 Task: Find connections with filter location Ghoti Budrukh with filter topic #SEOwith filter profile language French with filter current company Urban Company with filter school Narasaraopeta Engineering College, Kotappa Konda Road, Yellamanda Post, Narasaraopet, PIN-522601(CC-47) with filter industry Investment Banking with filter service category Ghostwriting with filter keywords title Executive
Action: Mouse moved to (696, 117)
Screenshot: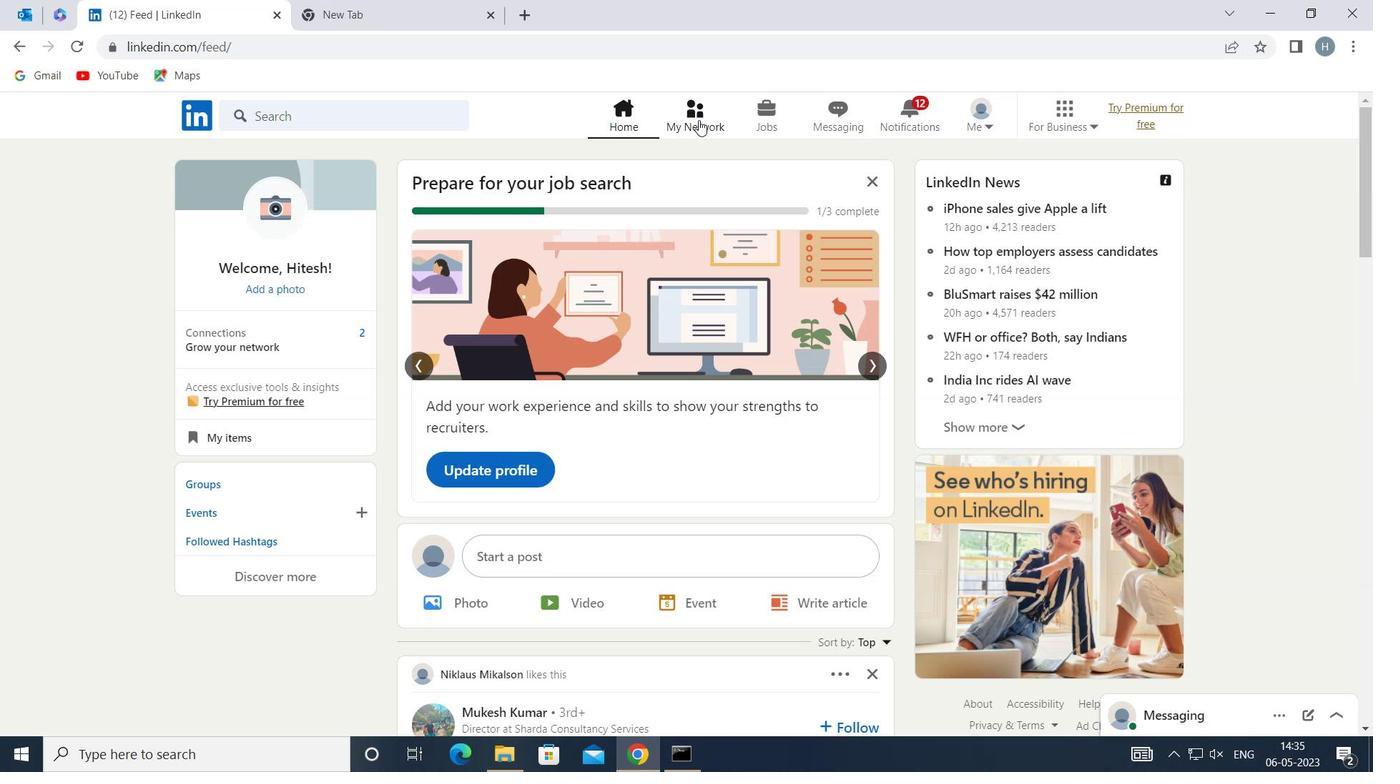
Action: Mouse pressed left at (696, 117)
Screenshot: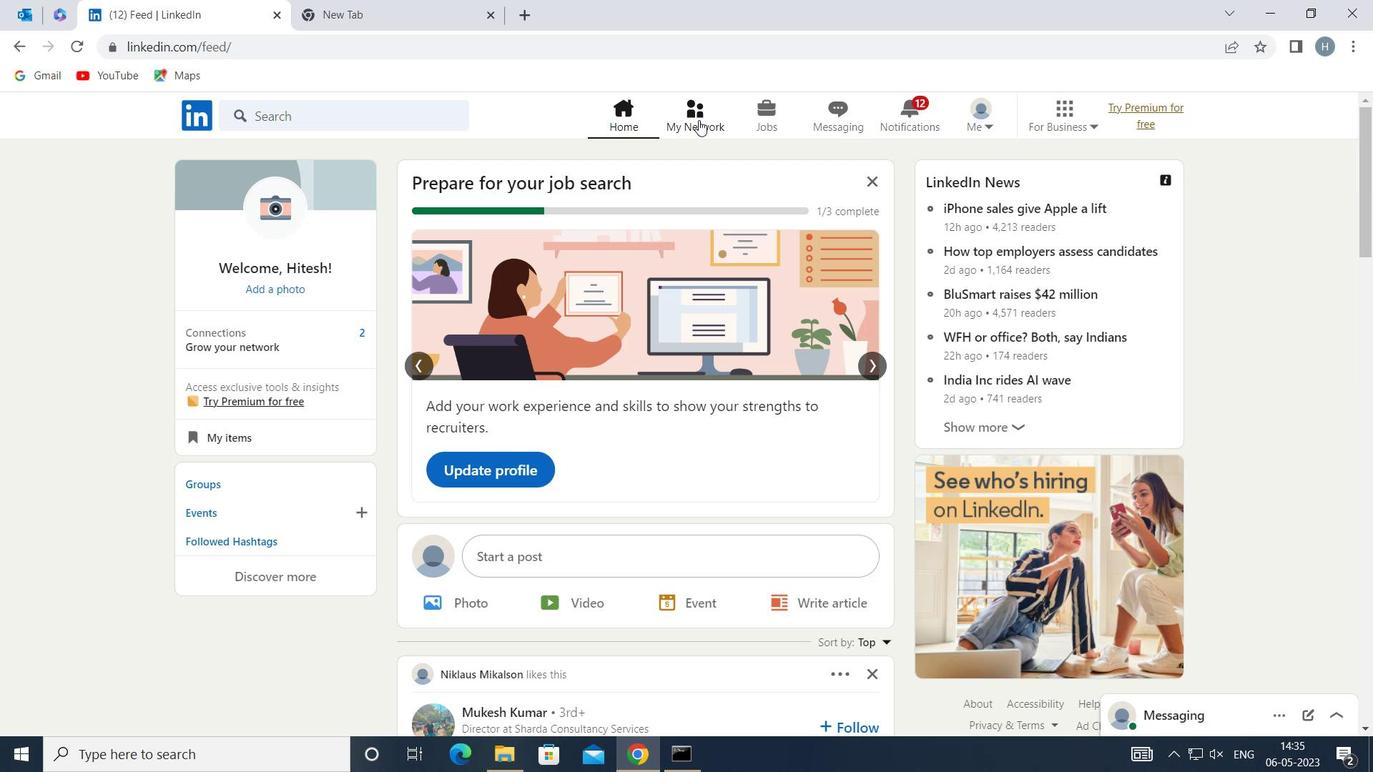 
Action: Mouse moved to (354, 208)
Screenshot: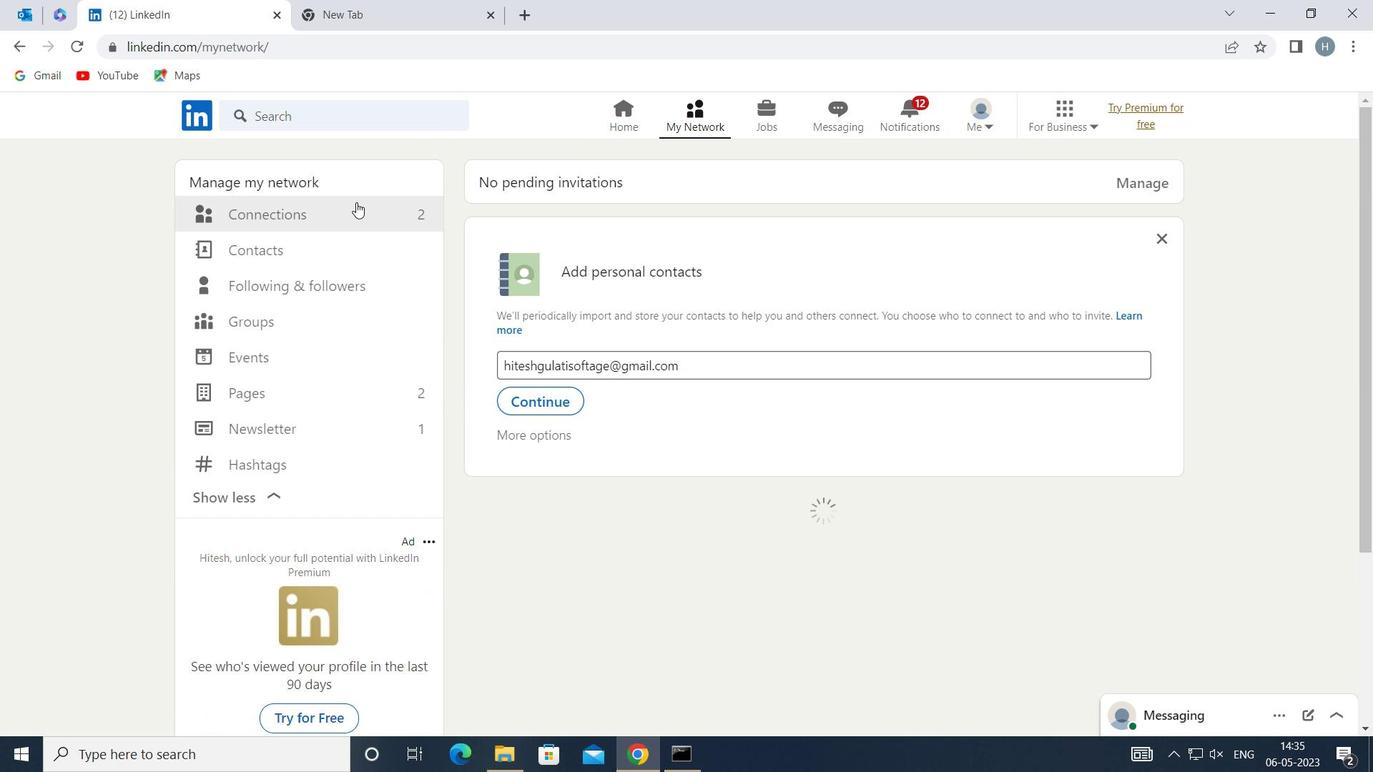 
Action: Mouse pressed left at (354, 208)
Screenshot: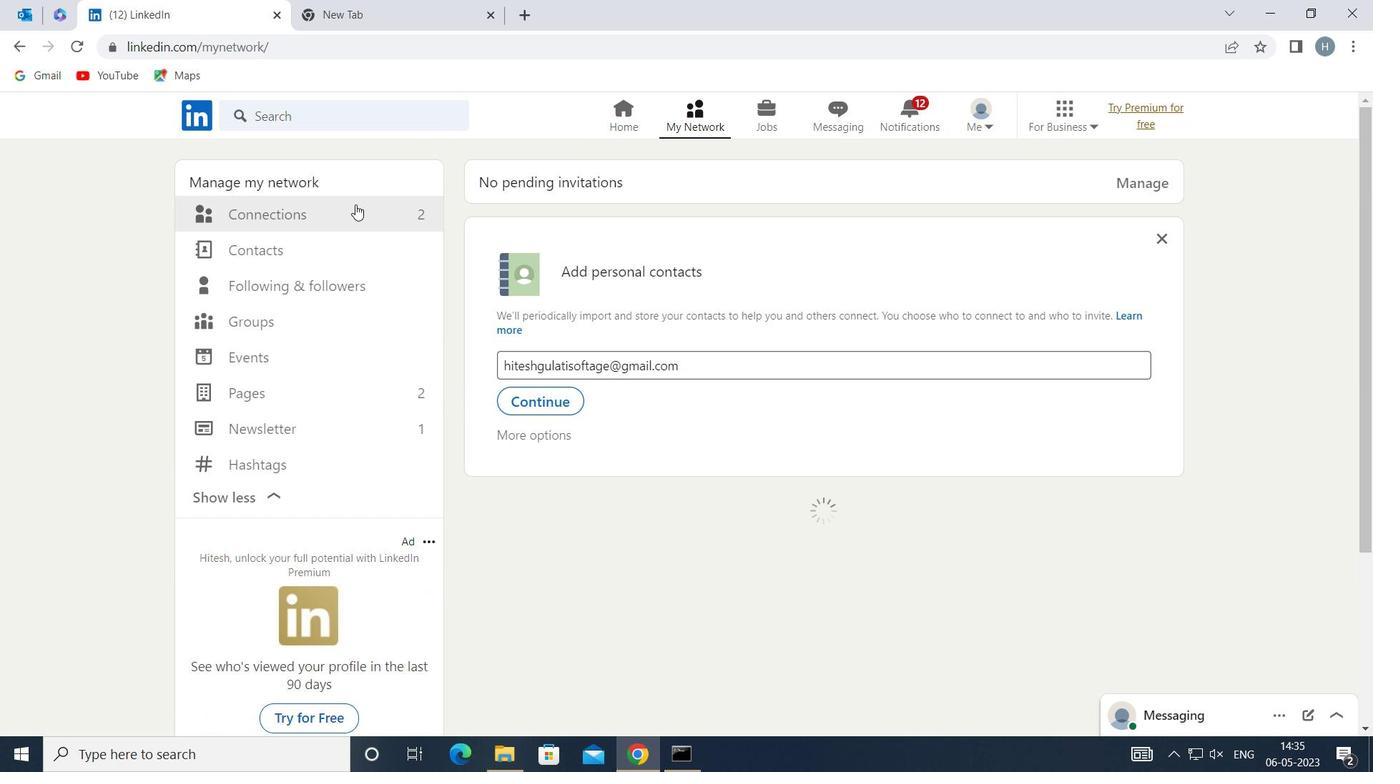 
Action: Mouse moved to (797, 211)
Screenshot: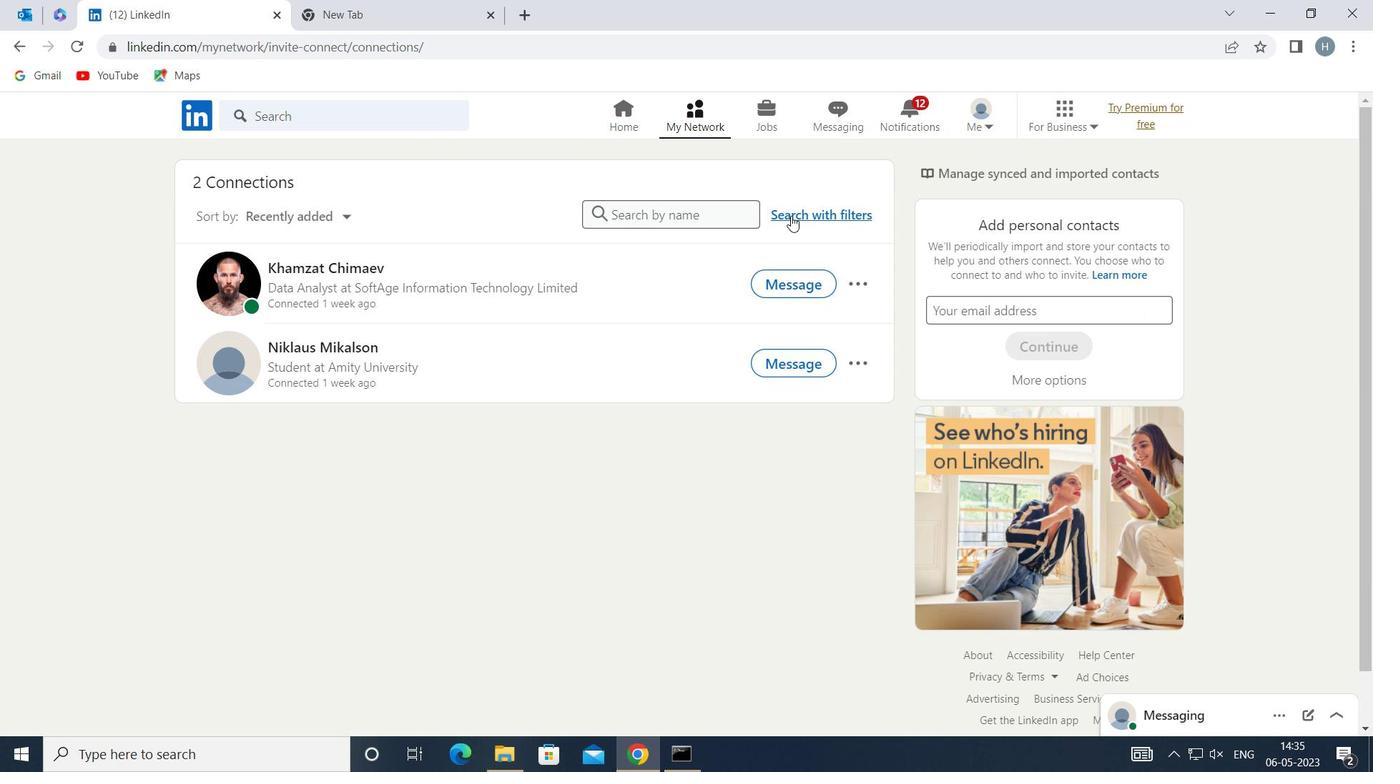
Action: Mouse pressed left at (797, 211)
Screenshot: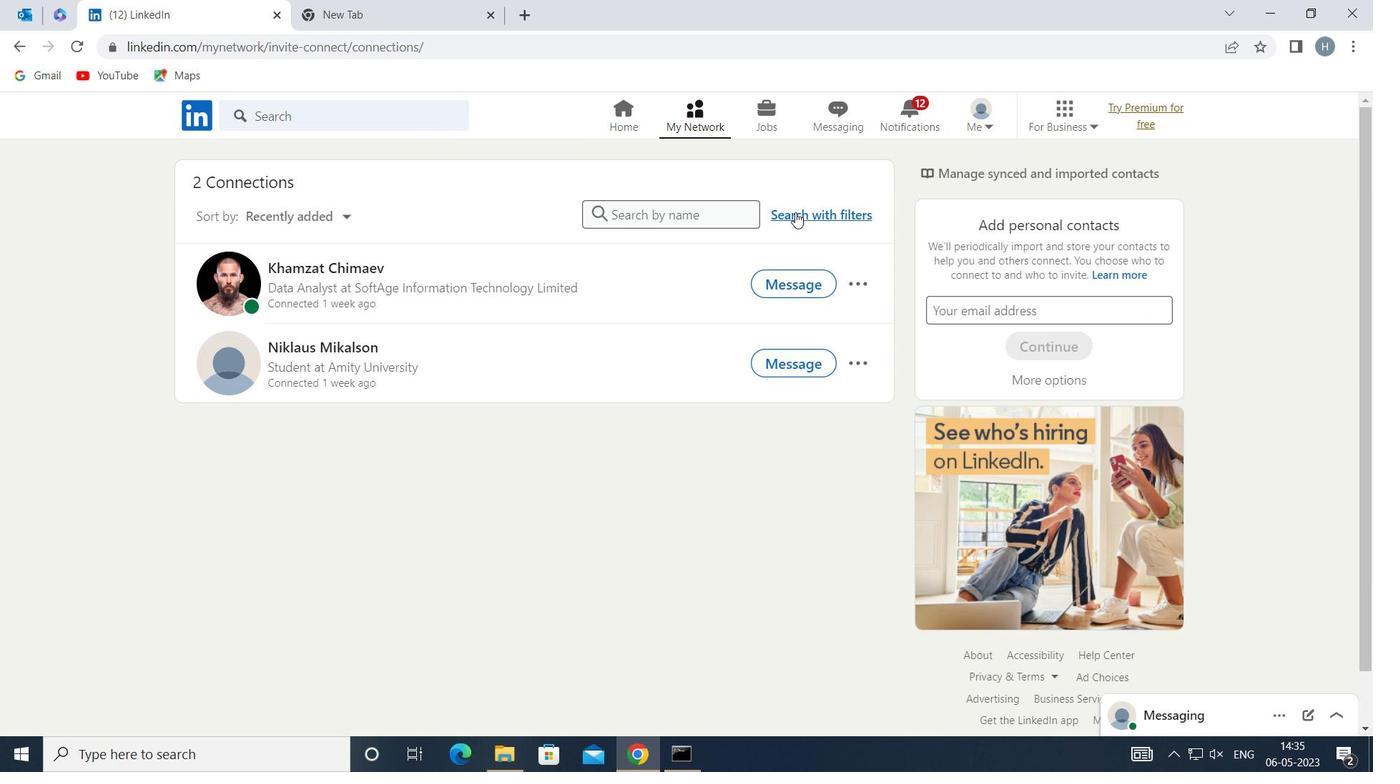
Action: Mouse moved to (754, 171)
Screenshot: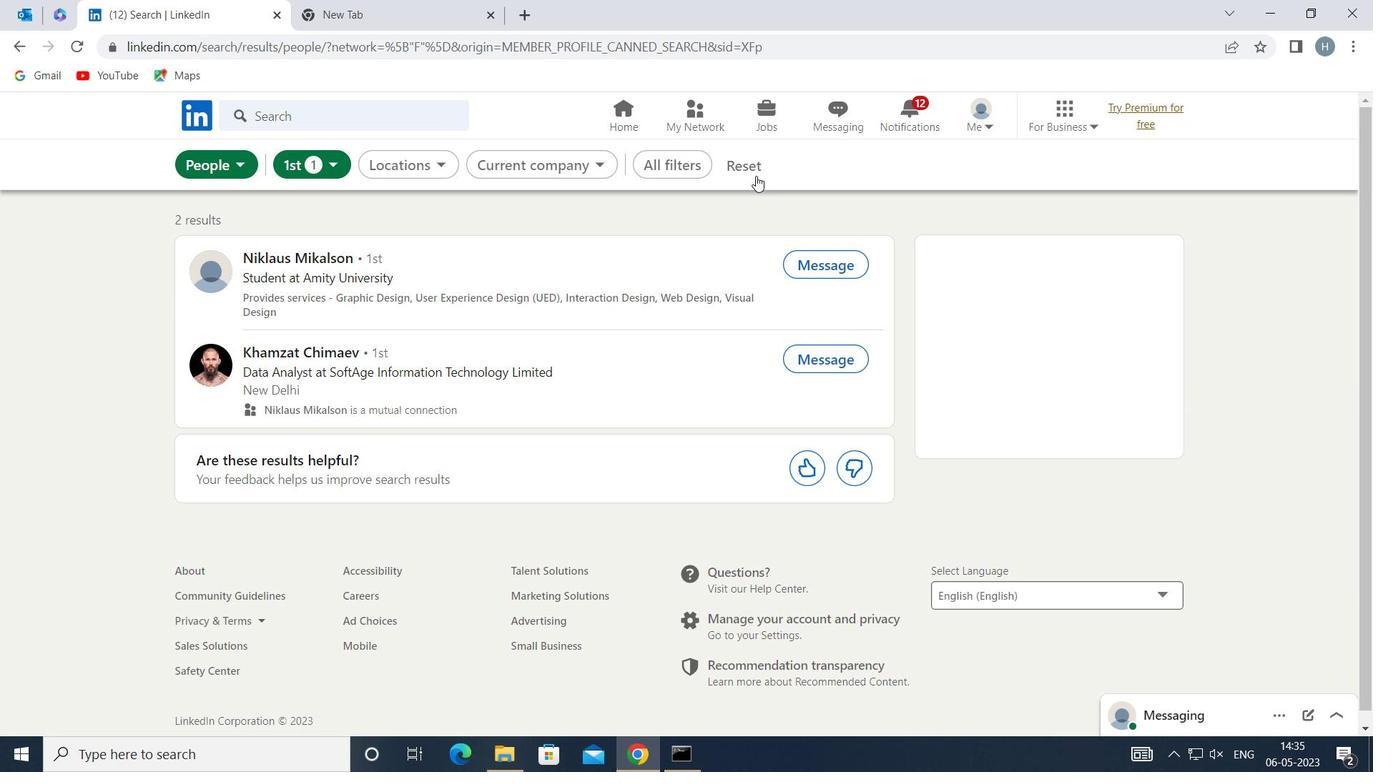
Action: Mouse pressed left at (754, 171)
Screenshot: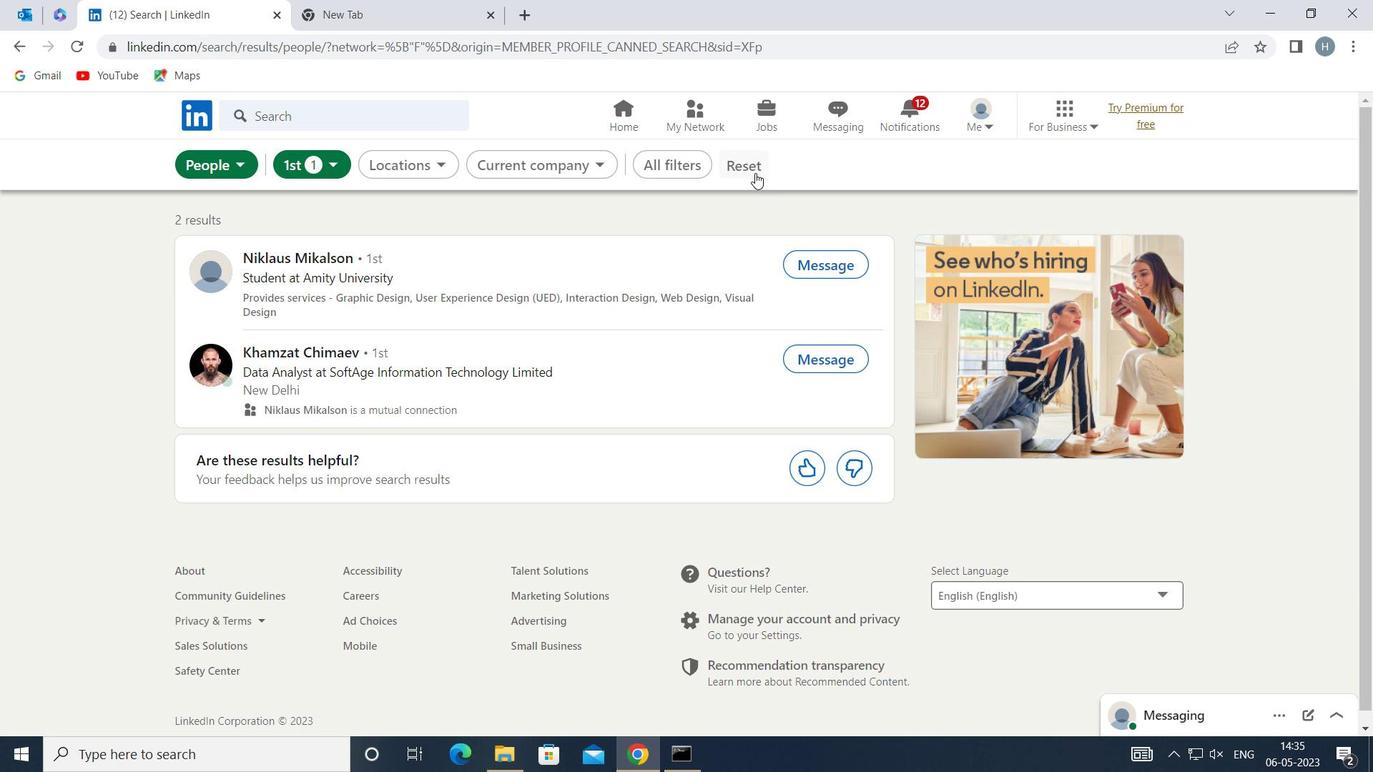 
Action: Mouse moved to (731, 161)
Screenshot: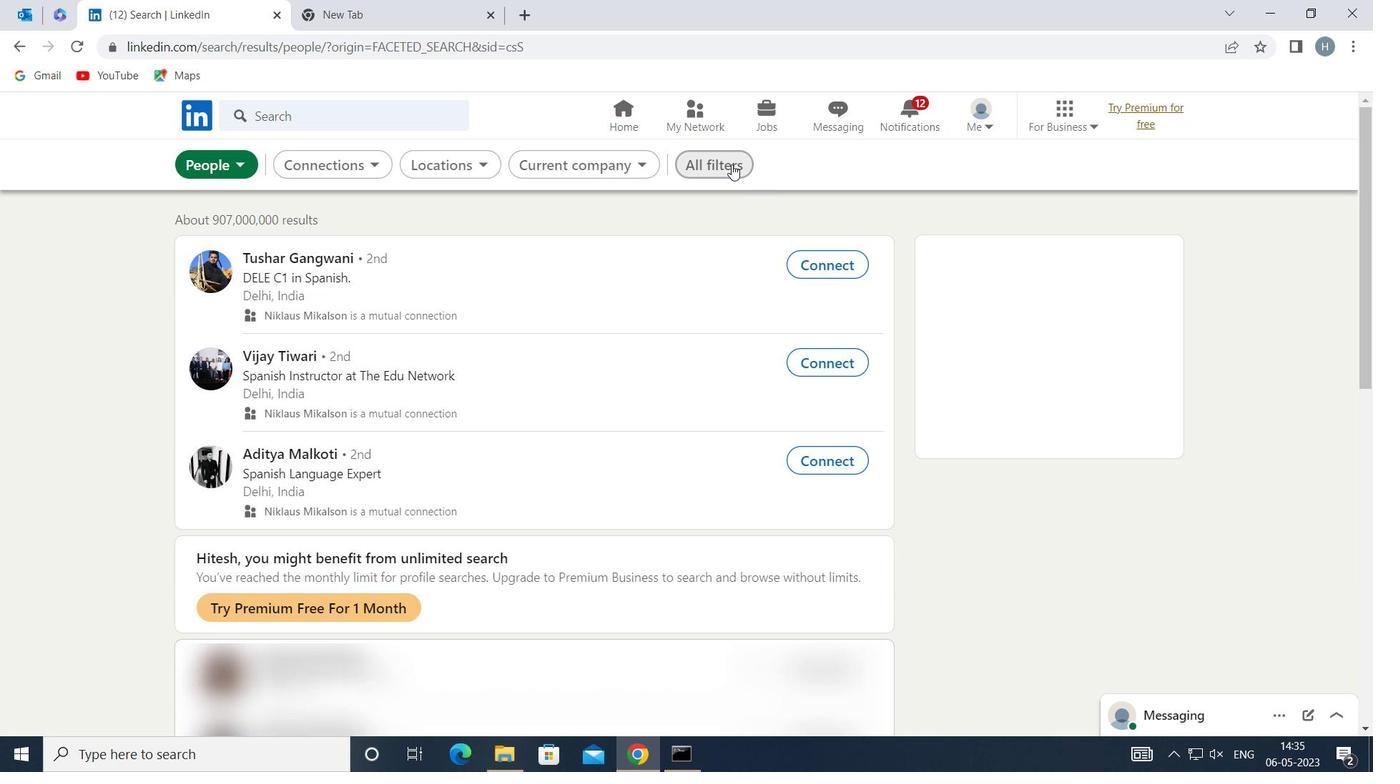 
Action: Mouse pressed left at (731, 161)
Screenshot: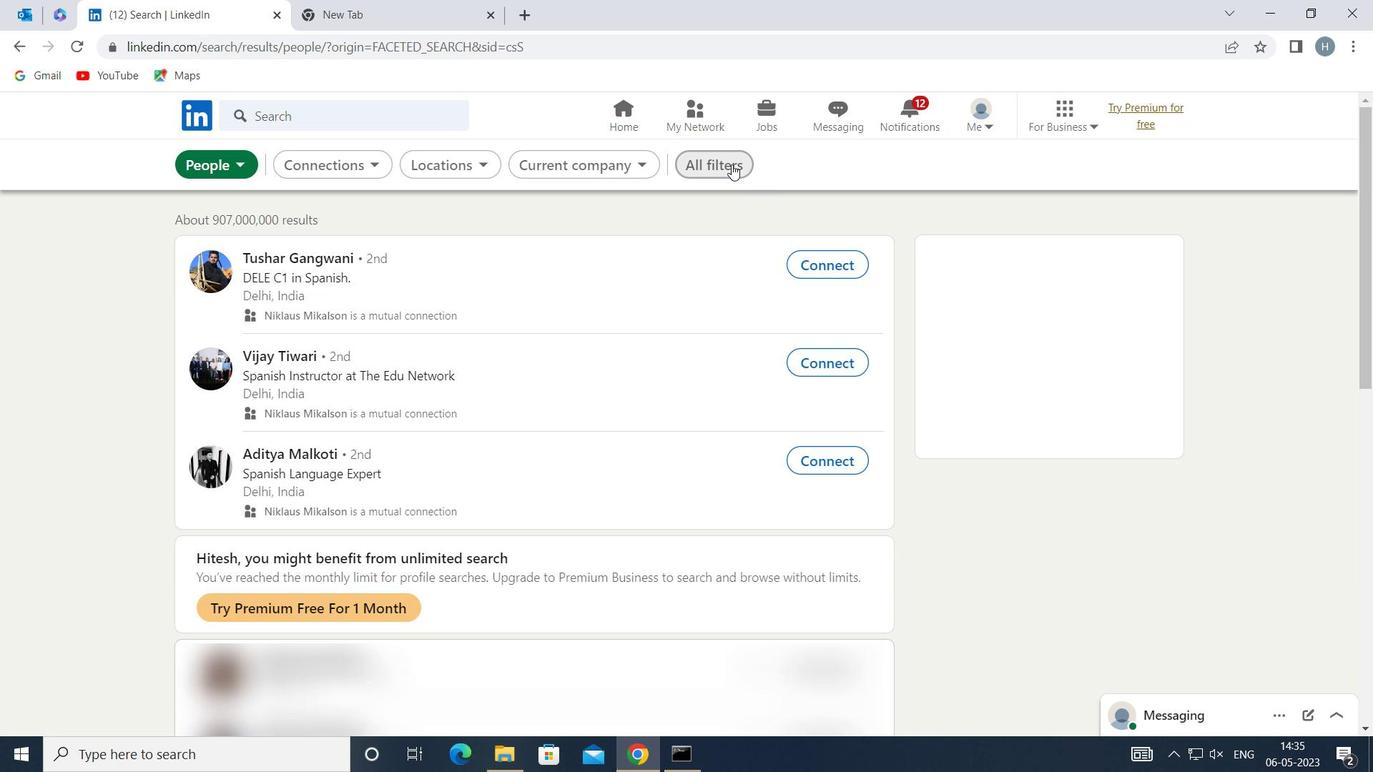 
Action: Mouse moved to (1080, 379)
Screenshot: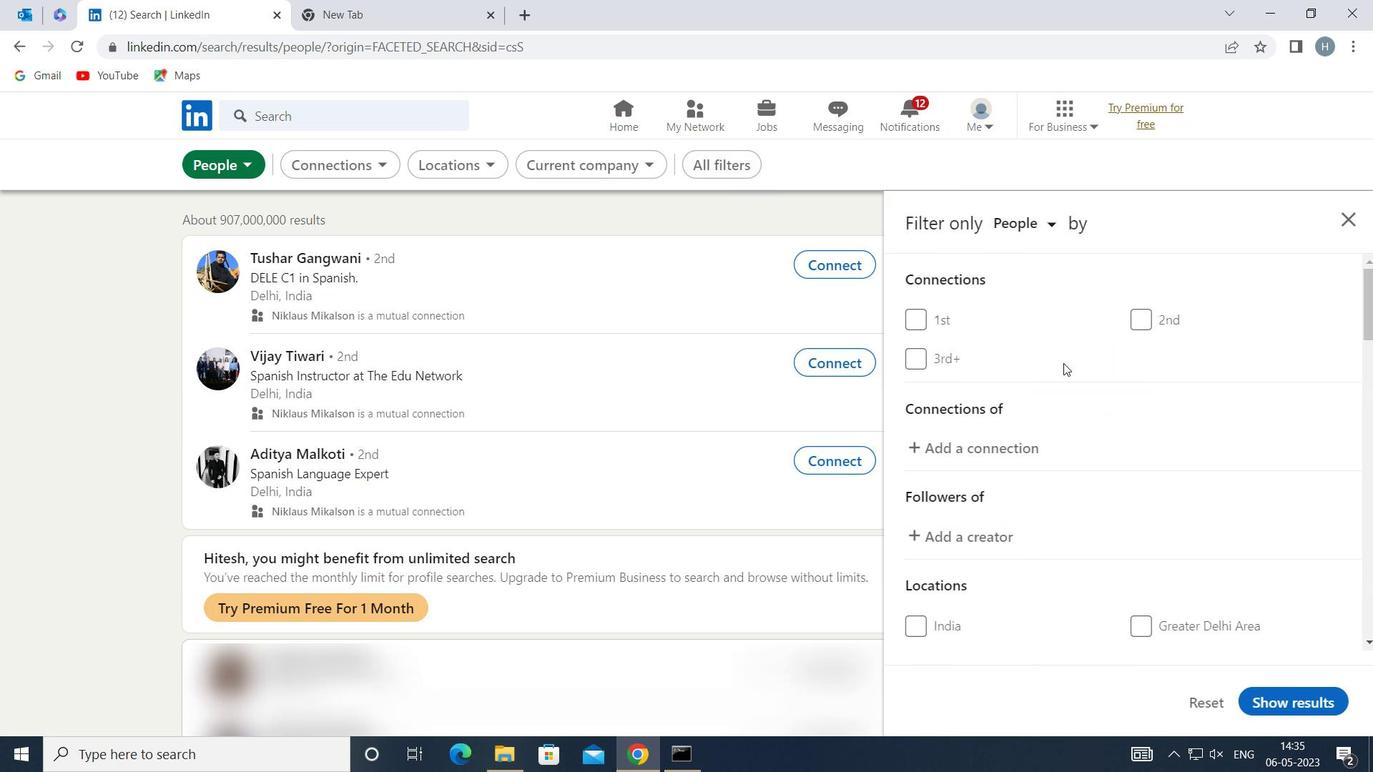 
Action: Mouse scrolled (1080, 379) with delta (0, 0)
Screenshot: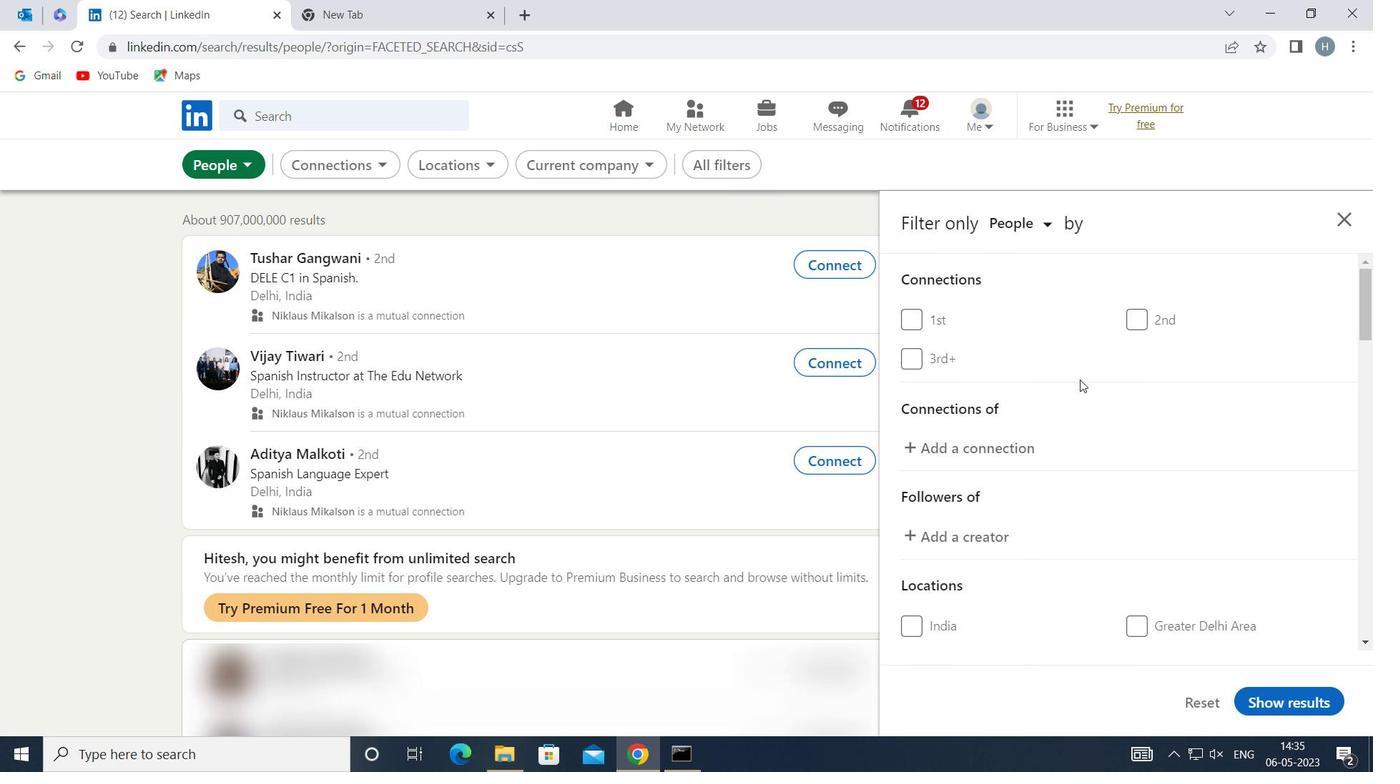 
Action: Mouse scrolled (1080, 379) with delta (0, 0)
Screenshot: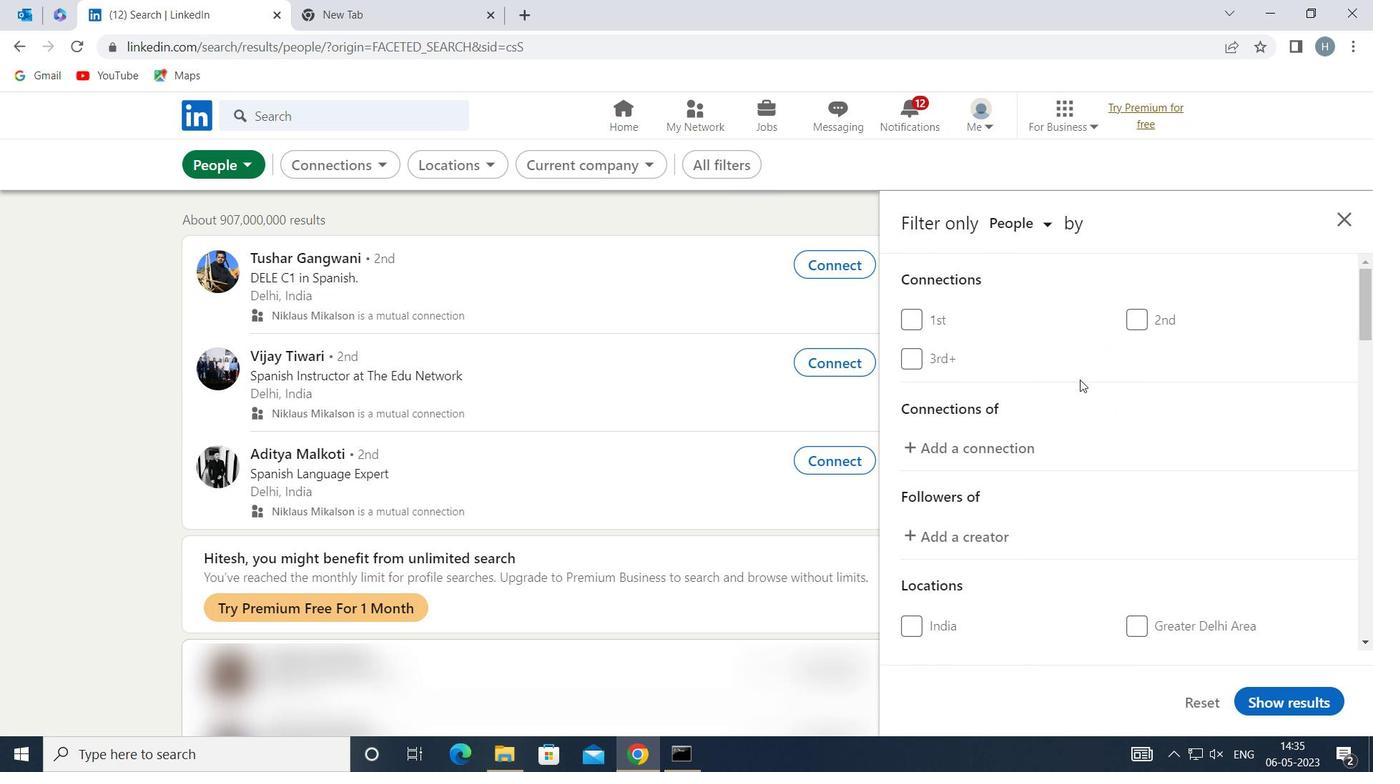 
Action: Mouse moved to (1081, 380)
Screenshot: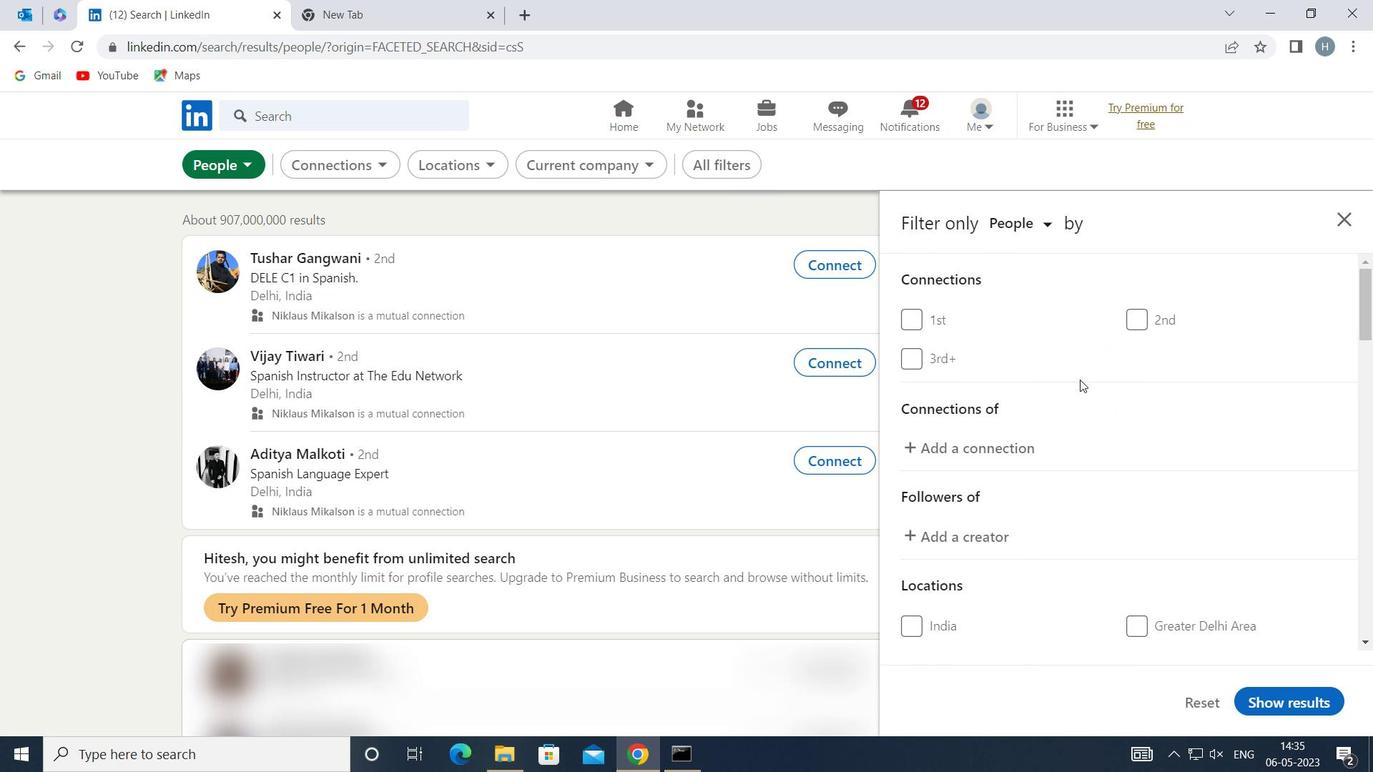 
Action: Mouse scrolled (1081, 381) with delta (0, 0)
Screenshot: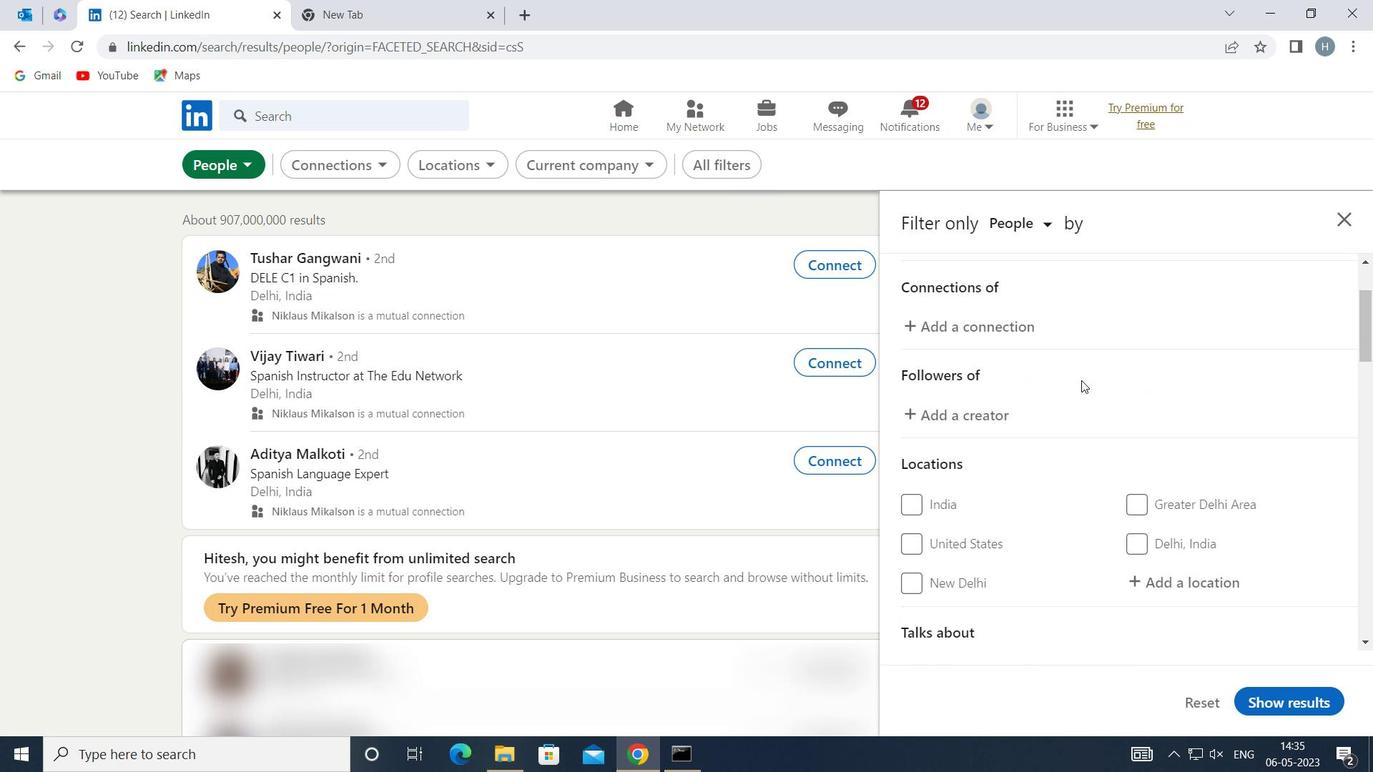 
Action: Mouse moved to (1081, 380)
Screenshot: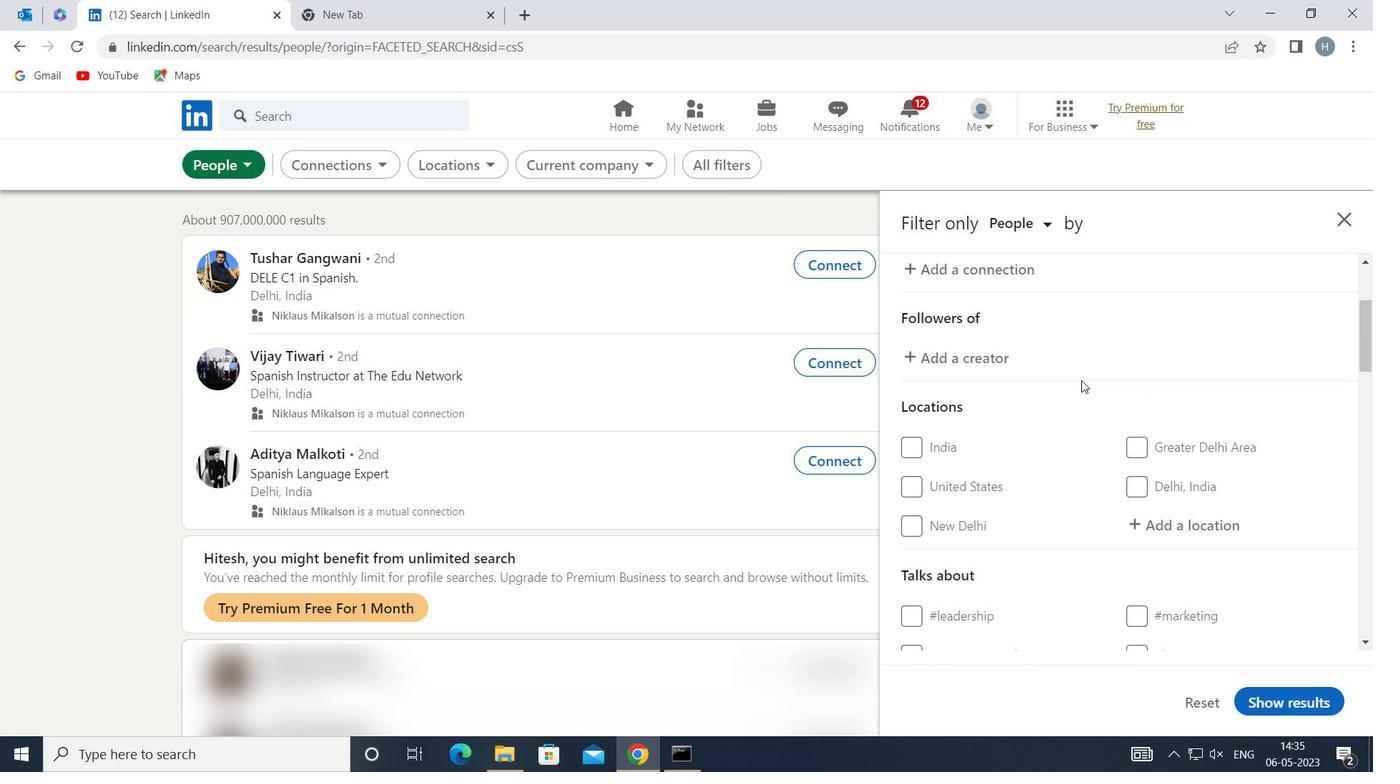 
Action: Mouse scrolled (1081, 379) with delta (0, 0)
Screenshot: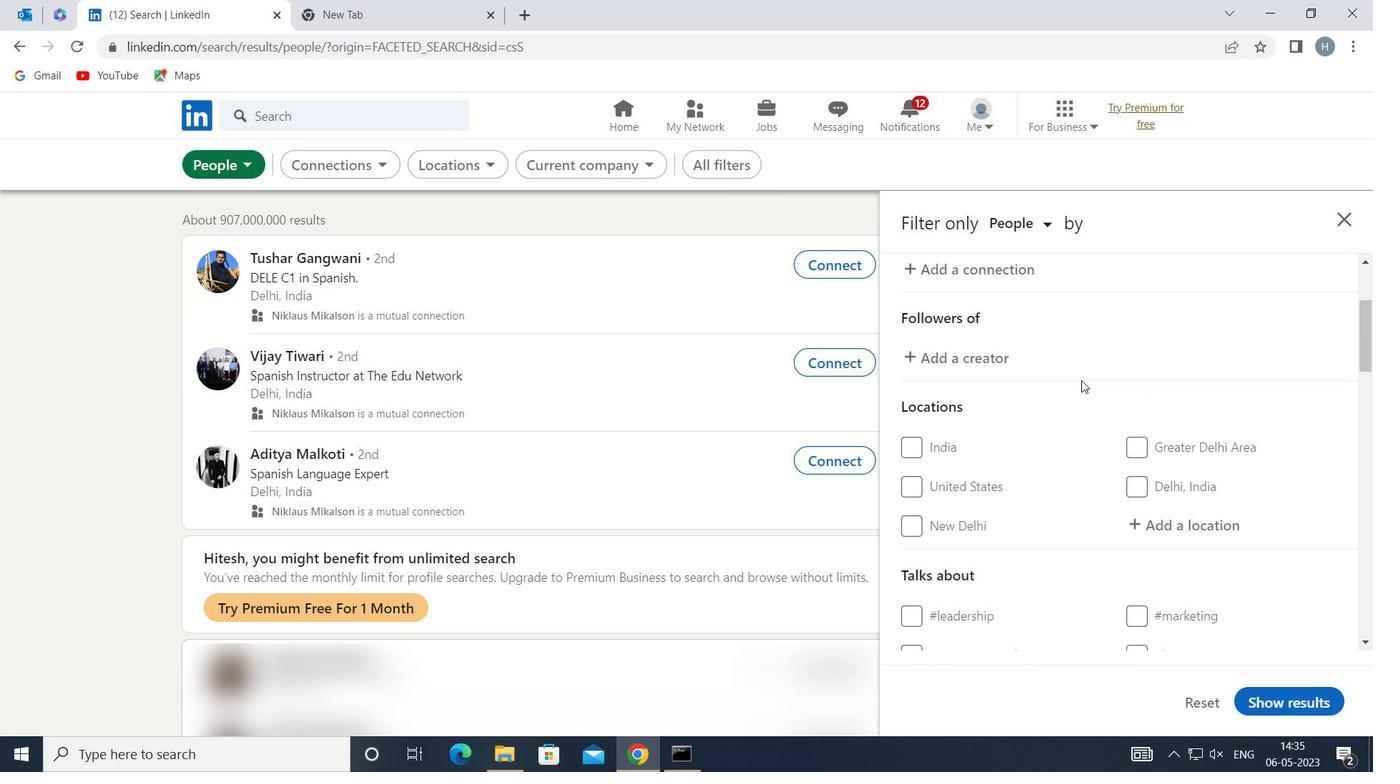 
Action: Mouse moved to (1092, 394)
Screenshot: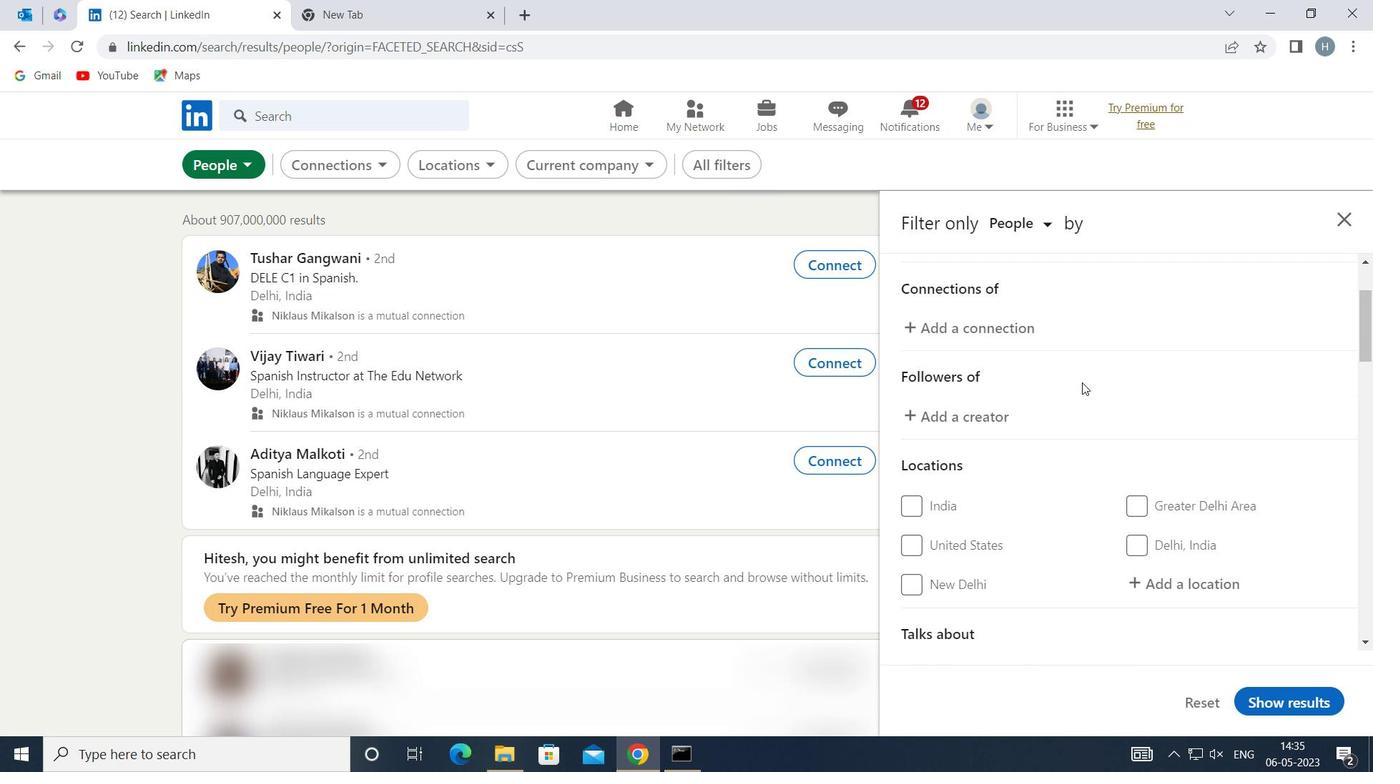 
Action: Mouse scrolled (1092, 394) with delta (0, 0)
Screenshot: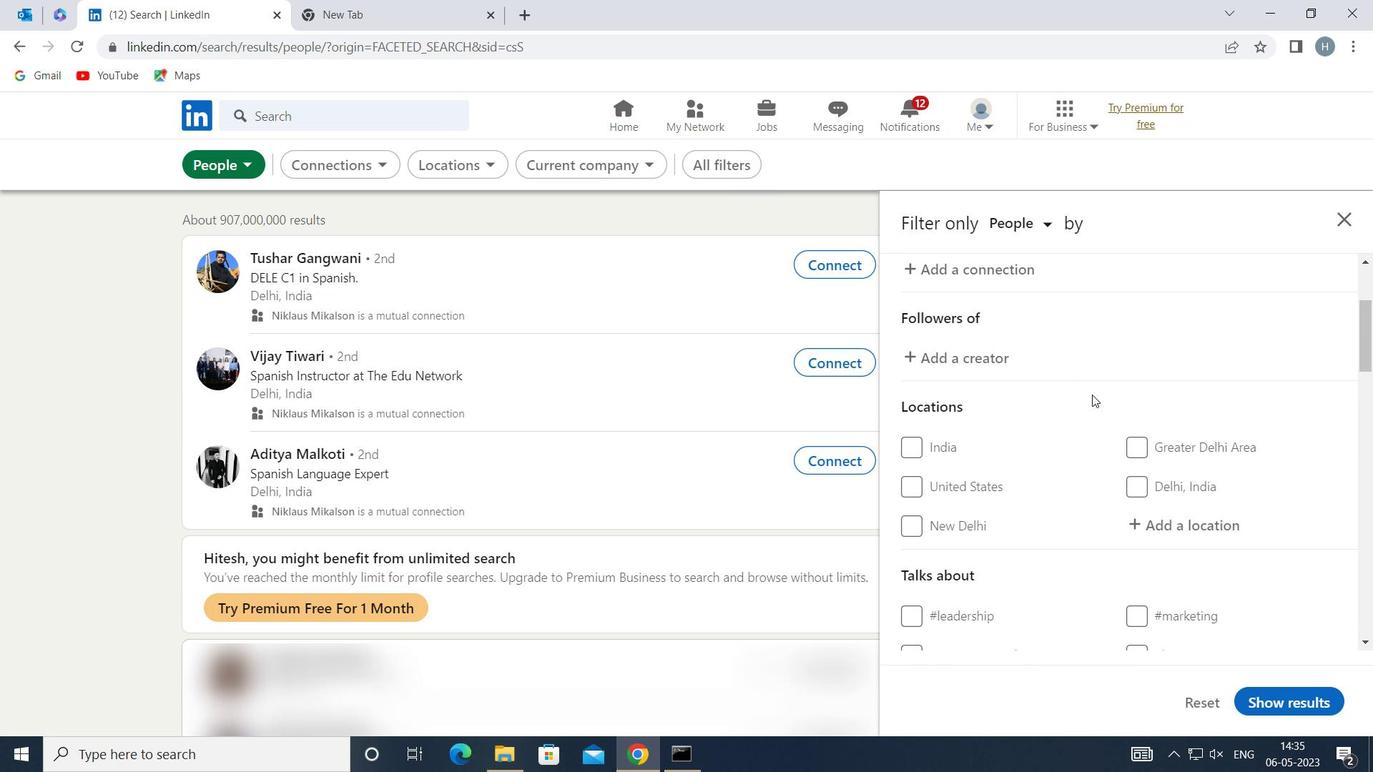 
Action: Mouse moved to (1158, 422)
Screenshot: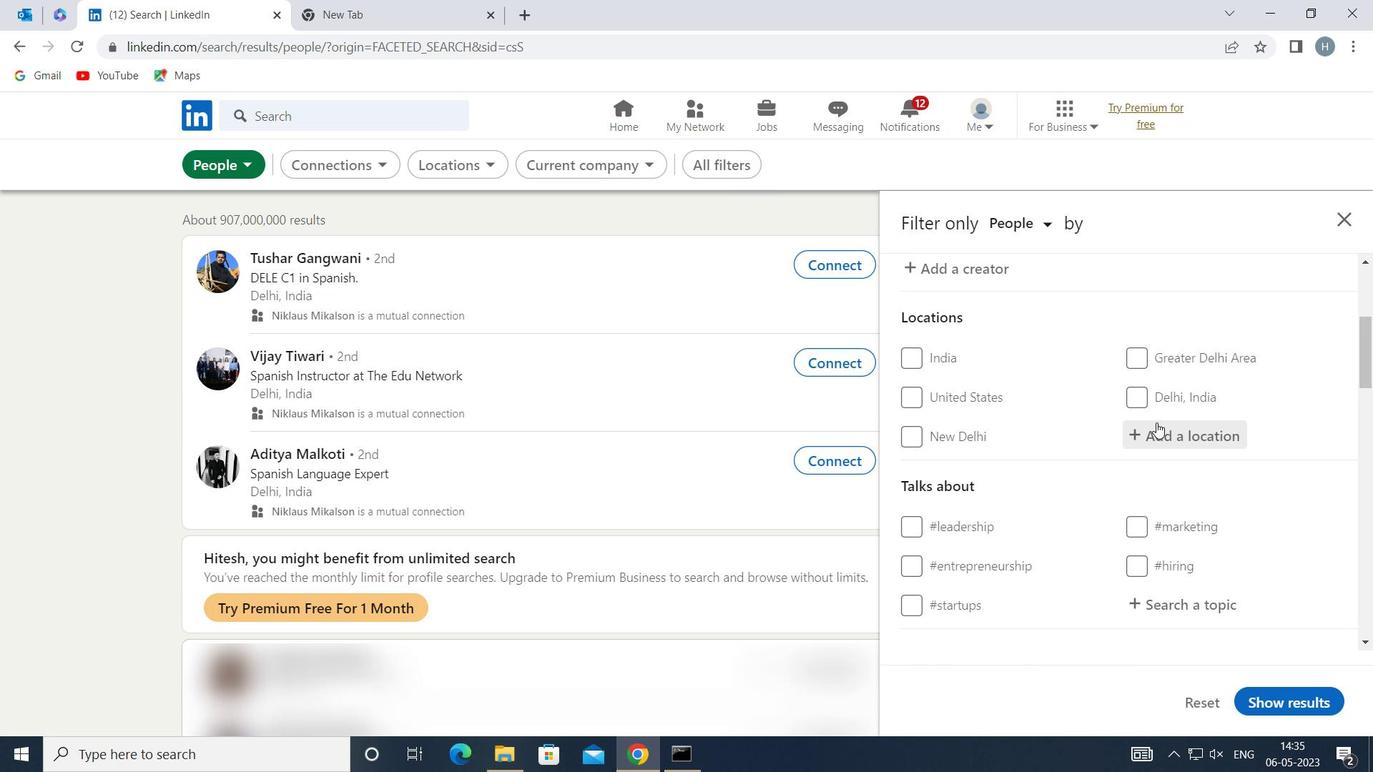 
Action: Mouse pressed left at (1158, 422)
Screenshot: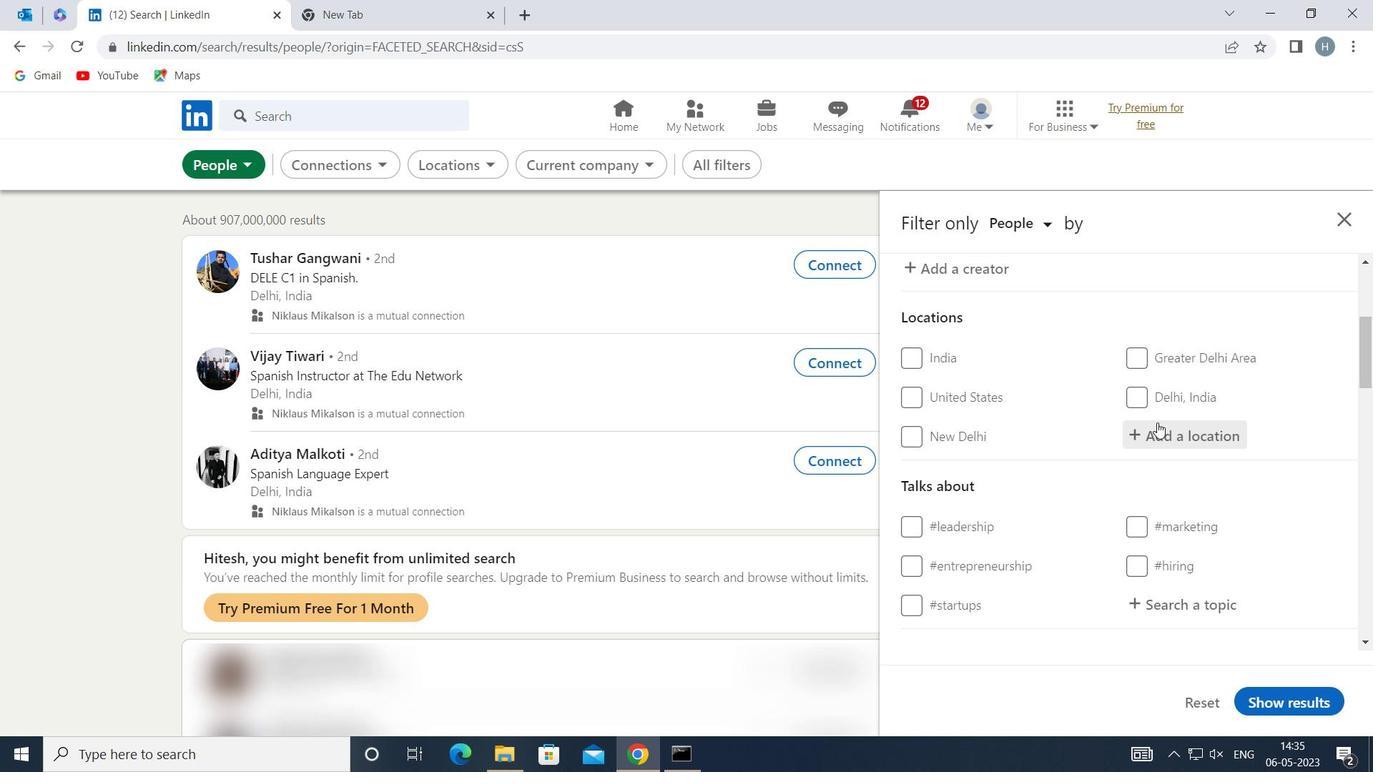 
Action: Key pressed <Key.shift>GHOTI<Key.space><Key.shift>BUDUR<Key.backspace><Key.backspace>RUJ<Key.backspace>KH
Screenshot: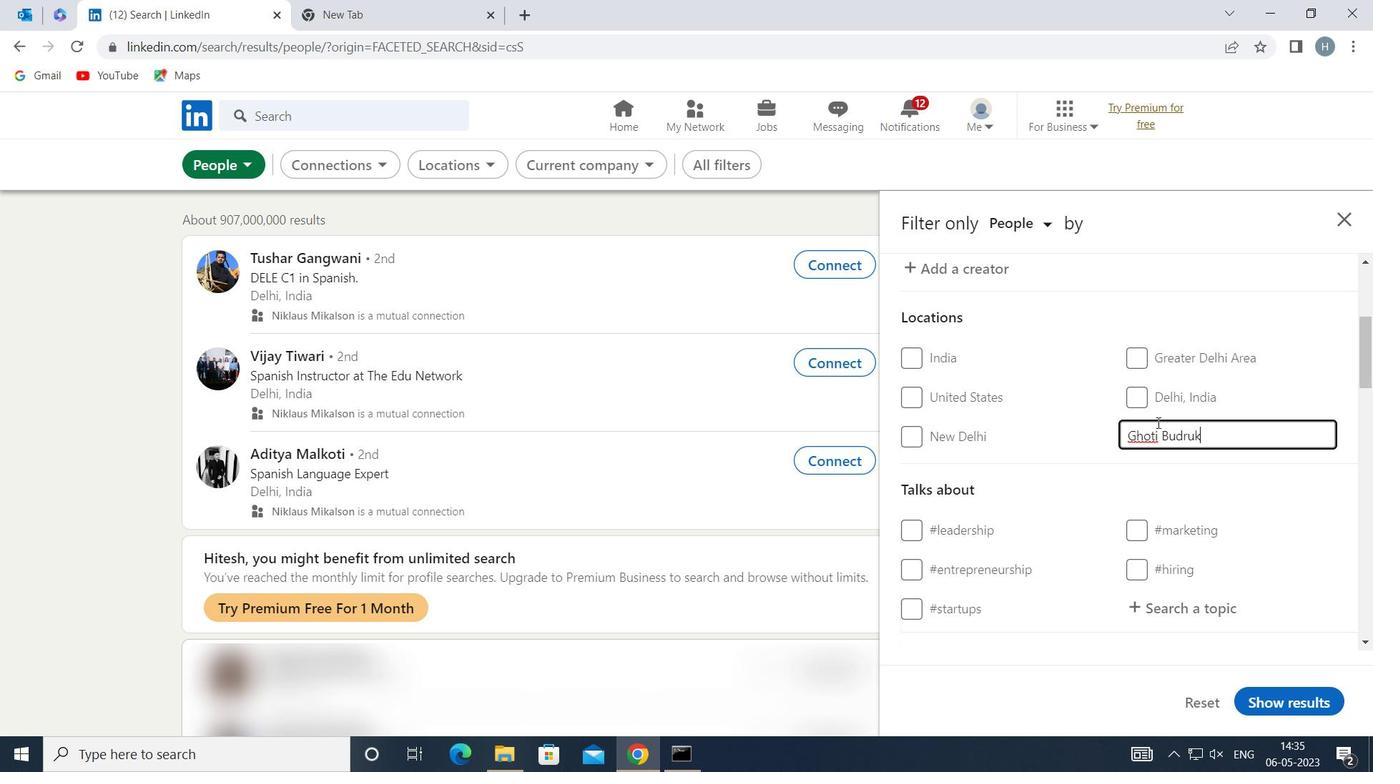 
Action: Mouse moved to (1247, 469)
Screenshot: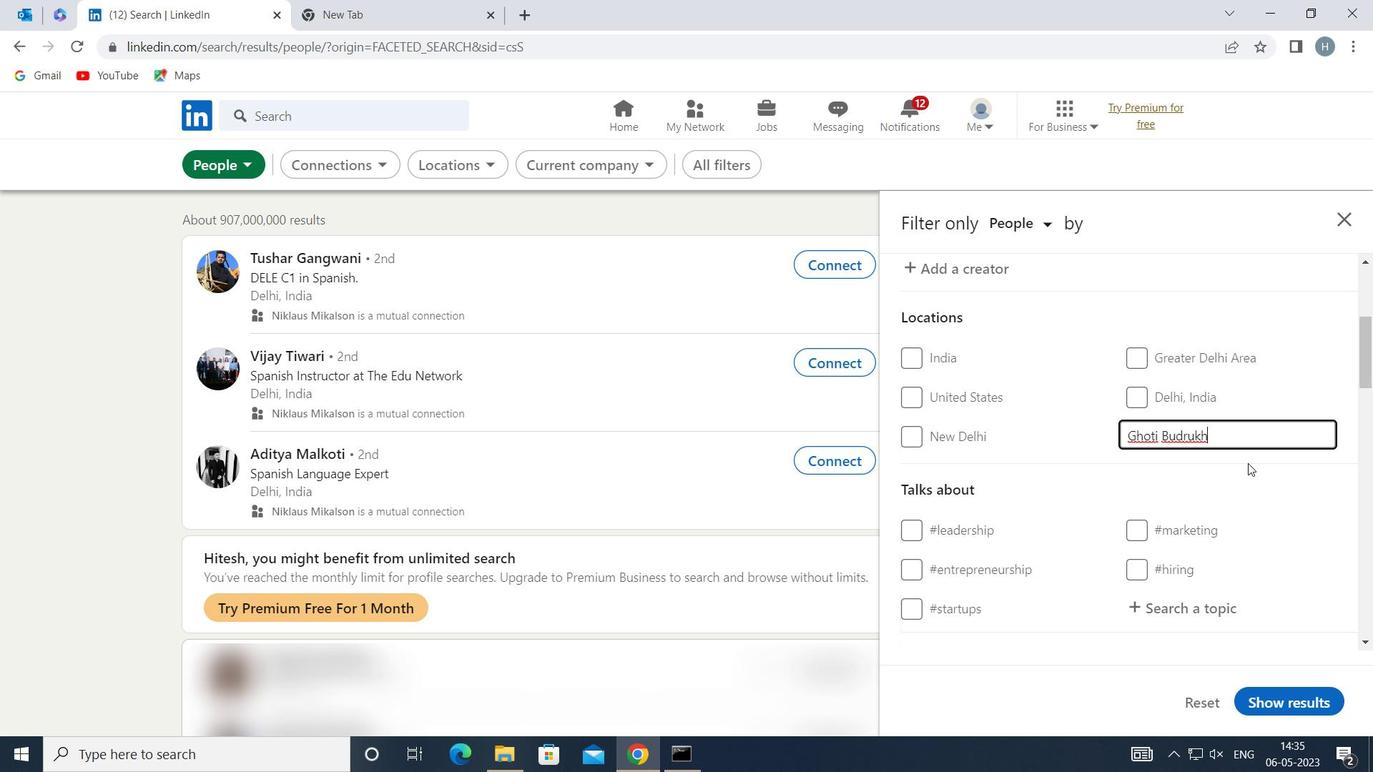 
Action: Mouse pressed left at (1247, 469)
Screenshot: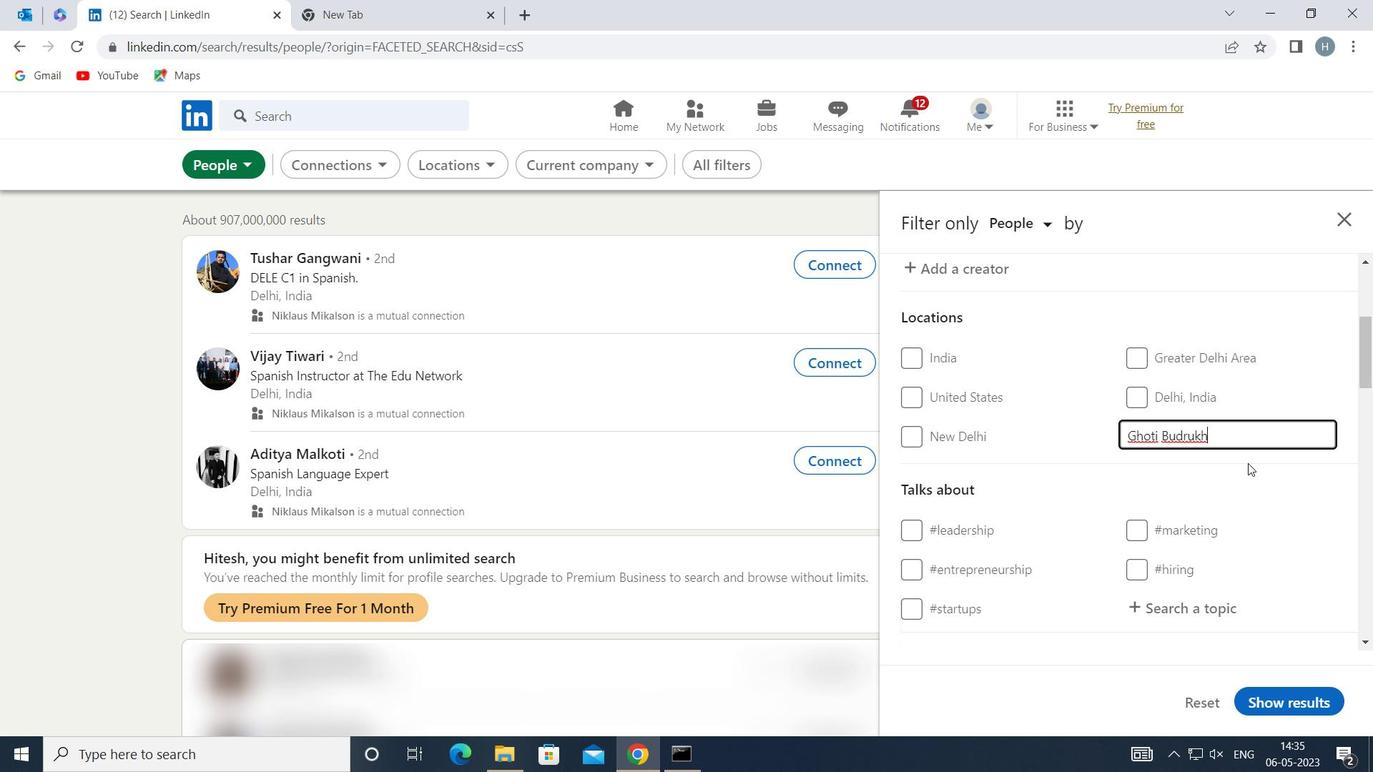 
Action: Mouse moved to (1239, 479)
Screenshot: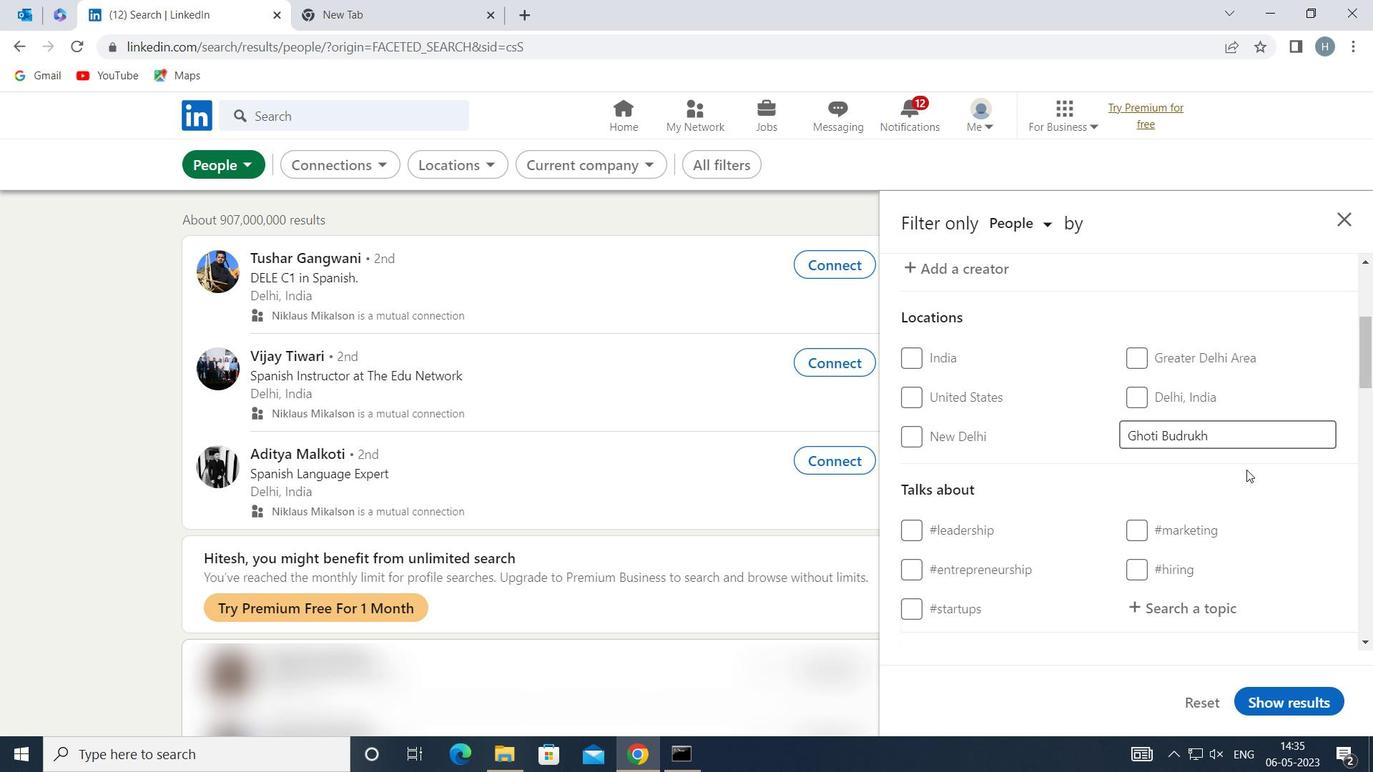 
Action: Mouse scrolled (1239, 479) with delta (0, 0)
Screenshot: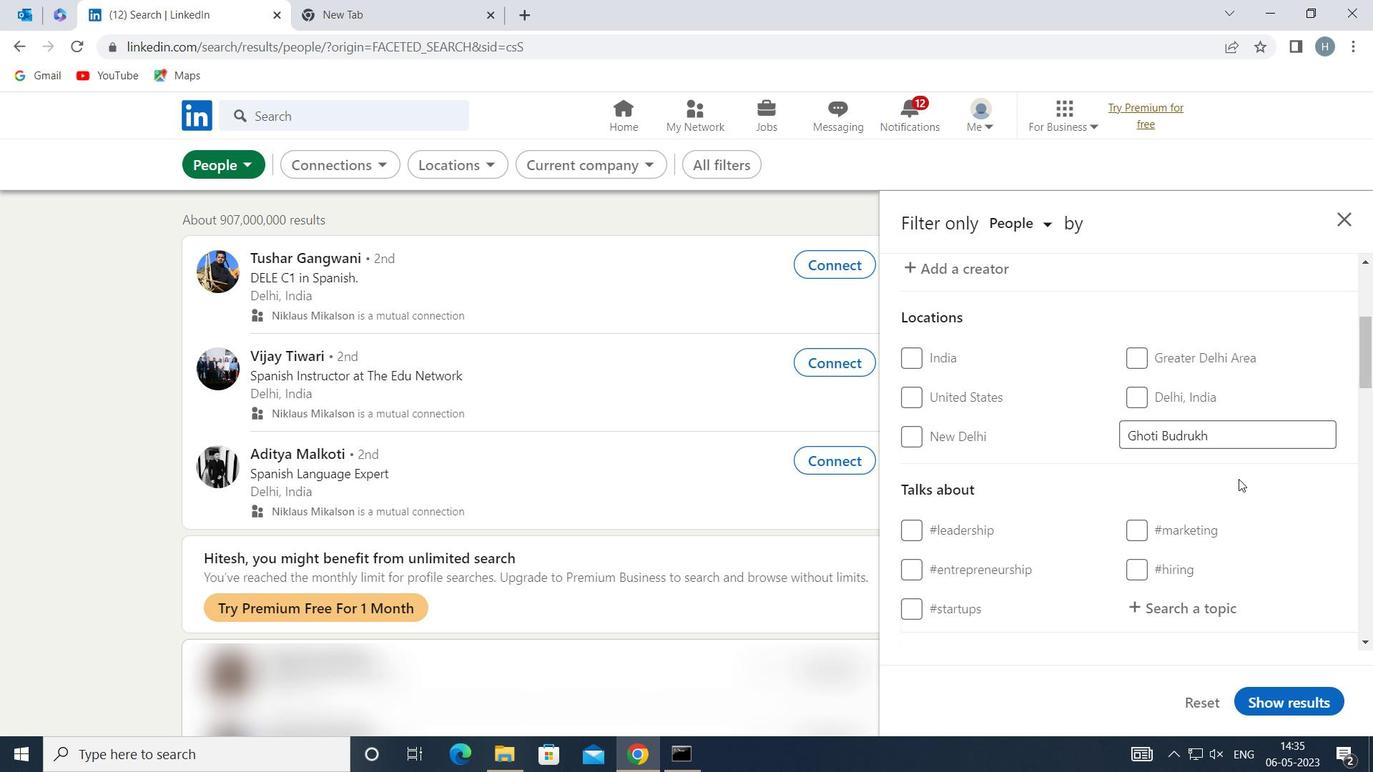 
Action: Mouse moved to (1216, 512)
Screenshot: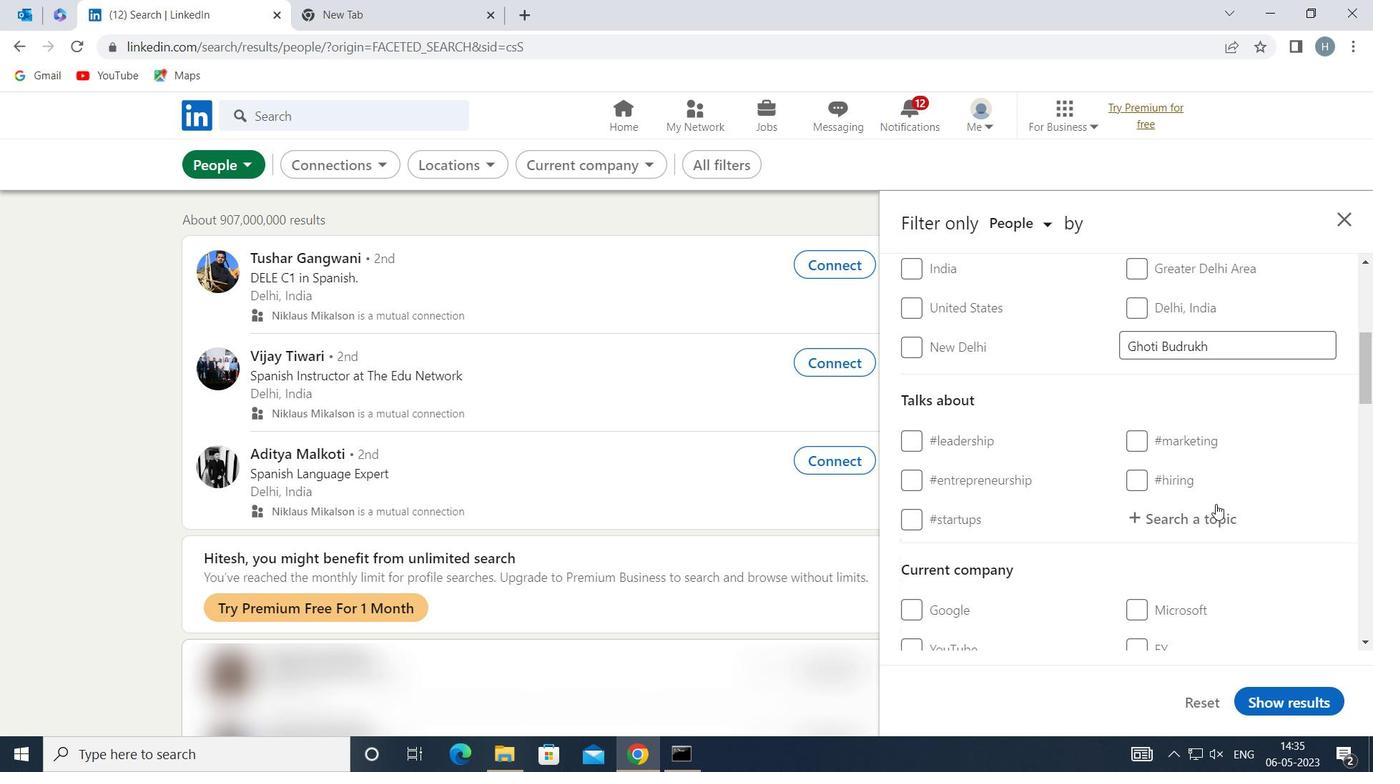 
Action: Mouse pressed left at (1216, 512)
Screenshot: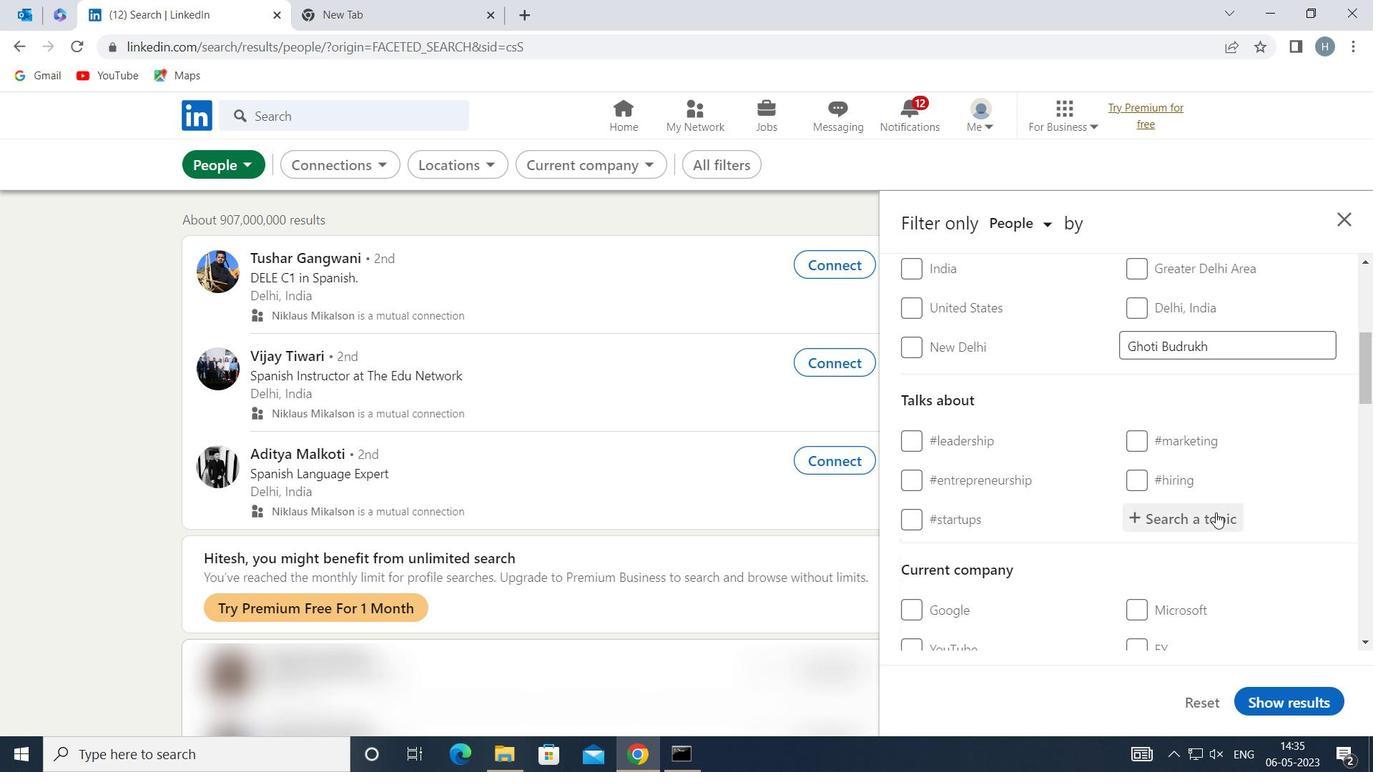 
Action: Key pressed <Key.shift>
Screenshot: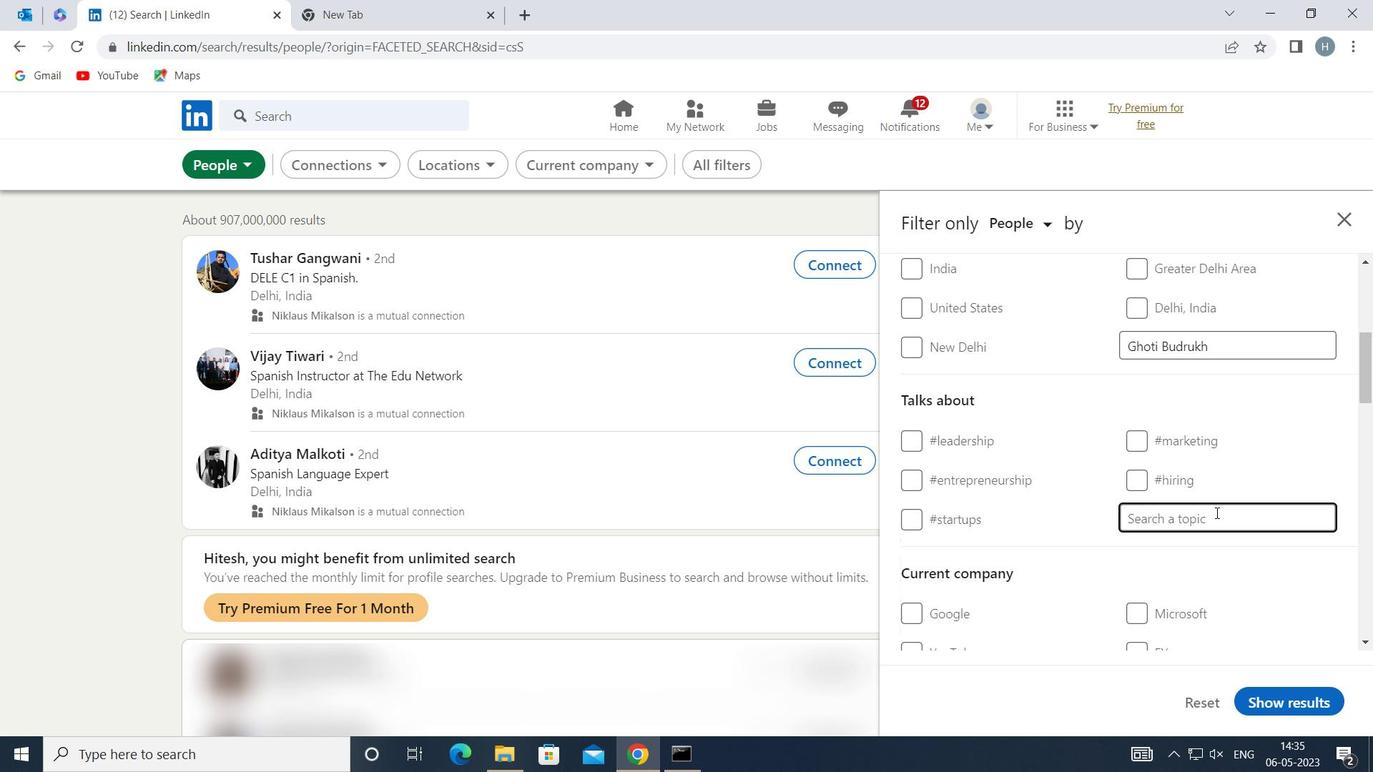 
Action: Mouse moved to (1216, 512)
Screenshot: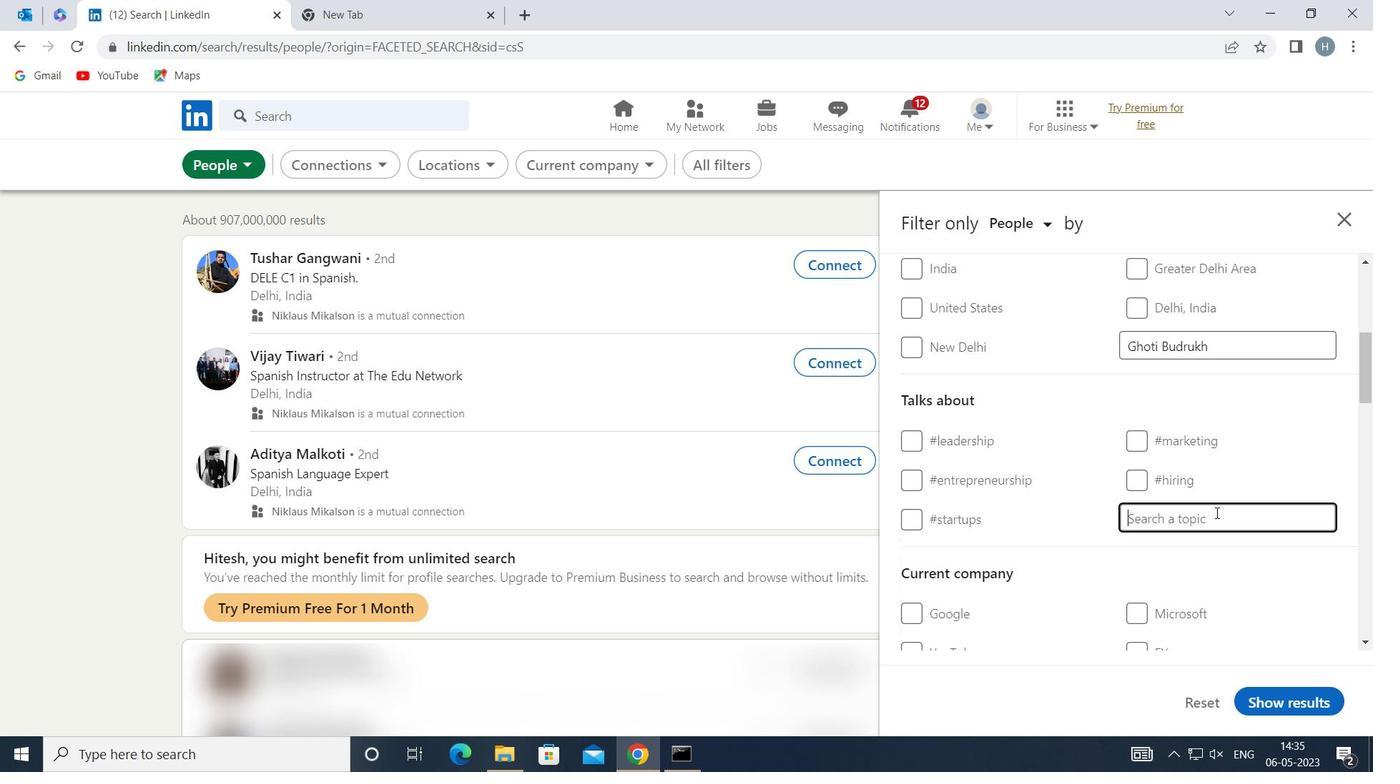 
Action: Key pressed SEO
Screenshot: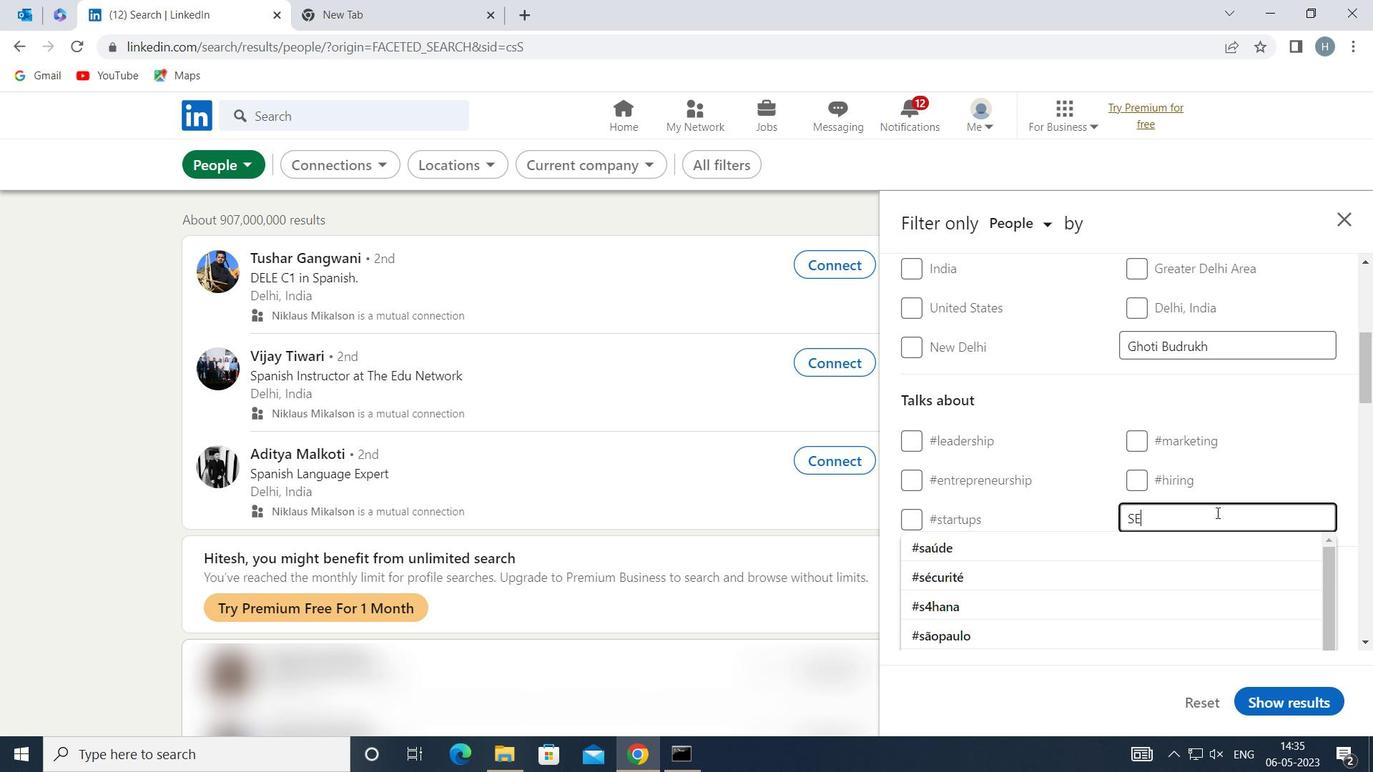 
Action: Mouse moved to (1144, 540)
Screenshot: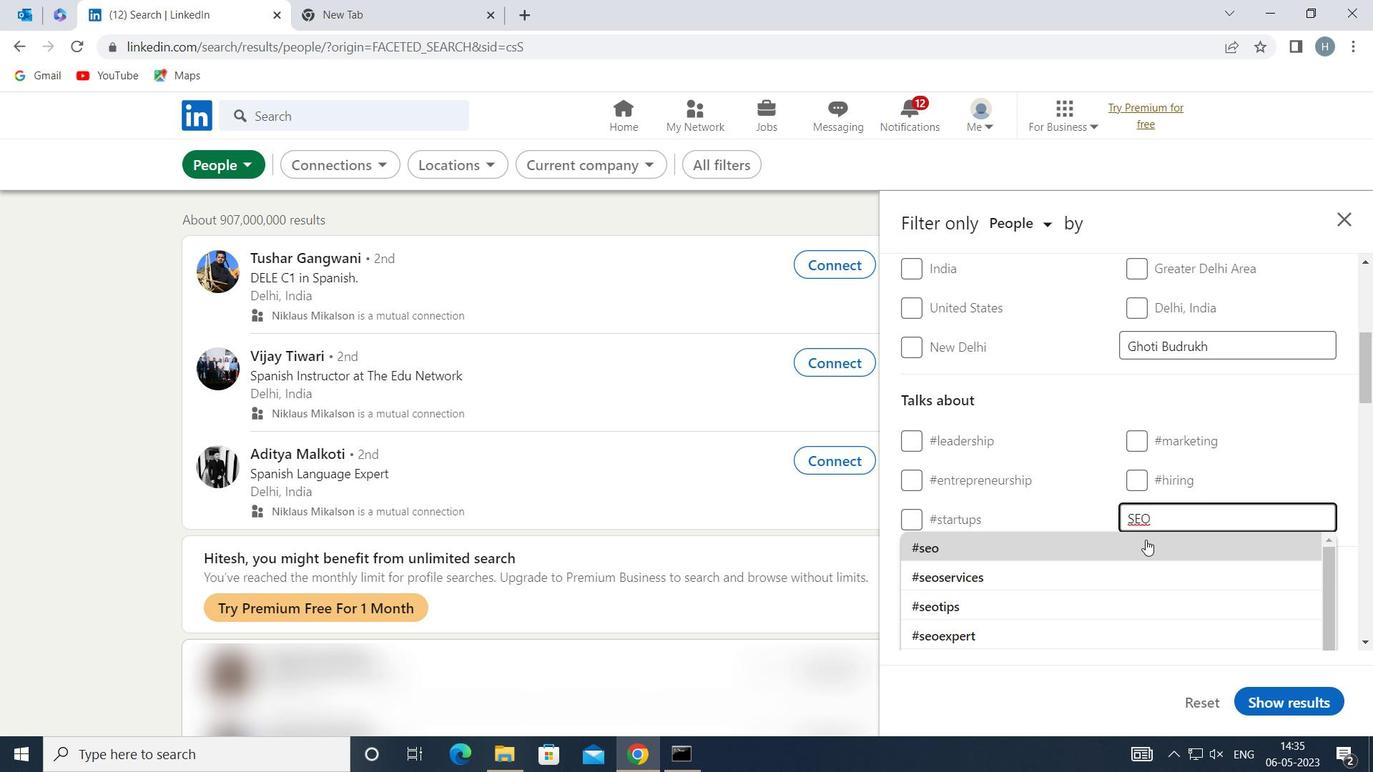 
Action: Mouse pressed left at (1144, 540)
Screenshot: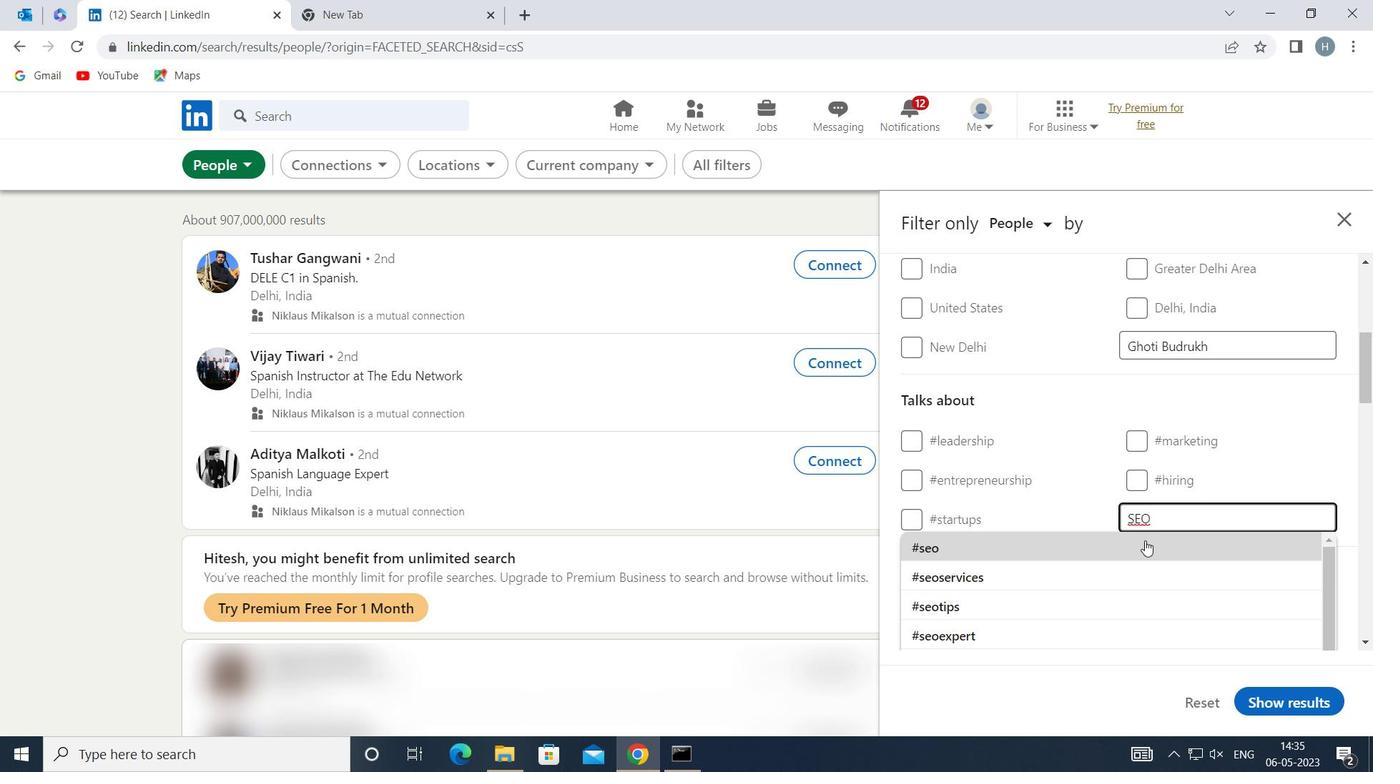 
Action: Mouse moved to (1193, 497)
Screenshot: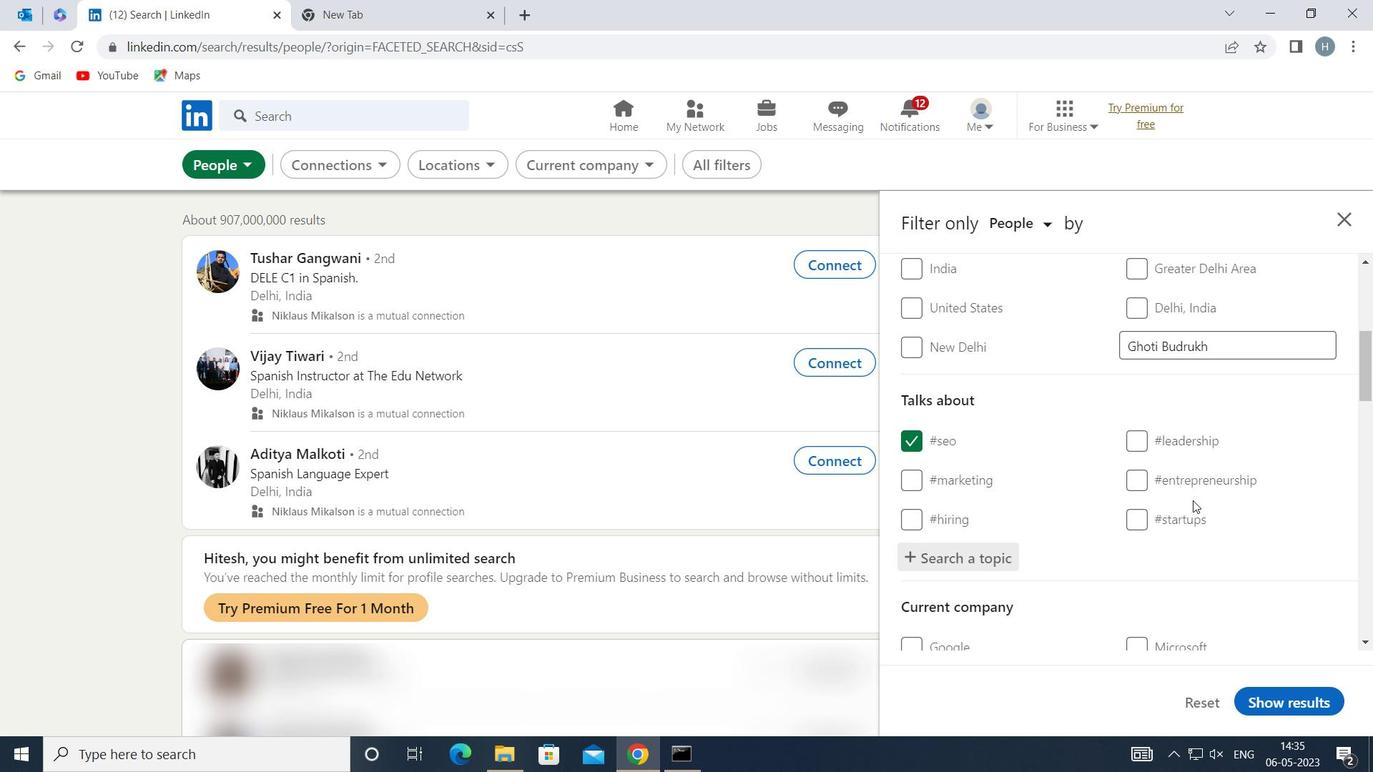
Action: Mouse scrolled (1193, 497) with delta (0, 0)
Screenshot: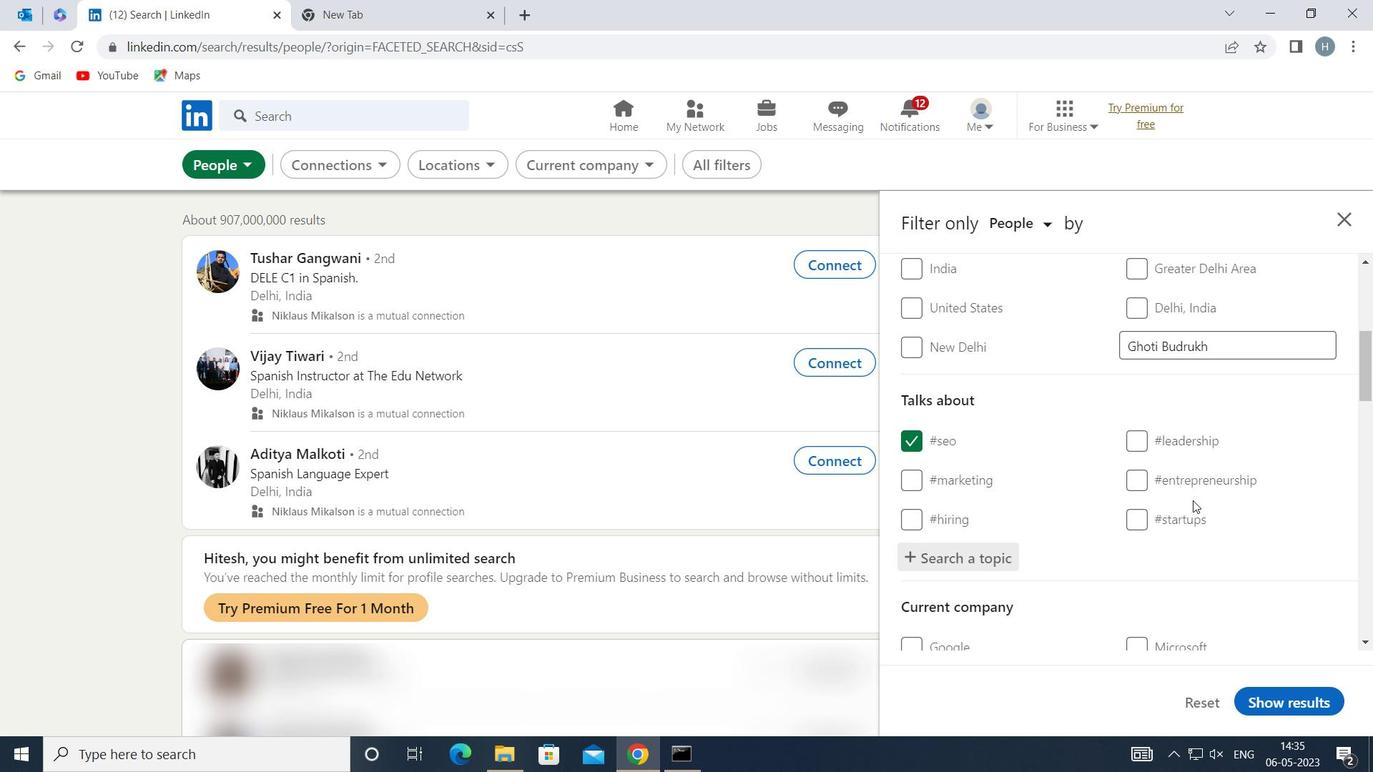 
Action: Mouse moved to (1162, 483)
Screenshot: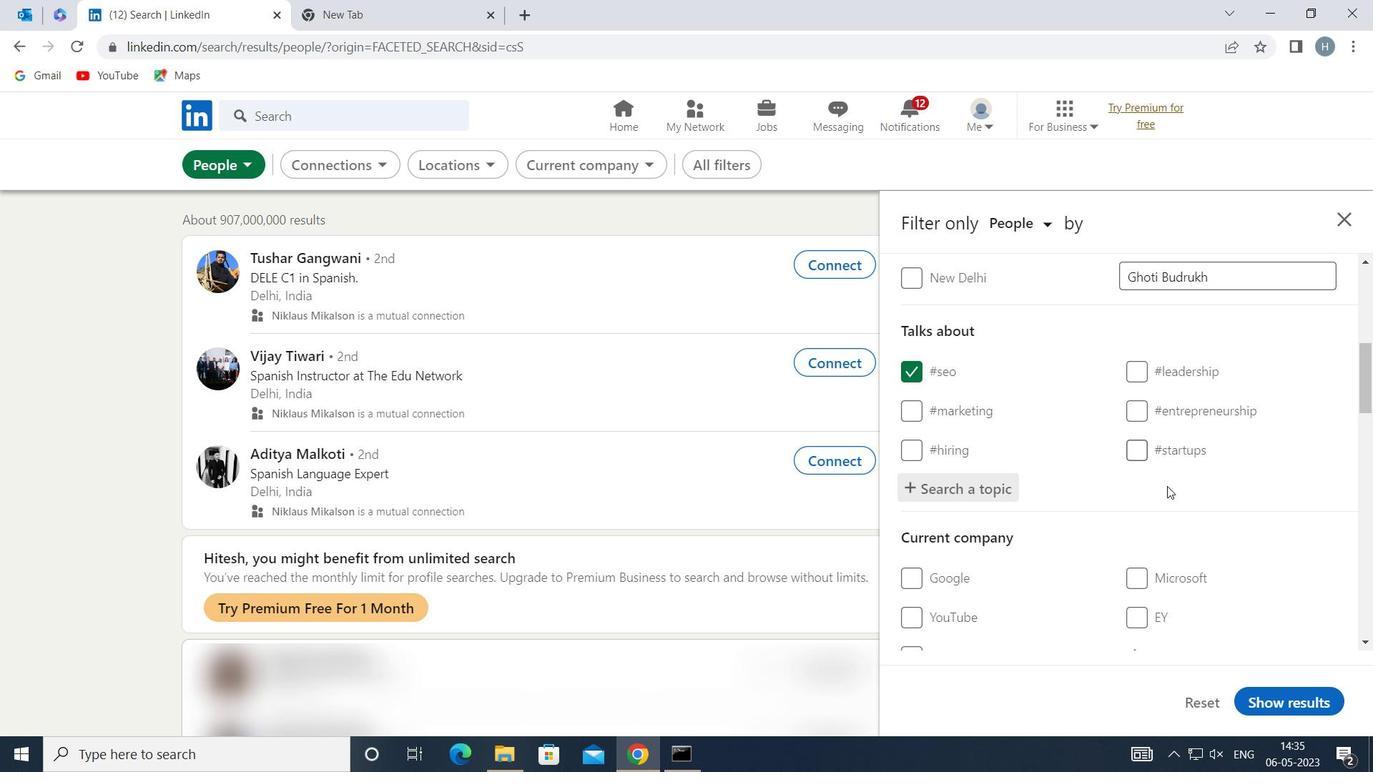 
Action: Mouse scrolled (1162, 482) with delta (0, 0)
Screenshot: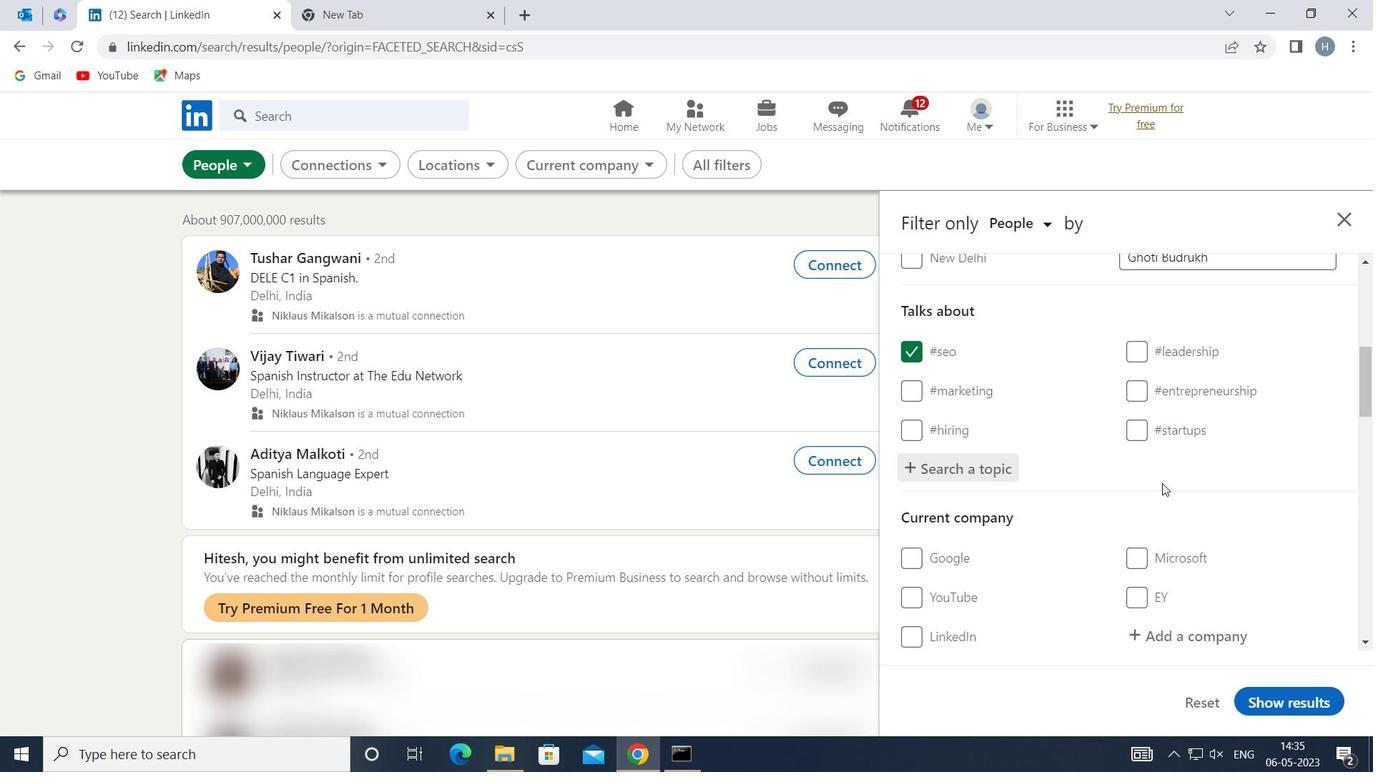 
Action: Mouse moved to (1138, 457)
Screenshot: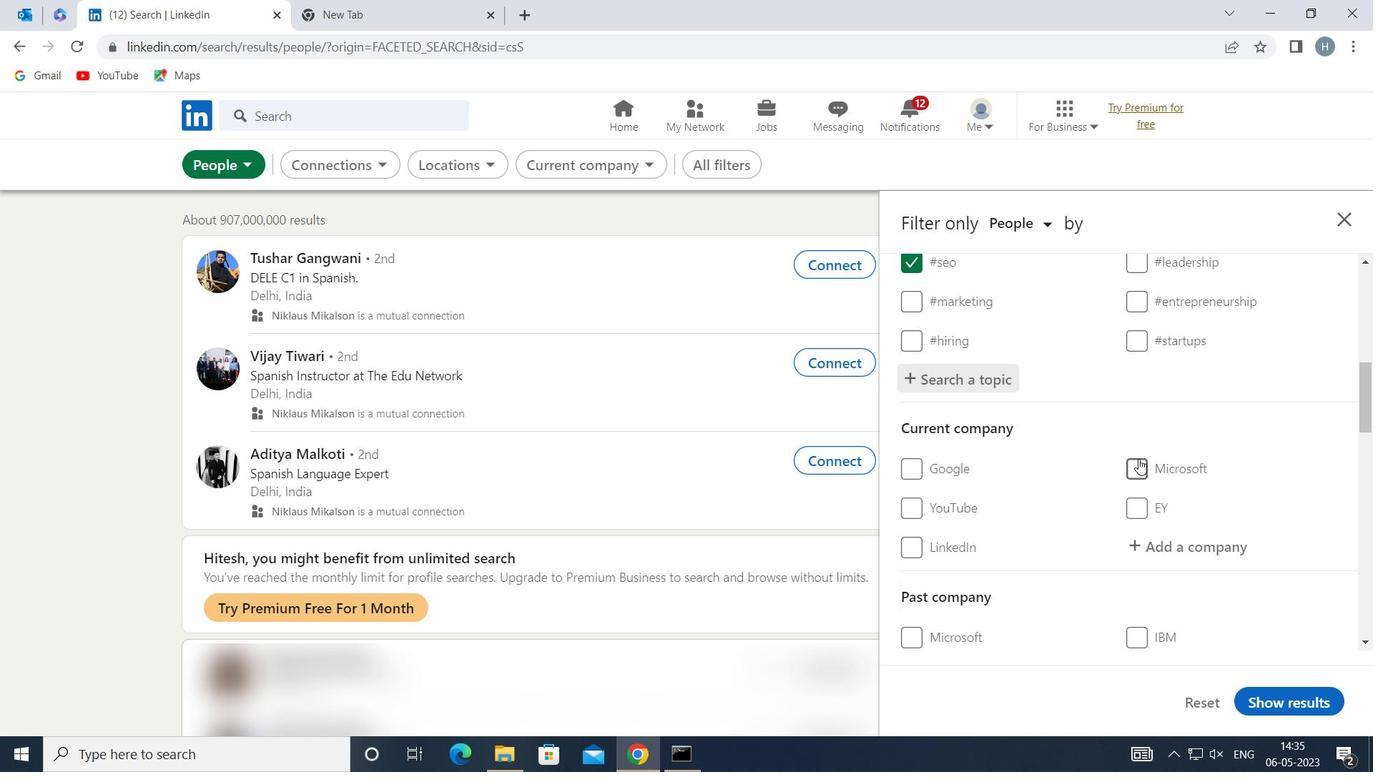
Action: Mouse scrolled (1138, 457) with delta (0, 0)
Screenshot: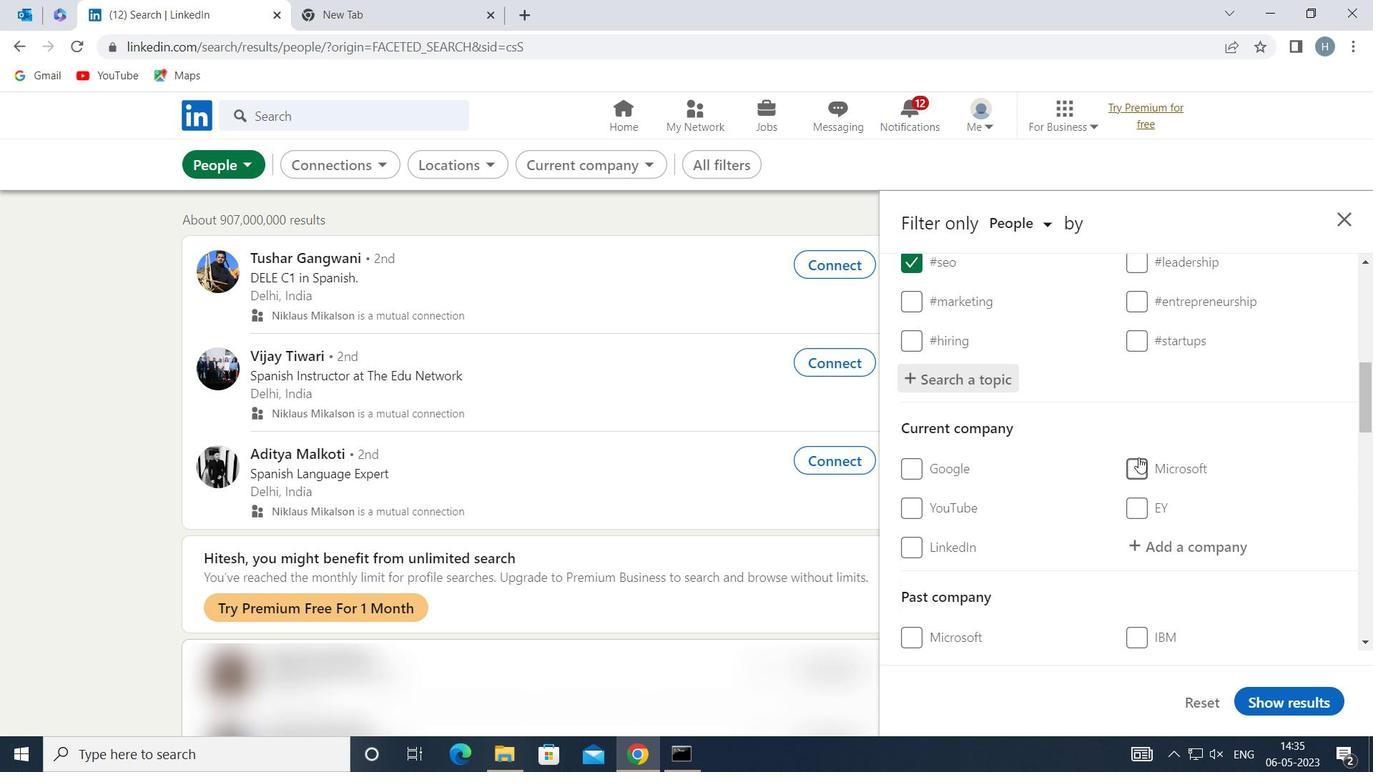 
Action: Mouse scrolled (1138, 457) with delta (0, 0)
Screenshot: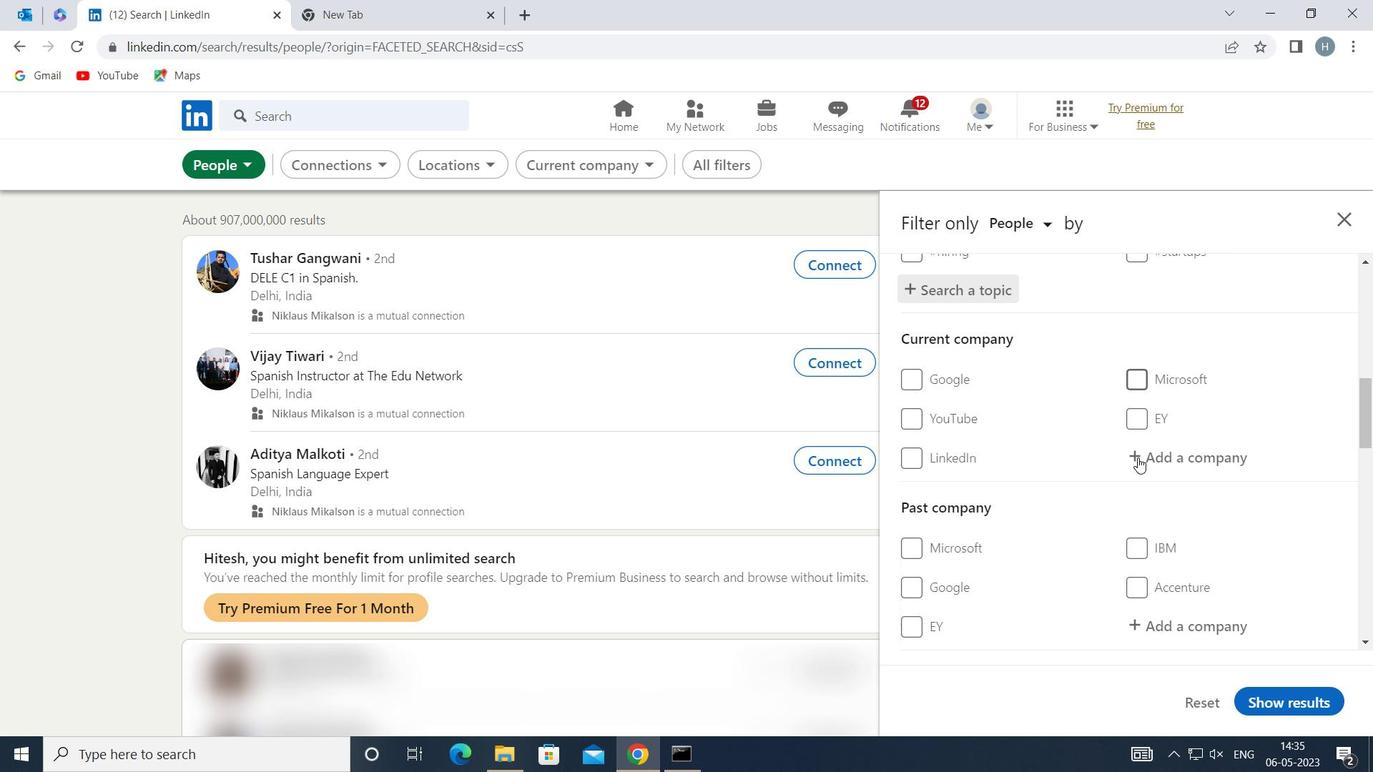 
Action: Mouse moved to (1137, 457)
Screenshot: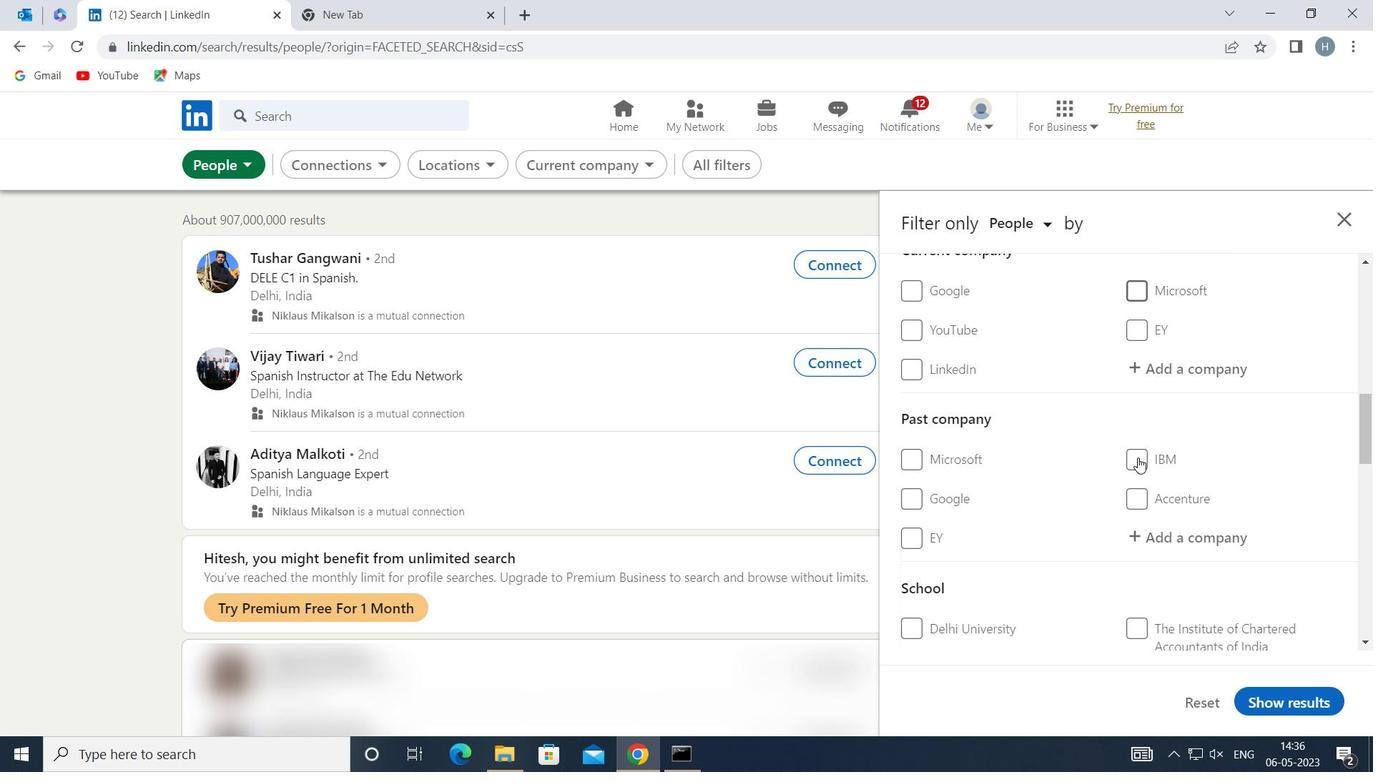 
Action: Mouse scrolled (1137, 456) with delta (0, 0)
Screenshot: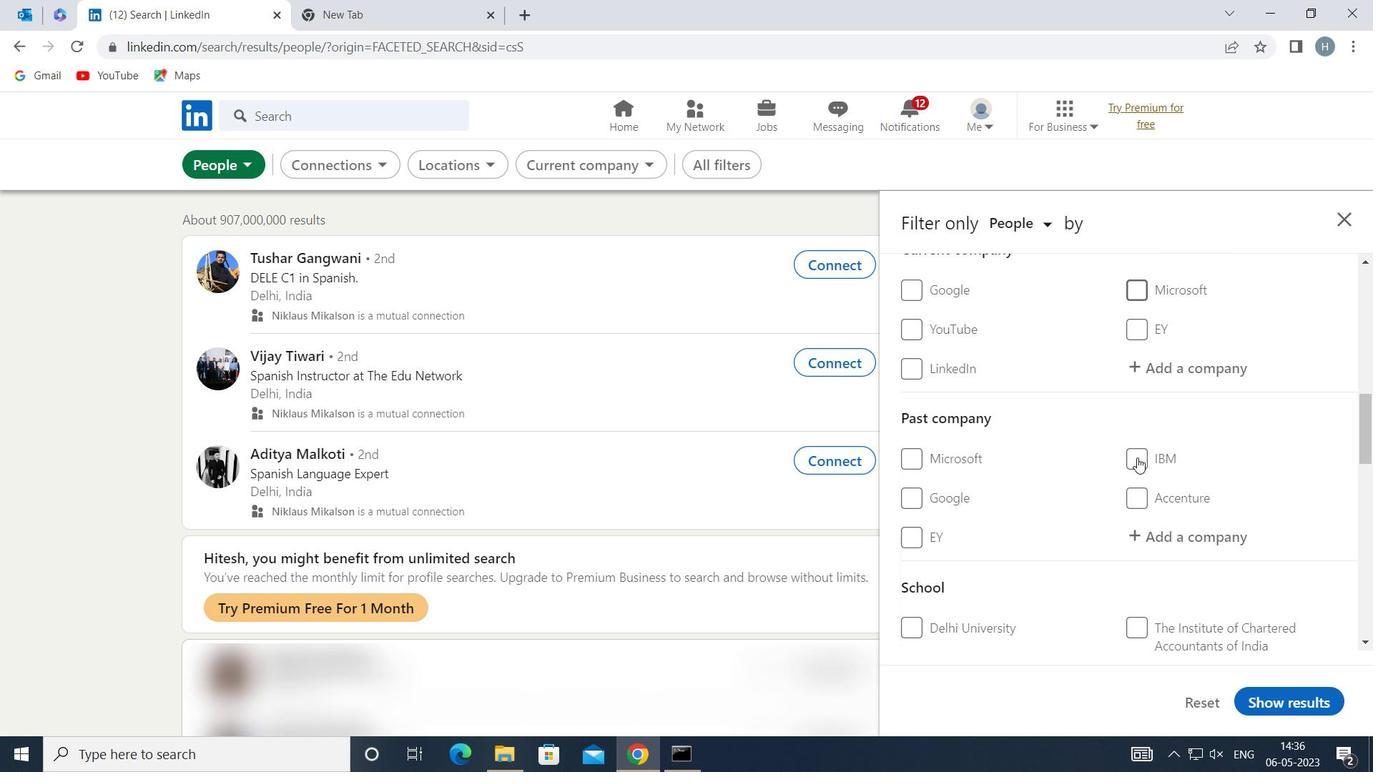 
Action: Mouse moved to (1136, 455)
Screenshot: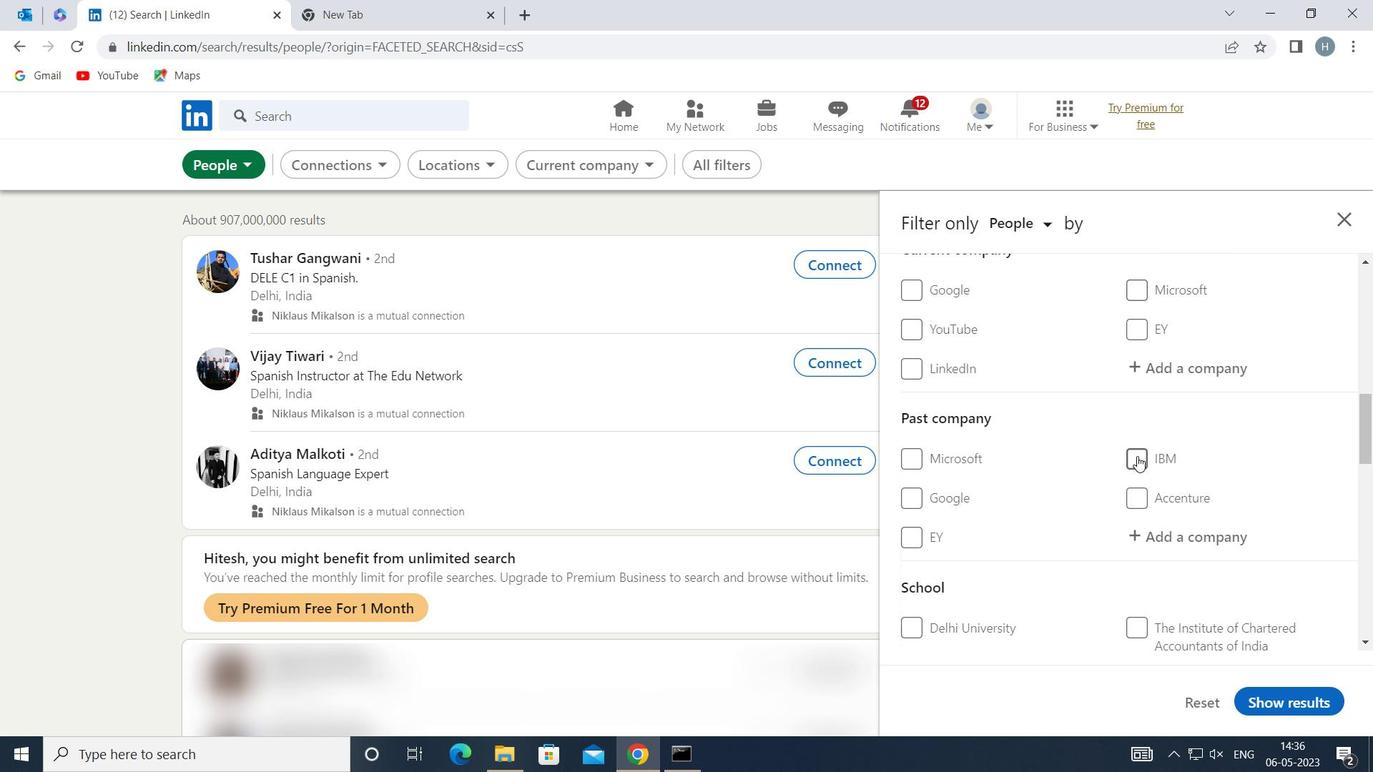 
Action: Mouse scrolled (1136, 454) with delta (0, 0)
Screenshot: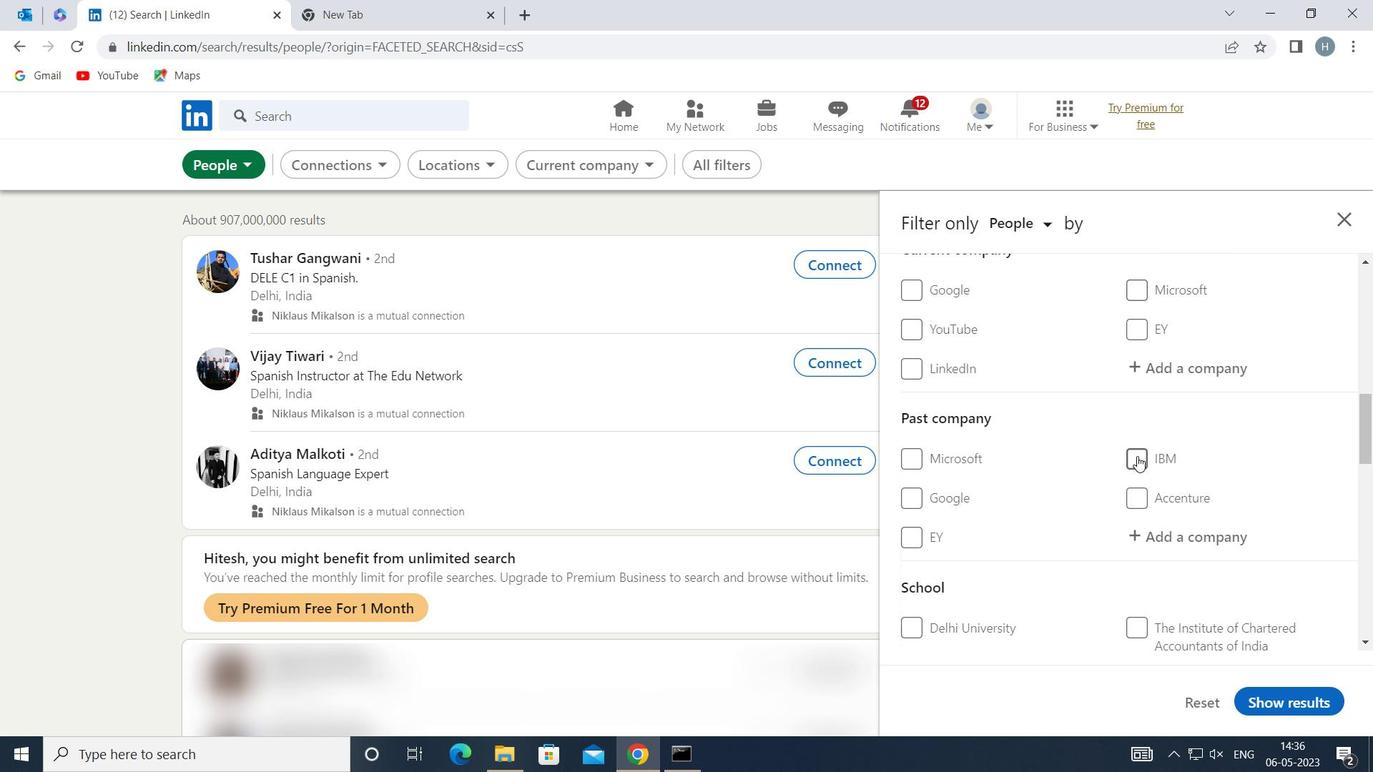 
Action: Mouse moved to (1129, 446)
Screenshot: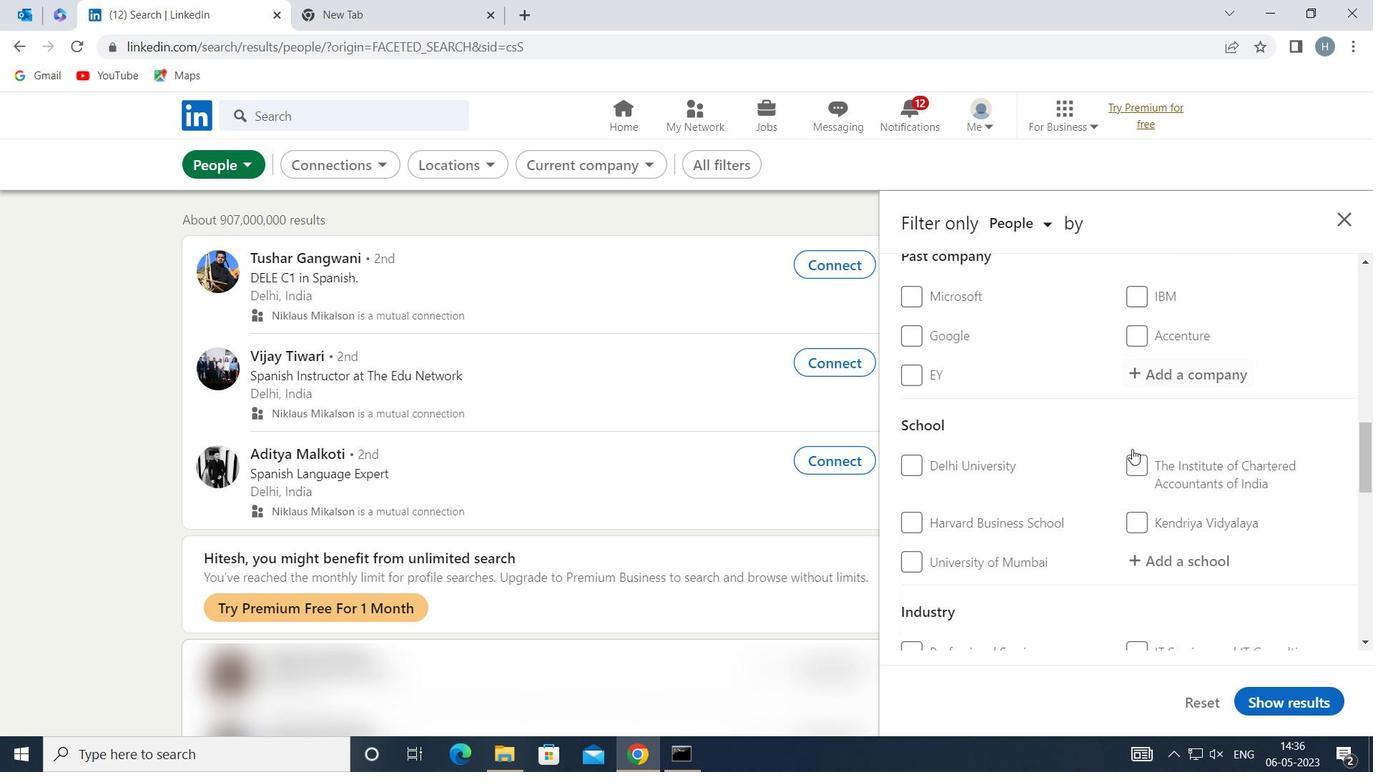 
Action: Mouse scrolled (1129, 445) with delta (0, 0)
Screenshot: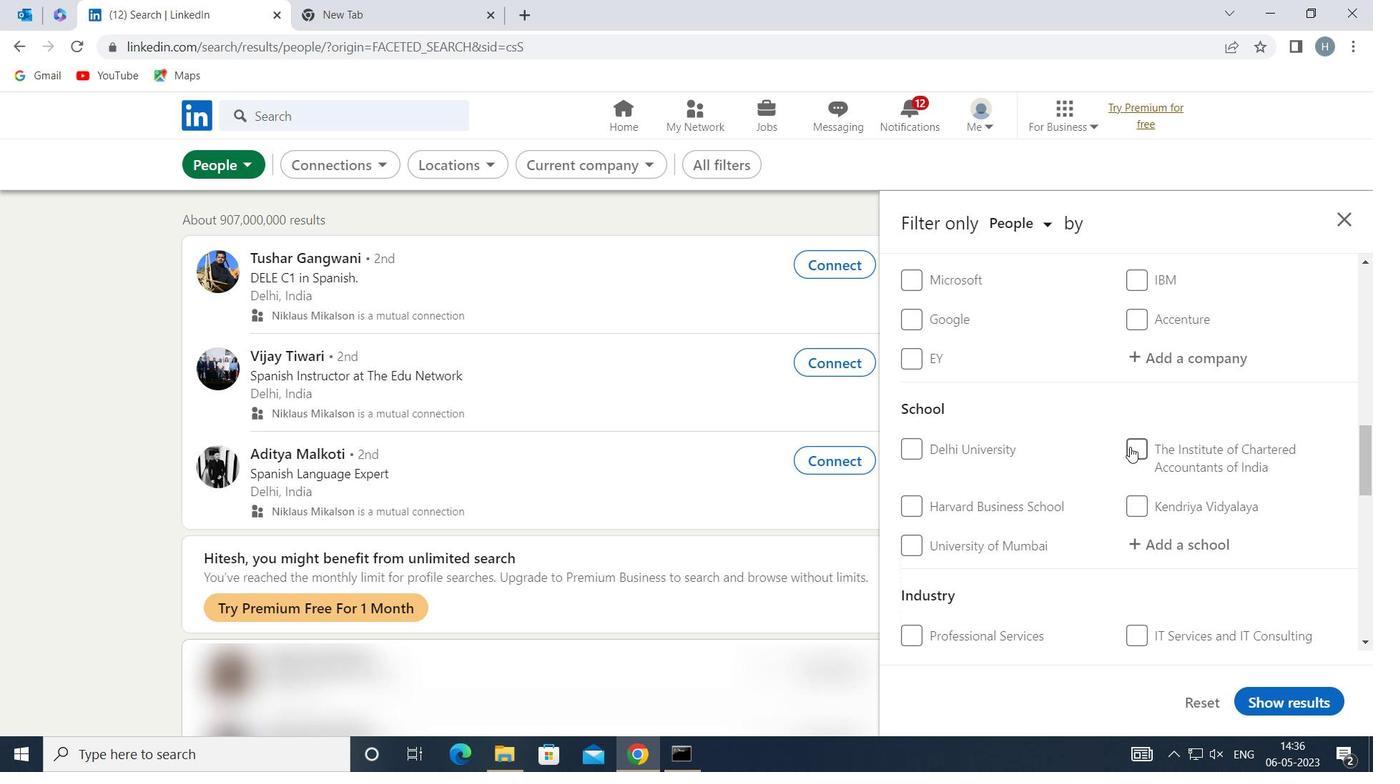 
Action: Mouse moved to (1129, 443)
Screenshot: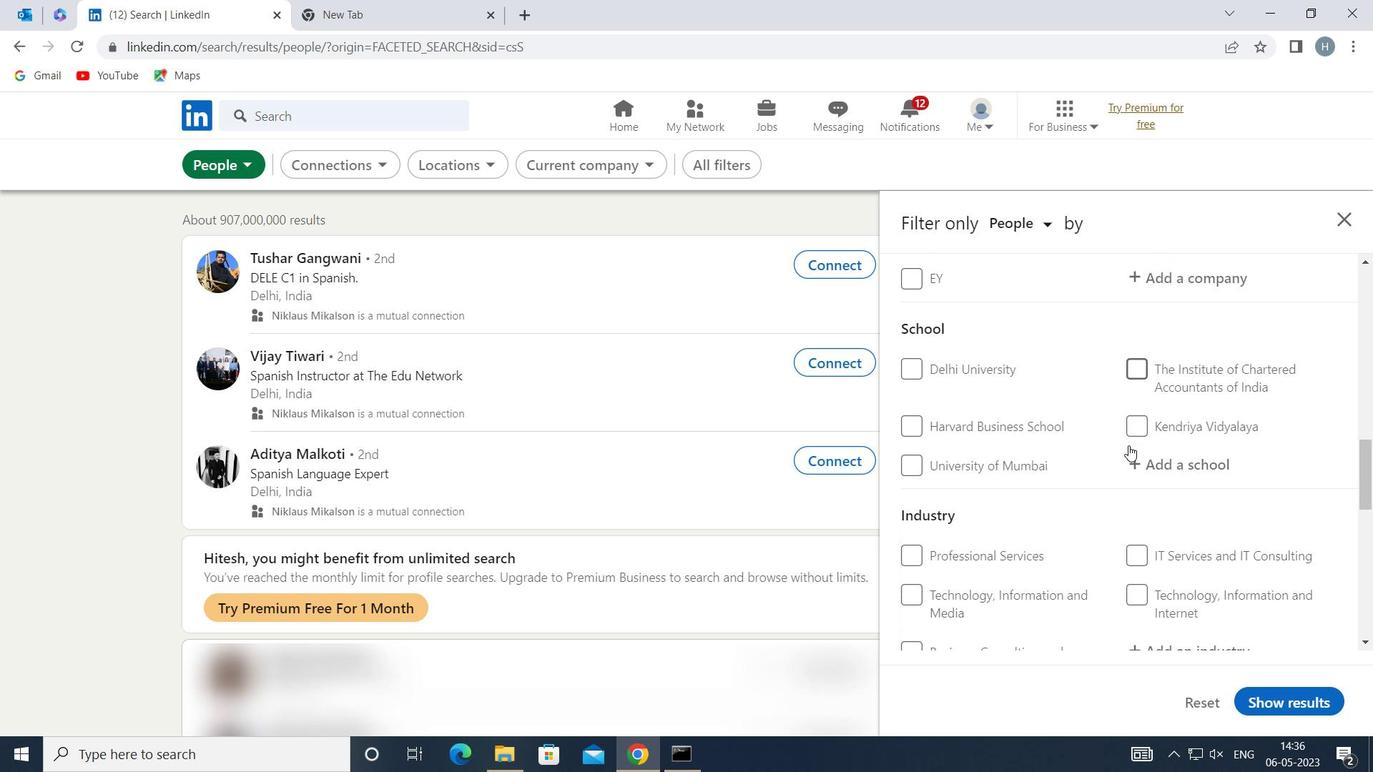 
Action: Mouse scrolled (1129, 442) with delta (0, 0)
Screenshot: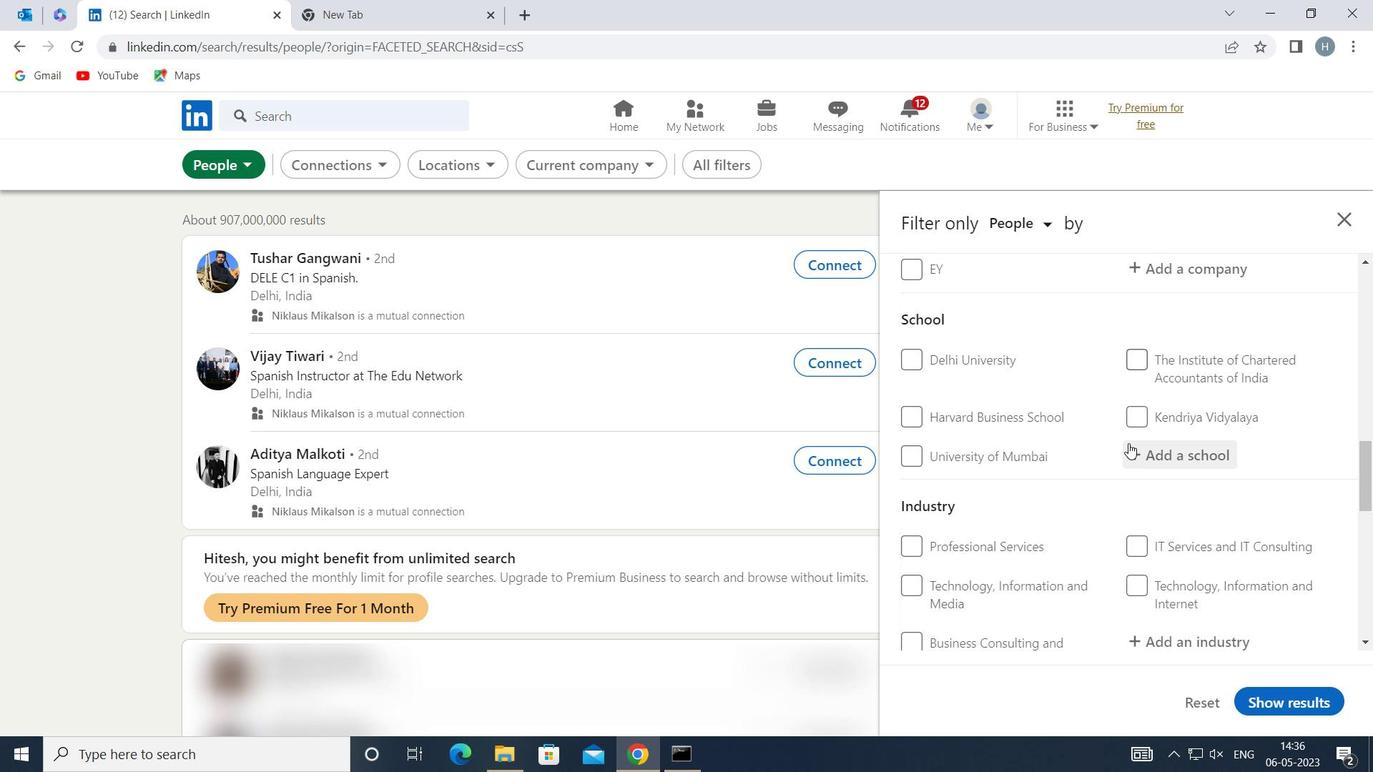 
Action: Mouse moved to (1129, 442)
Screenshot: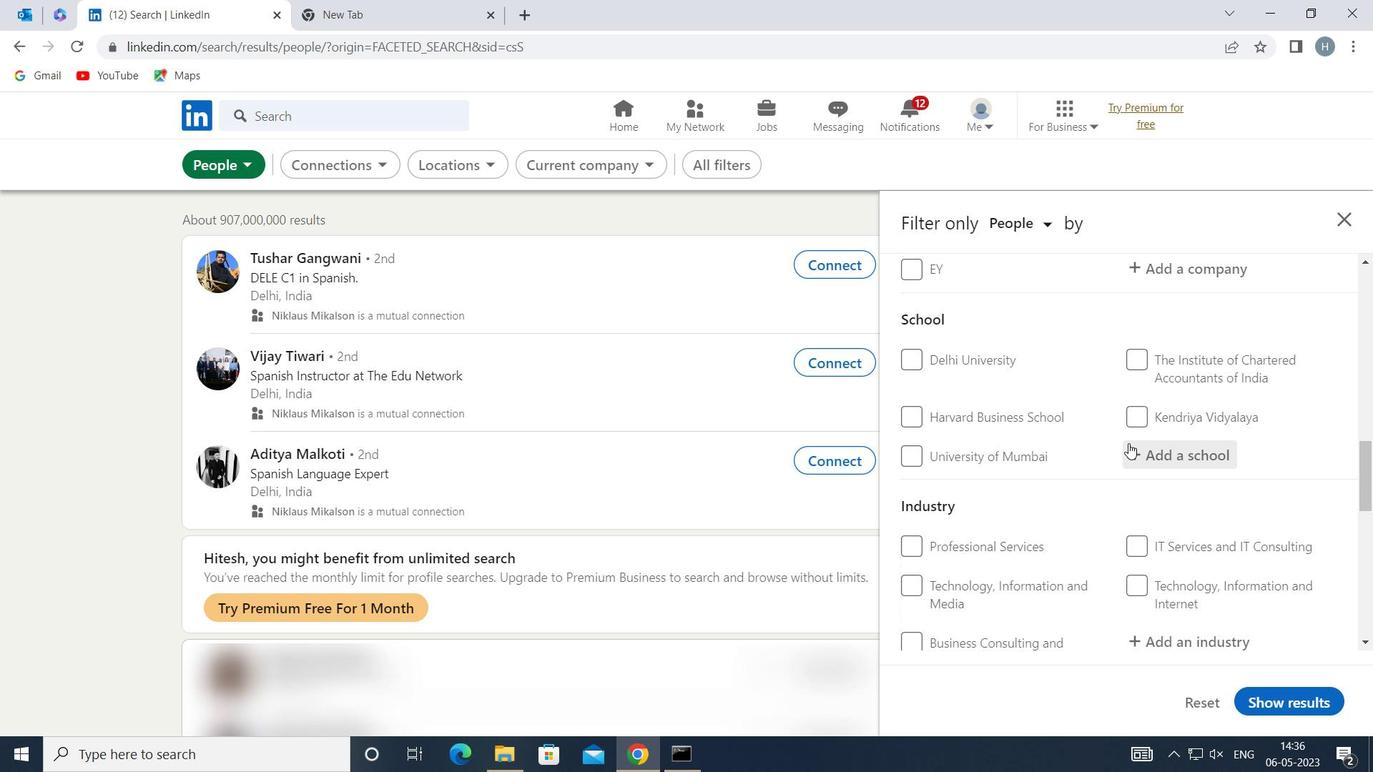 
Action: Mouse scrolled (1129, 442) with delta (0, 0)
Screenshot: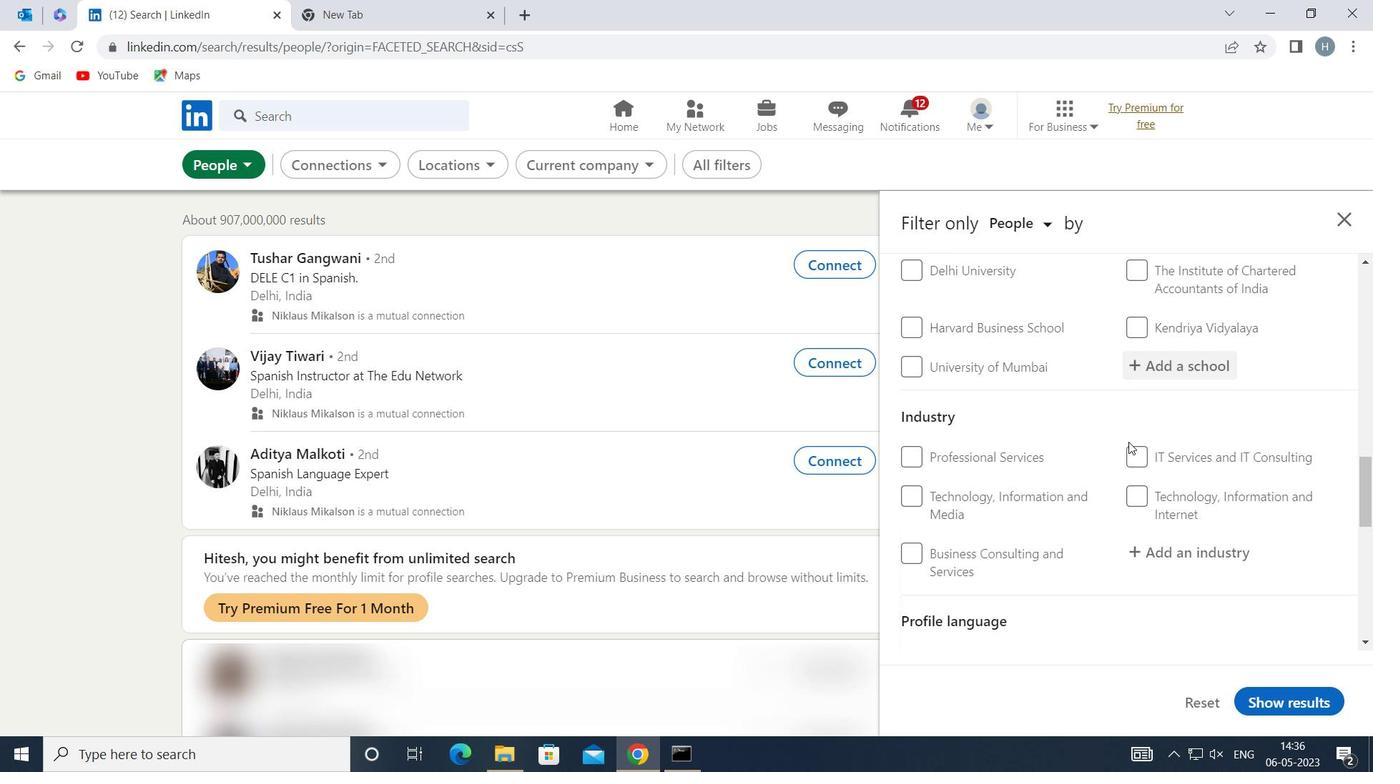 
Action: Mouse moved to (1130, 442)
Screenshot: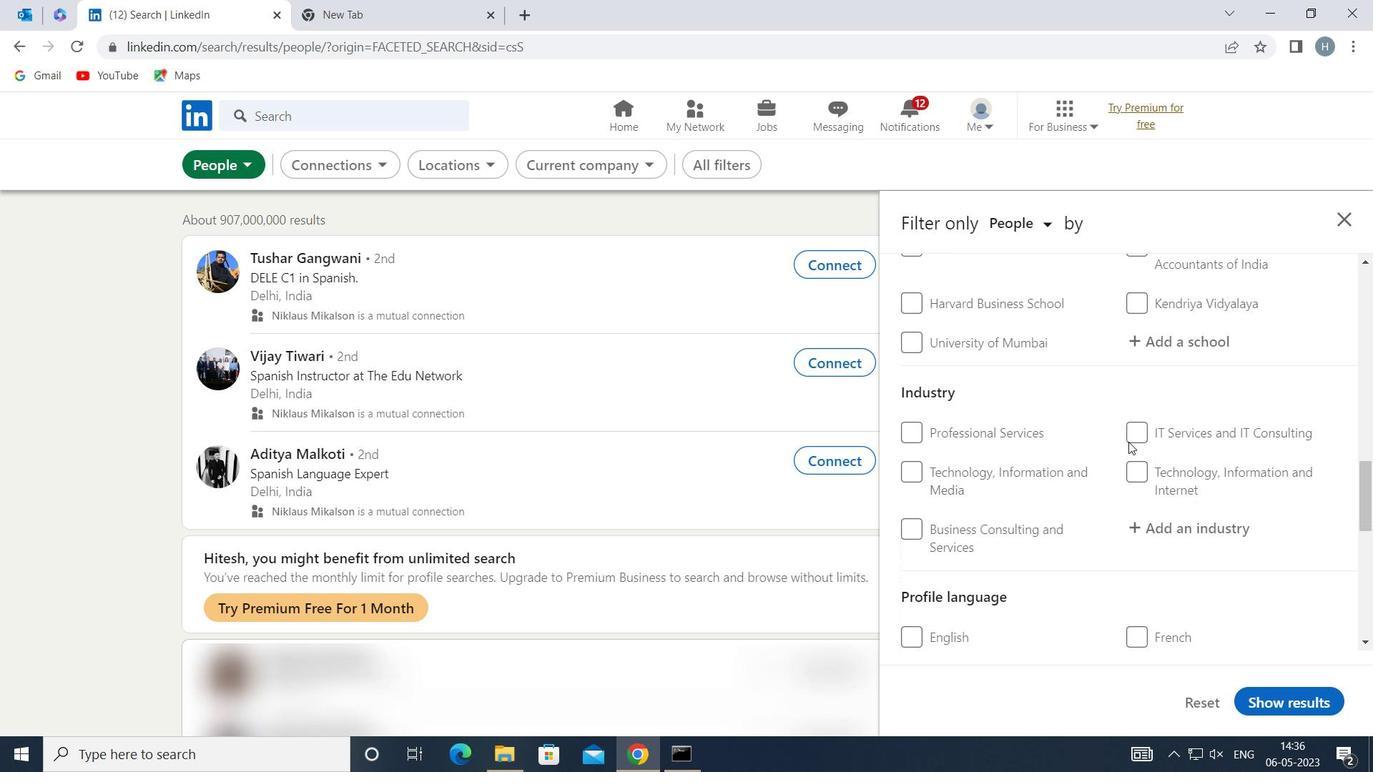 
Action: Mouse scrolled (1130, 441) with delta (0, 0)
Screenshot: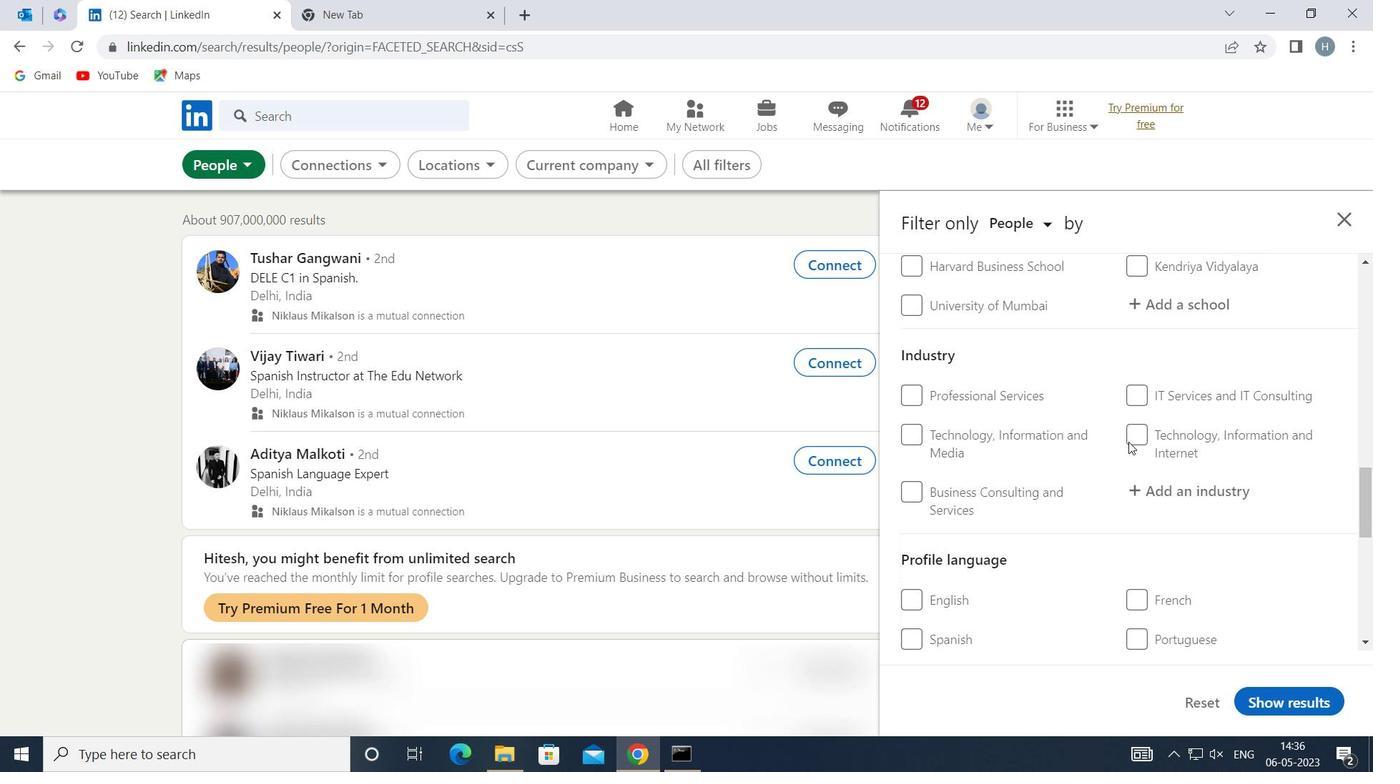 
Action: Mouse moved to (1135, 481)
Screenshot: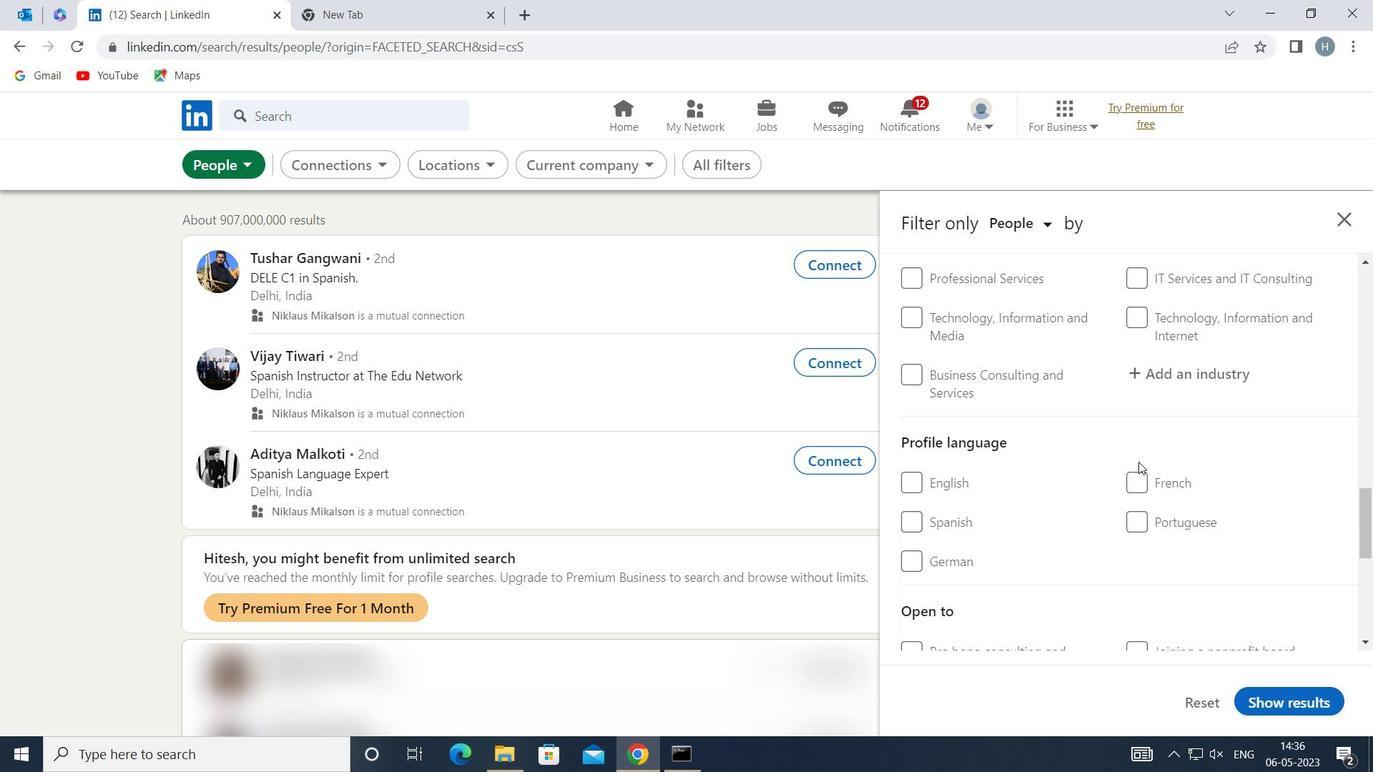 
Action: Mouse pressed left at (1135, 481)
Screenshot: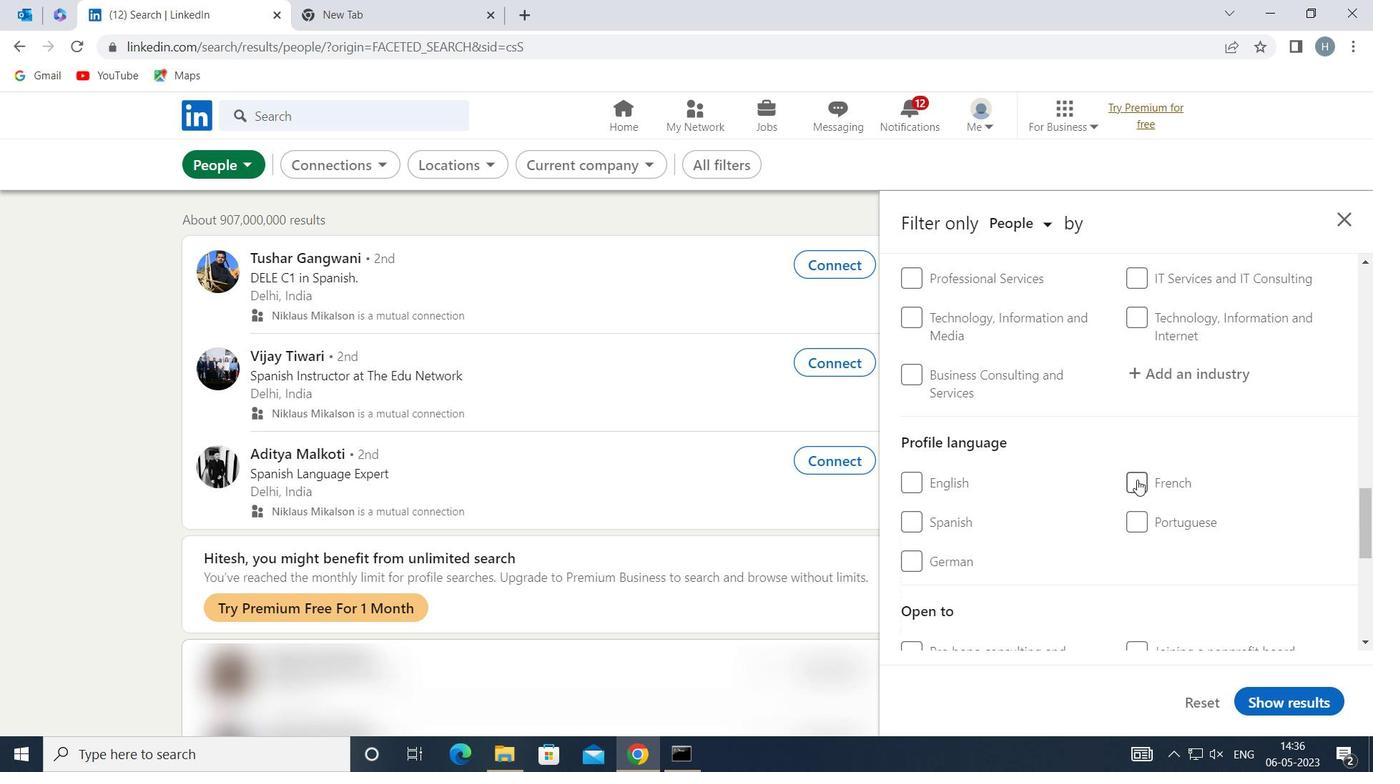 
Action: Mouse moved to (1116, 484)
Screenshot: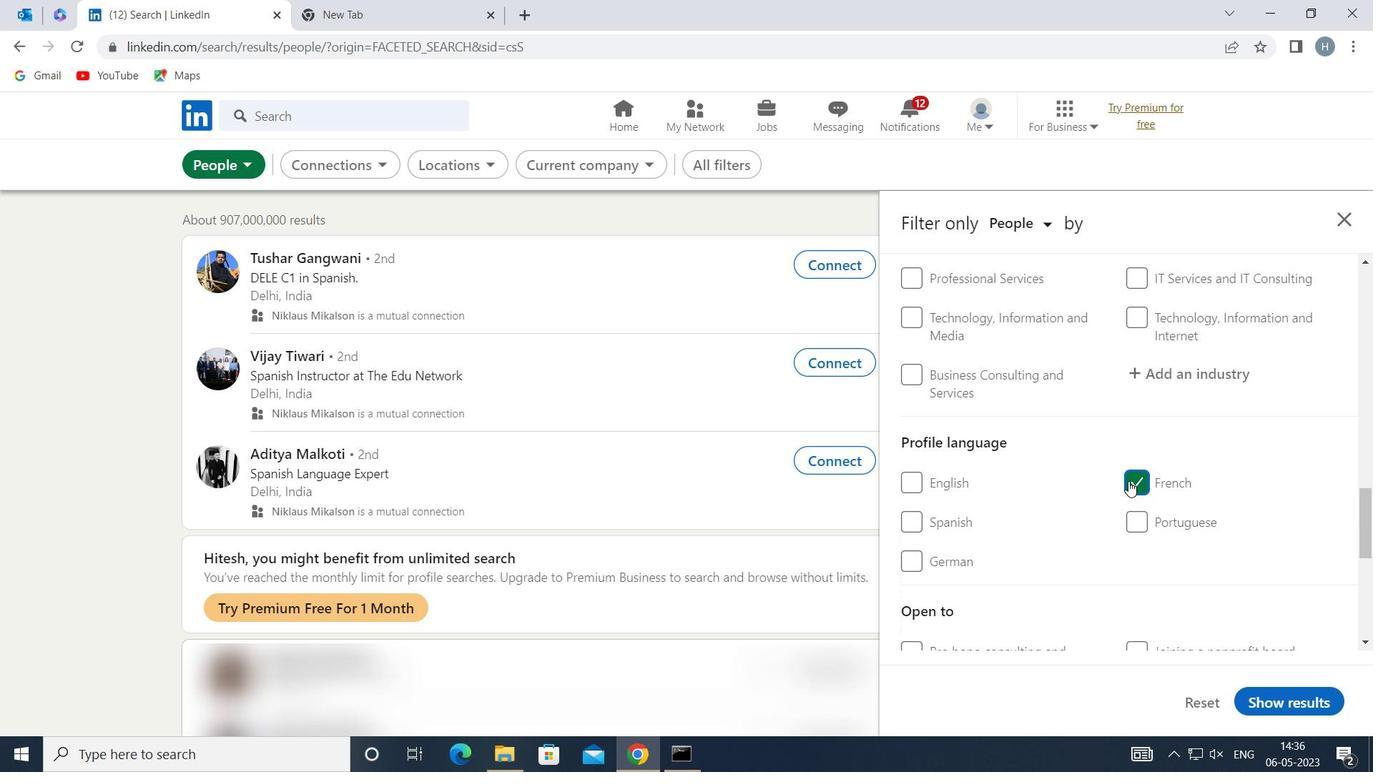 
Action: Mouse scrolled (1116, 484) with delta (0, 0)
Screenshot: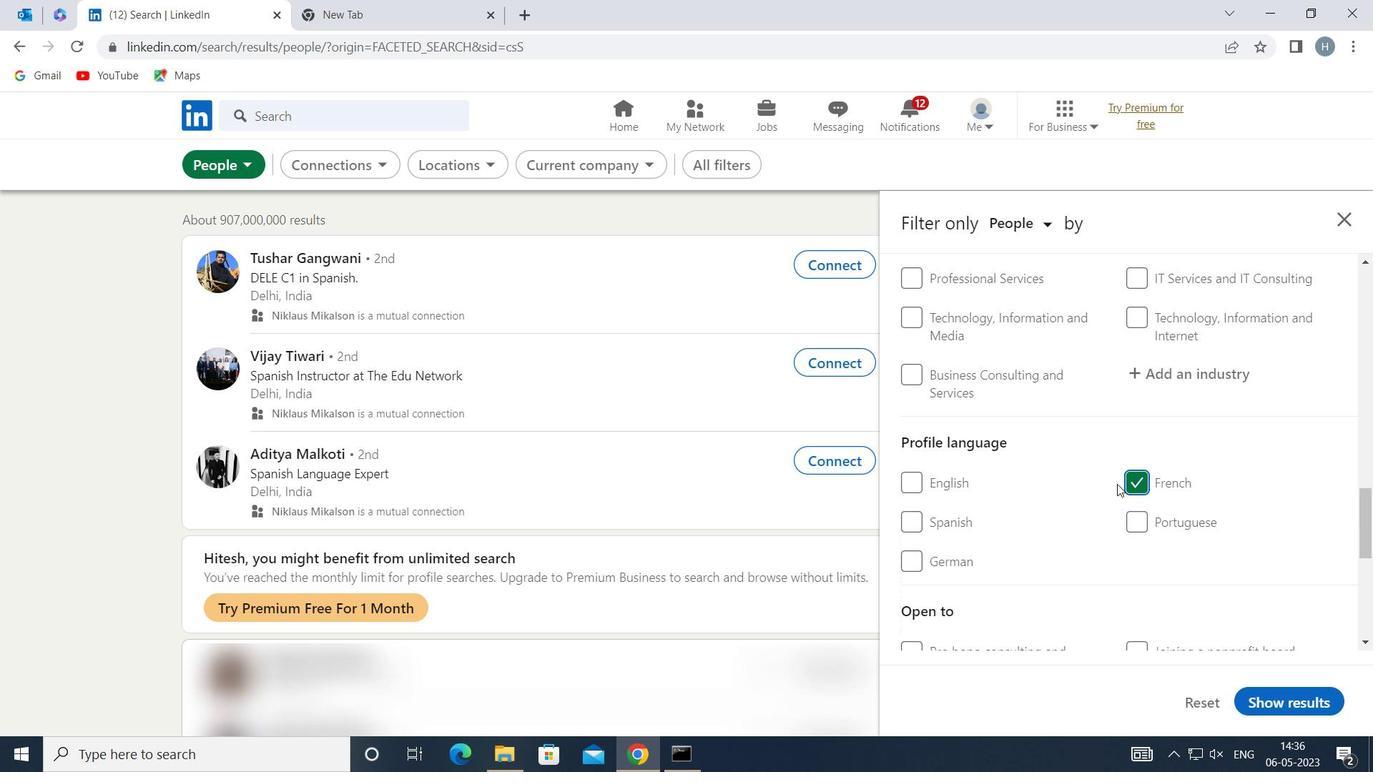 
Action: Mouse moved to (1125, 464)
Screenshot: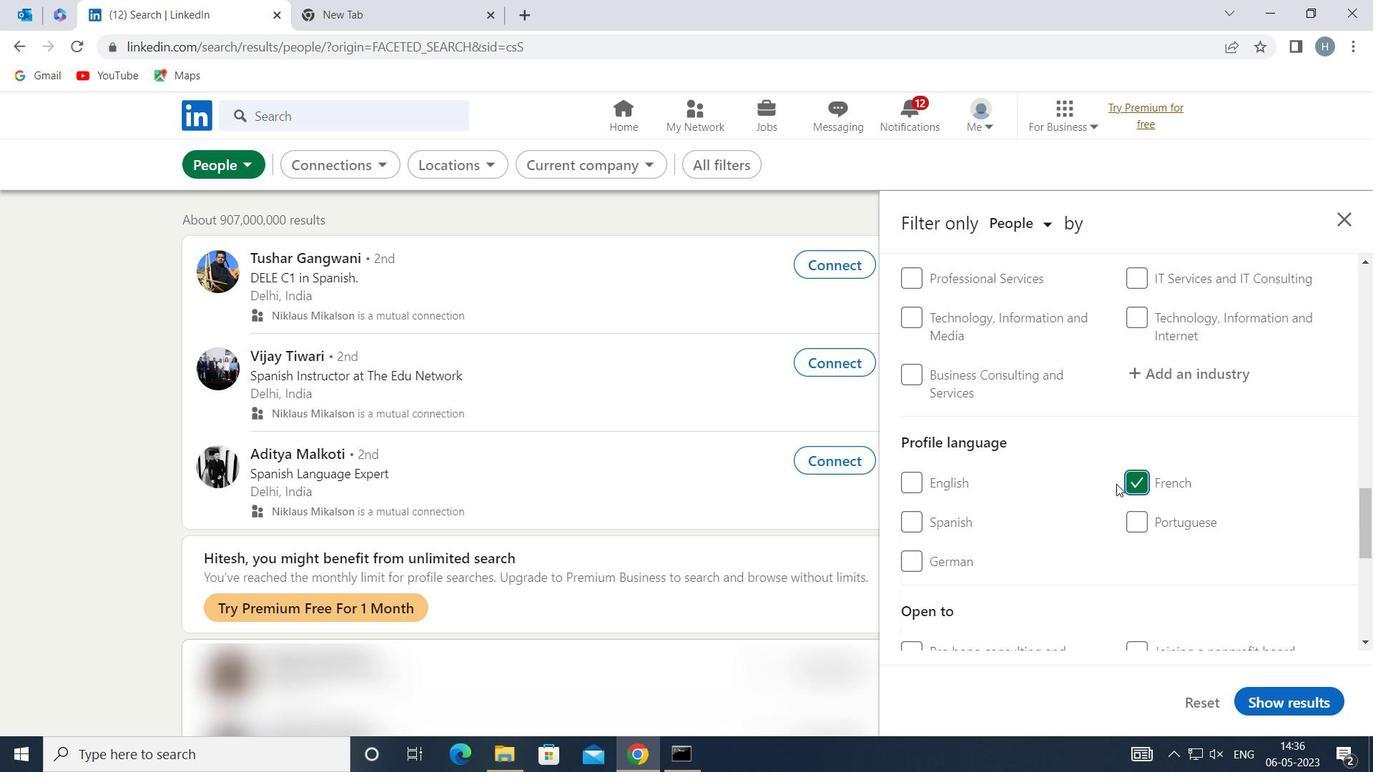 
Action: Mouse scrolled (1125, 465) with delta (0, 0)
Screenshot: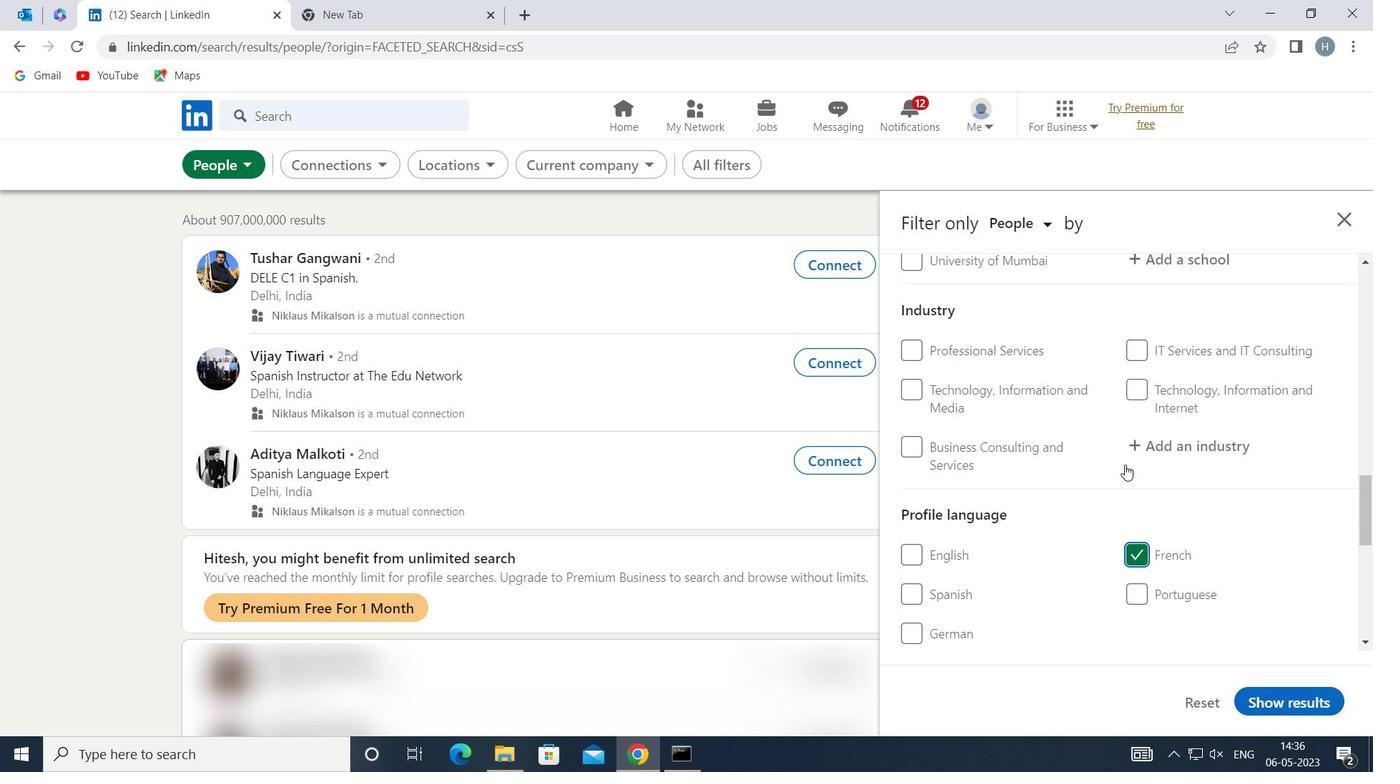 
Action: Mouse scrolled (1125, 465) with delta (0, 0)
Screenshot: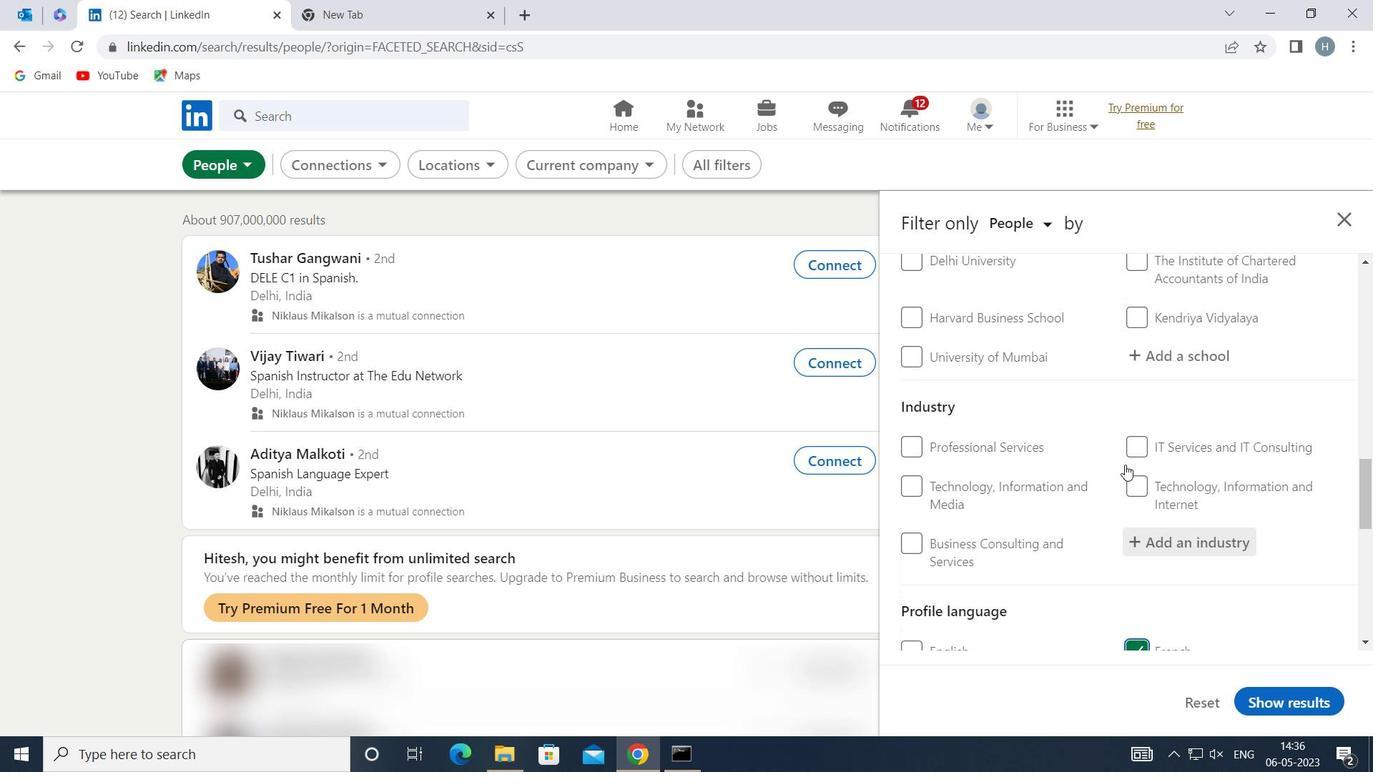 
Action: Mouse scrolled (1125, 465) with delta (0, 0)
Screenshot: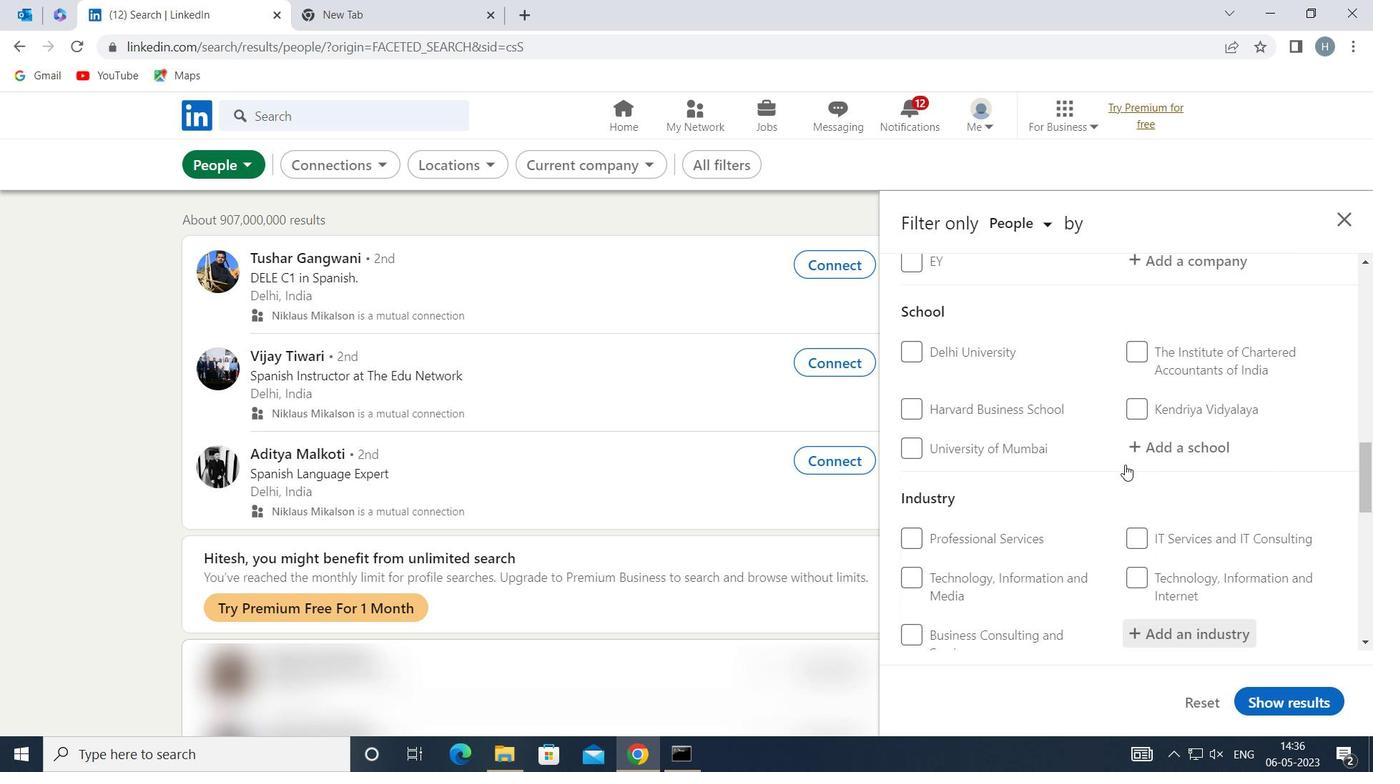 
Action: Mouse scrolled (1125, 465) with delta (0, 0)
Screenshot: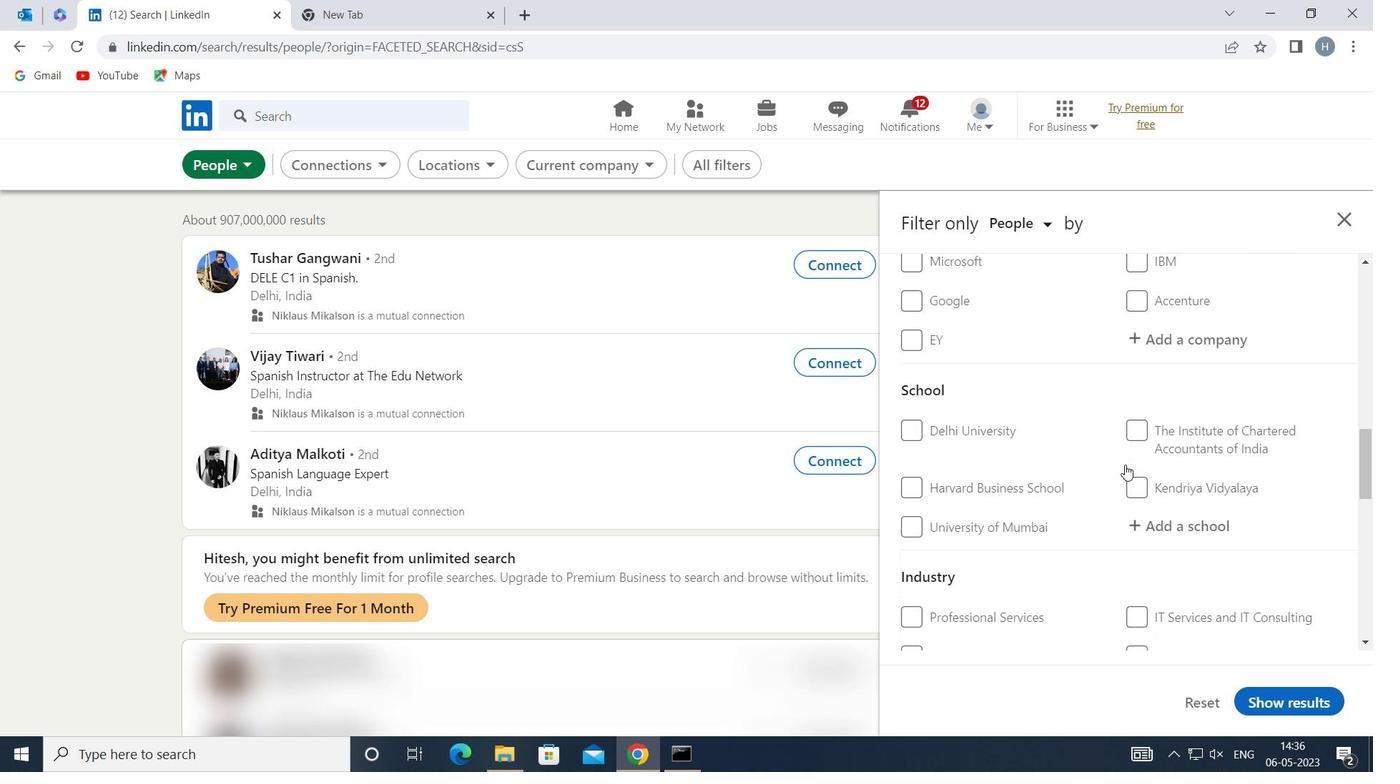 
Action: Mouse scrolled (1125, 465) with delta (0, 0)
Screenshot: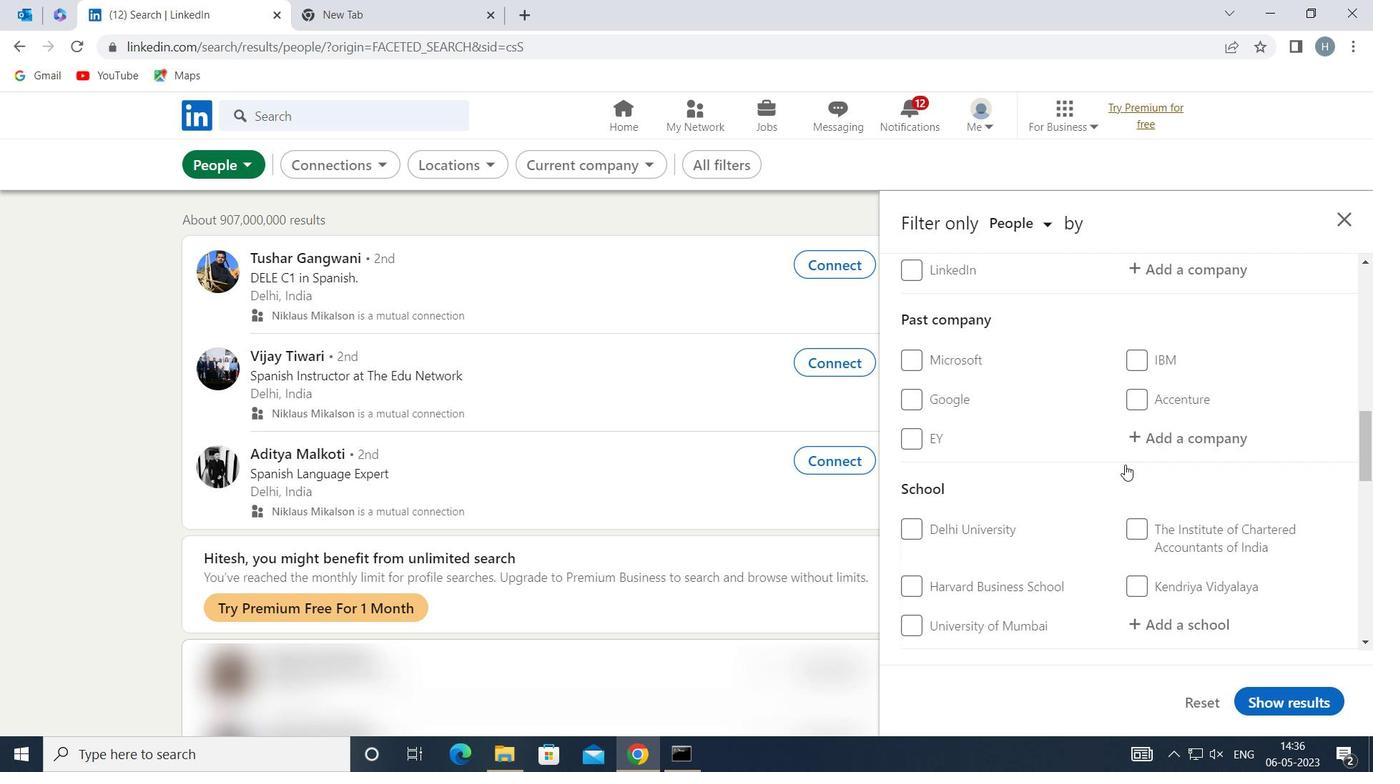 
Action: Mouse scrolled (1125, 465) with delta (0, 0)
Screenshot: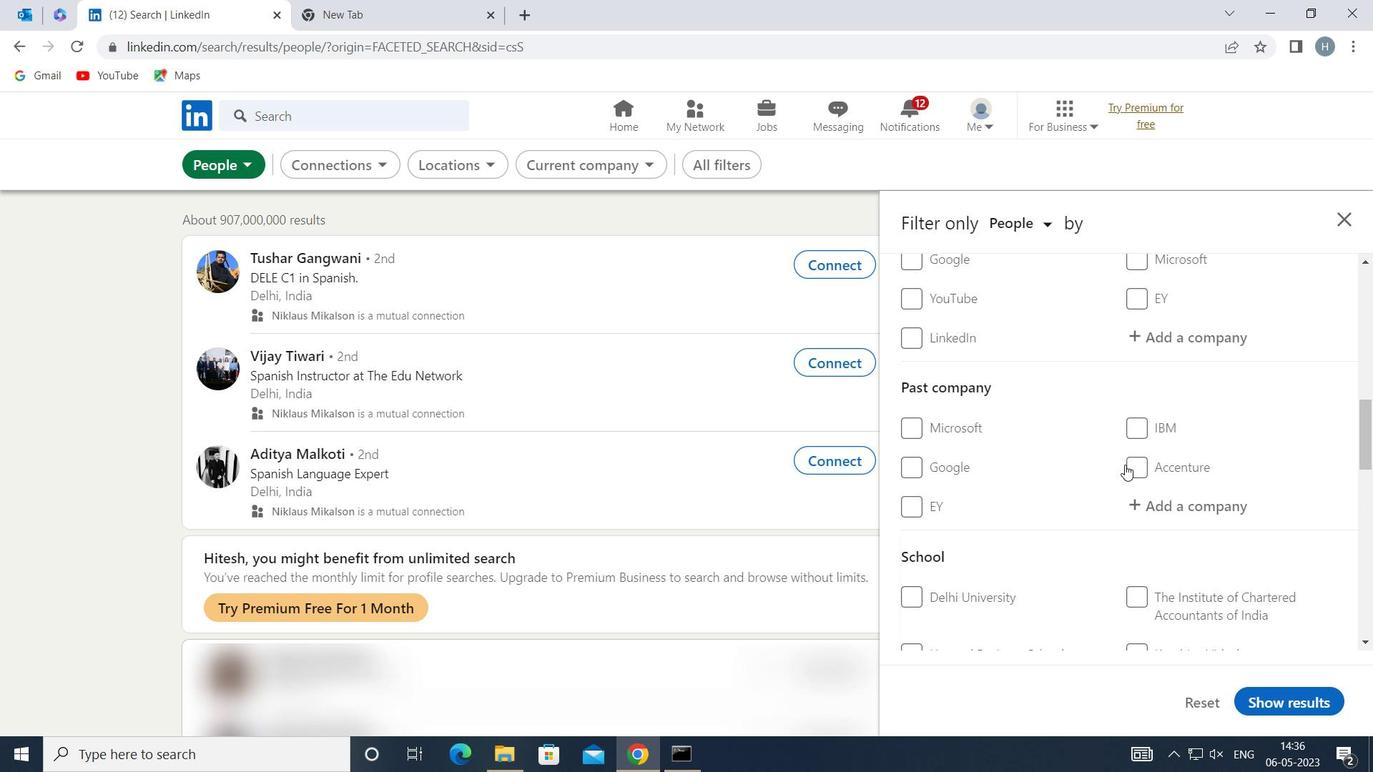 
Action: Mouse moved to (1213, 459)
Screenshot: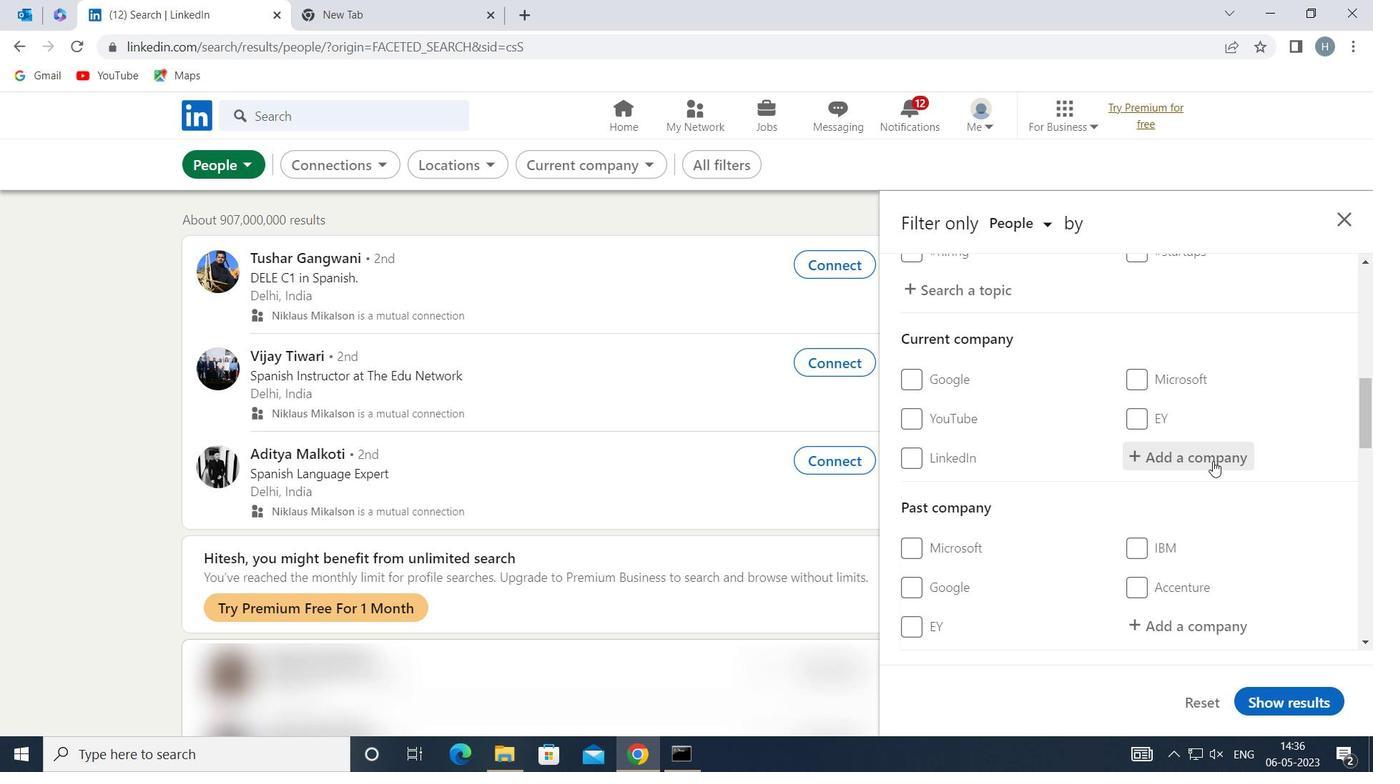 
Action: Mouse pressed left at (1213, 459)
Screenshot: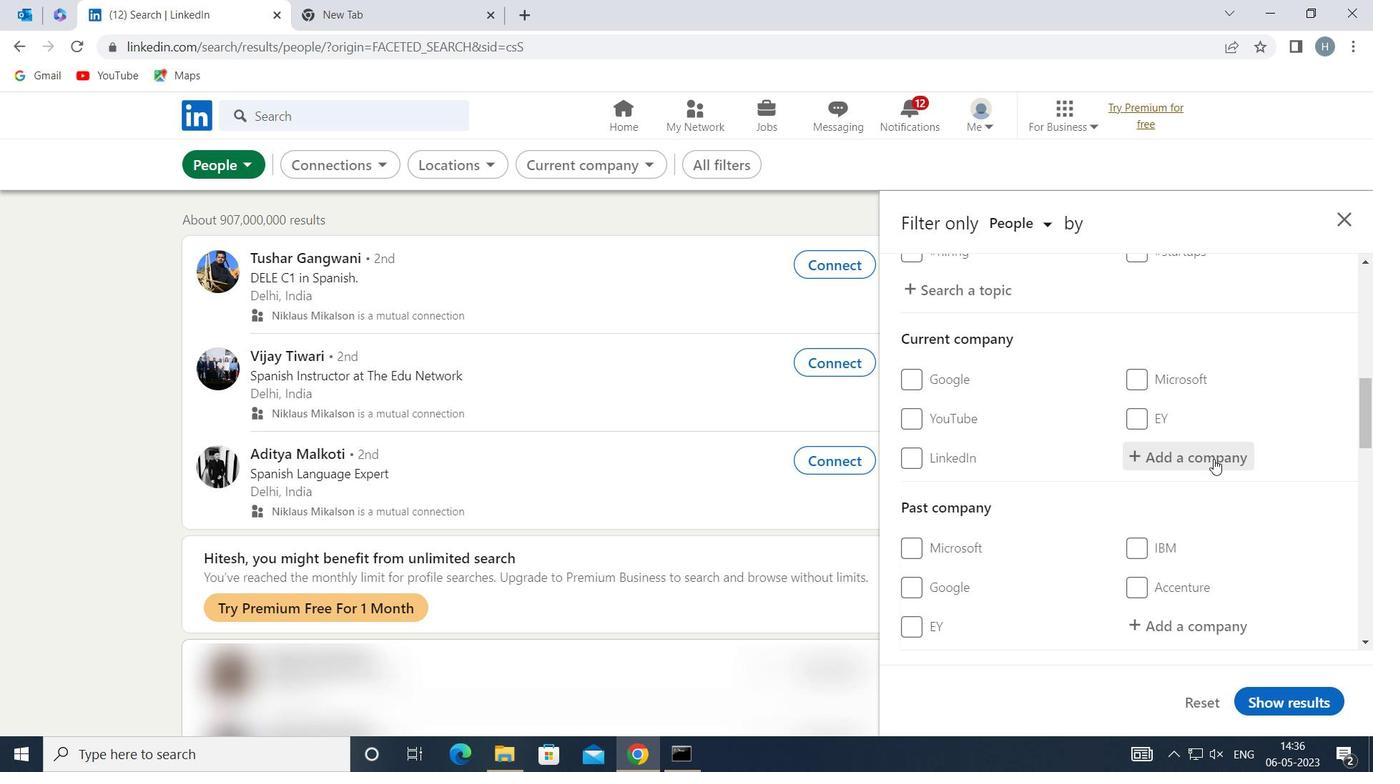 
Action: Key pressed <Key.shift>URBAN<Key.space><Key.shift>COMPANY
Screenshot: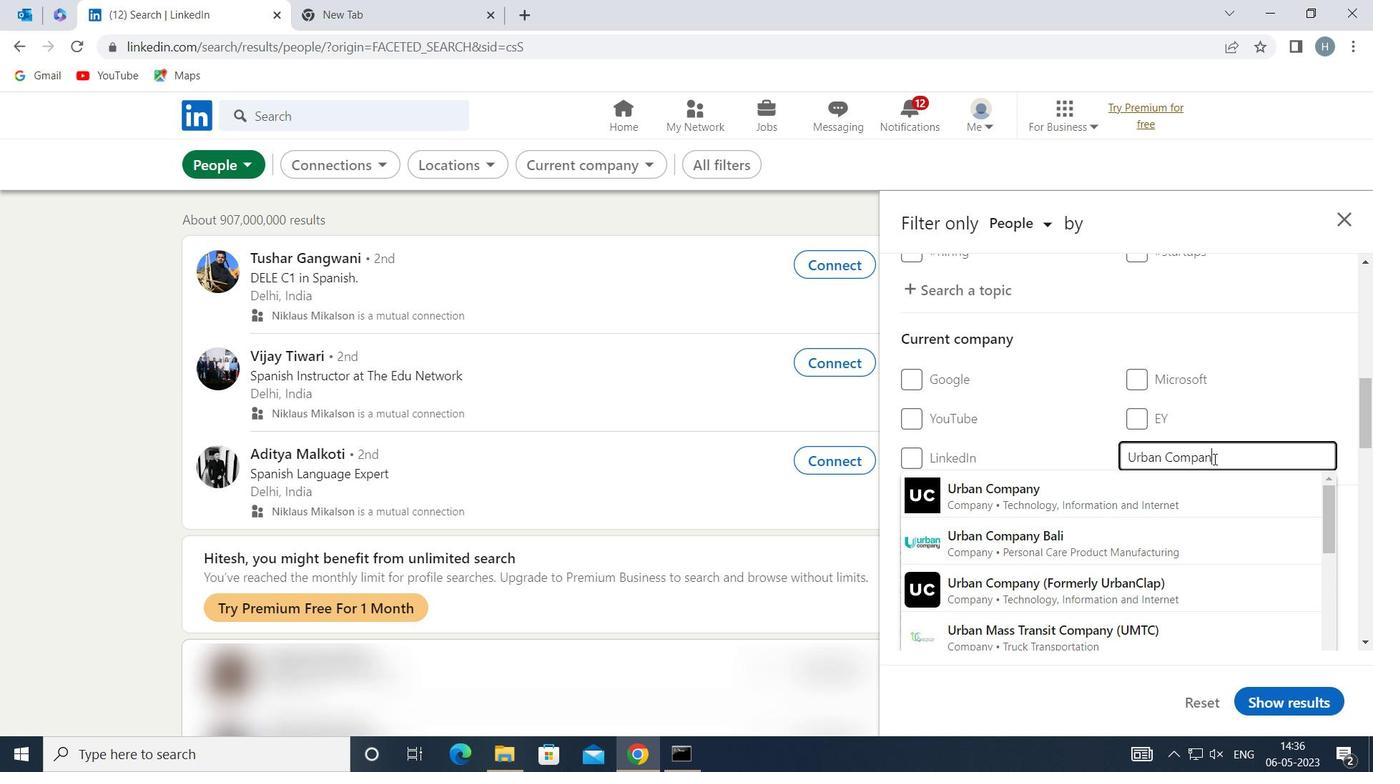 
Action: Mouse moved to (1115, 483)
Screenshot: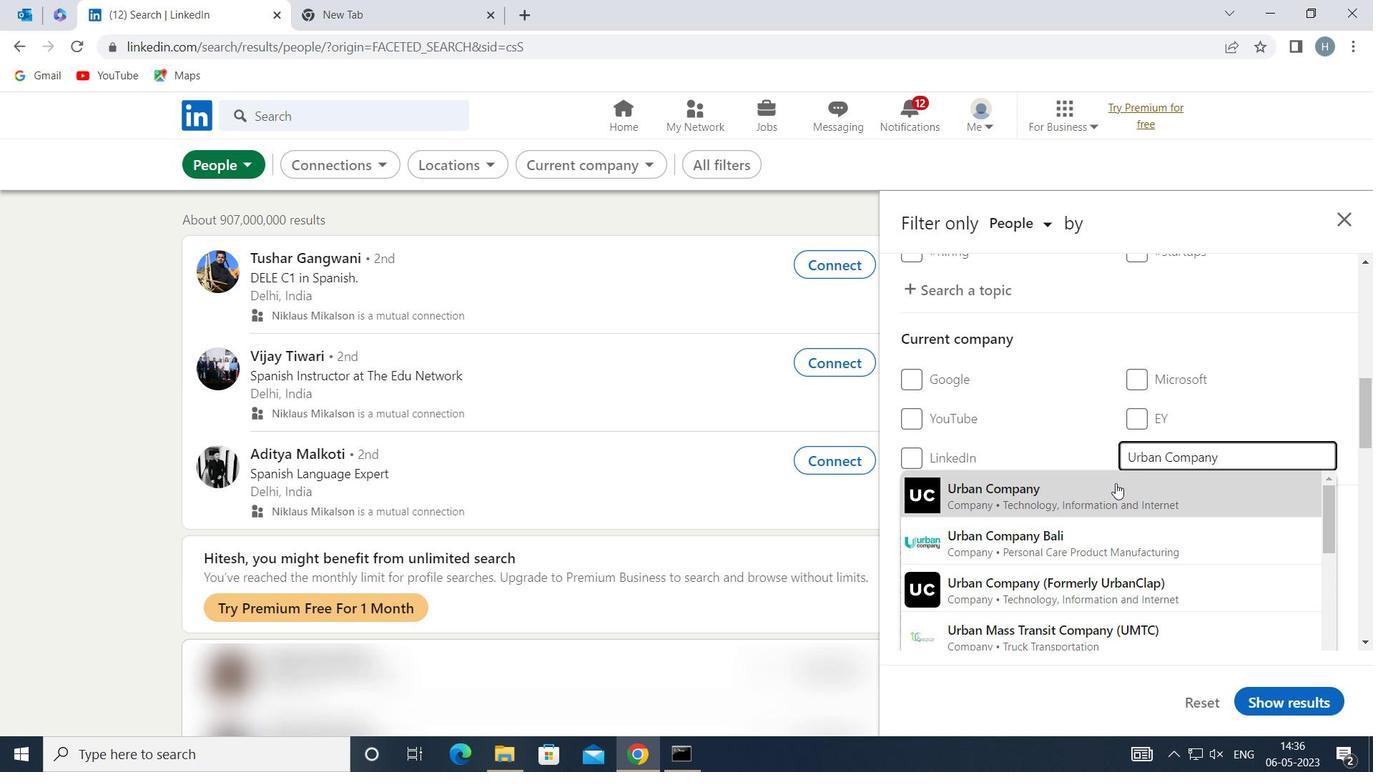 
Action: Mouse pressed left at (1115, 483)
Screenshot: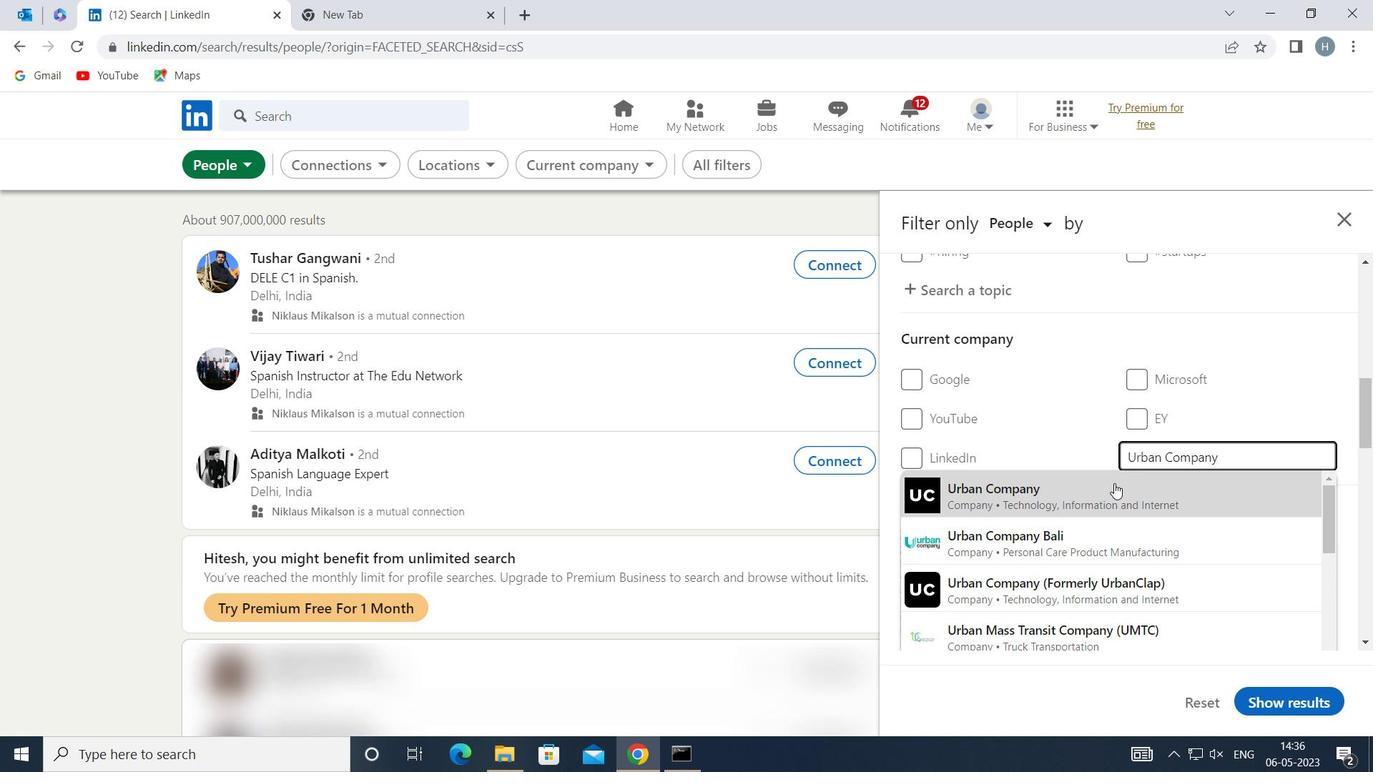 
Action: Mouse moved to (1096, 458)
Screenshot: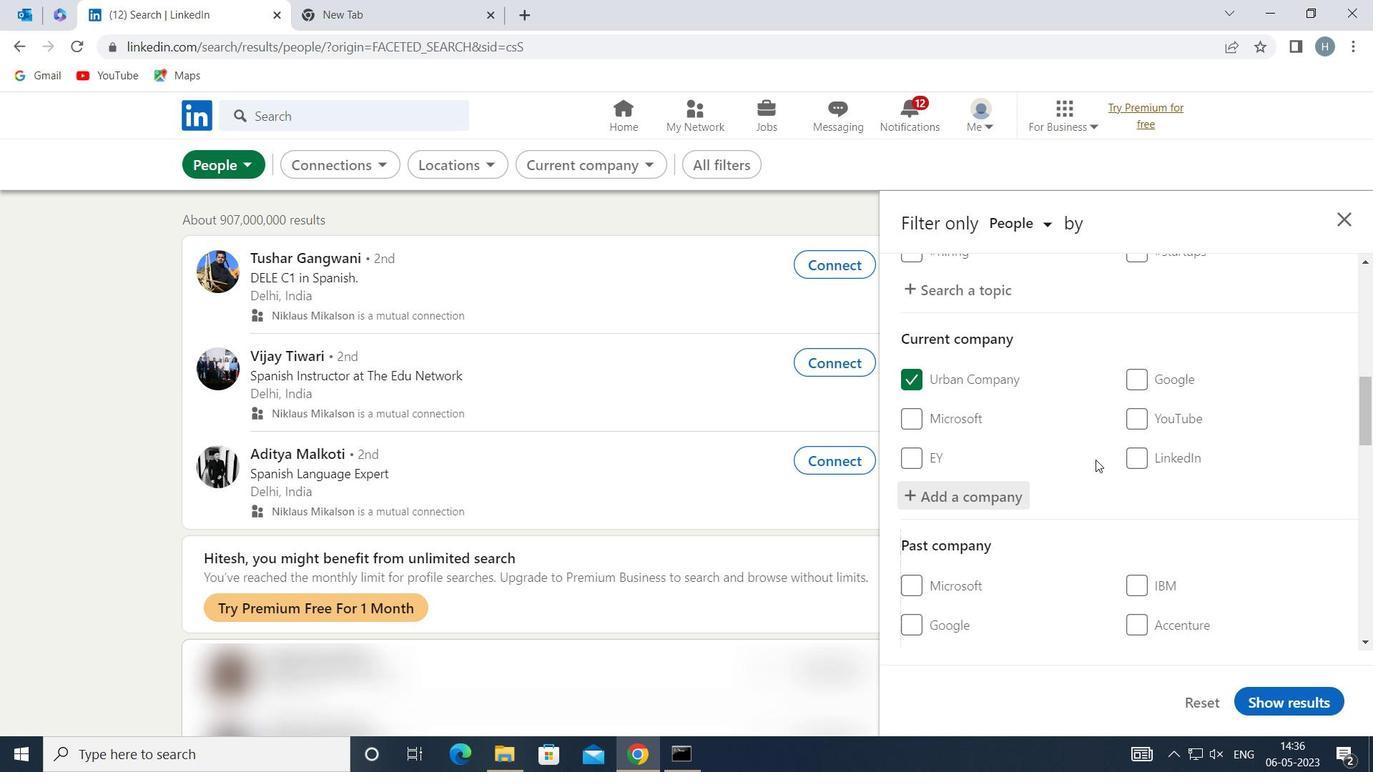 
Action: Mouse scrolled (1096, 457) with delta (0, 0)
Screenshot: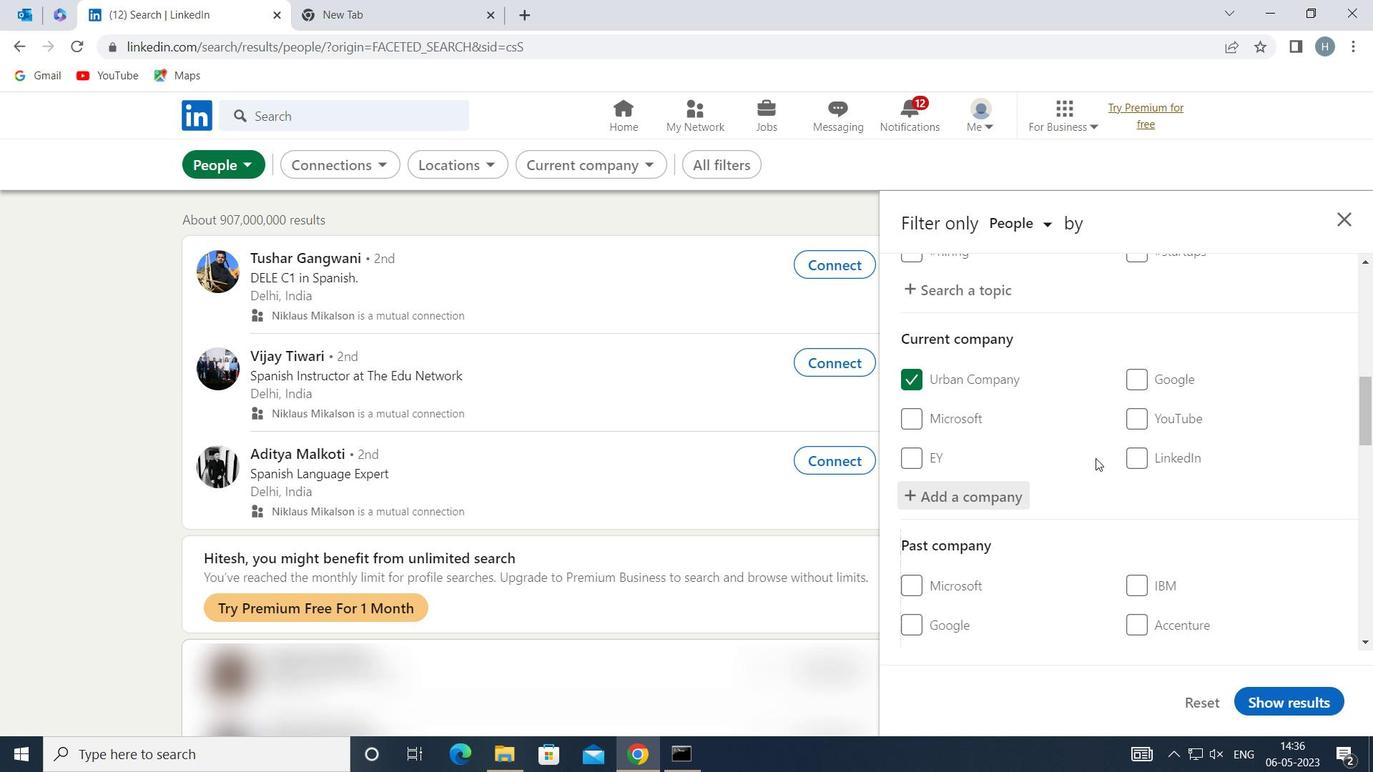 
Action: Mouse scrolled (1096, 457) with delta (0, 0)
Screenshot: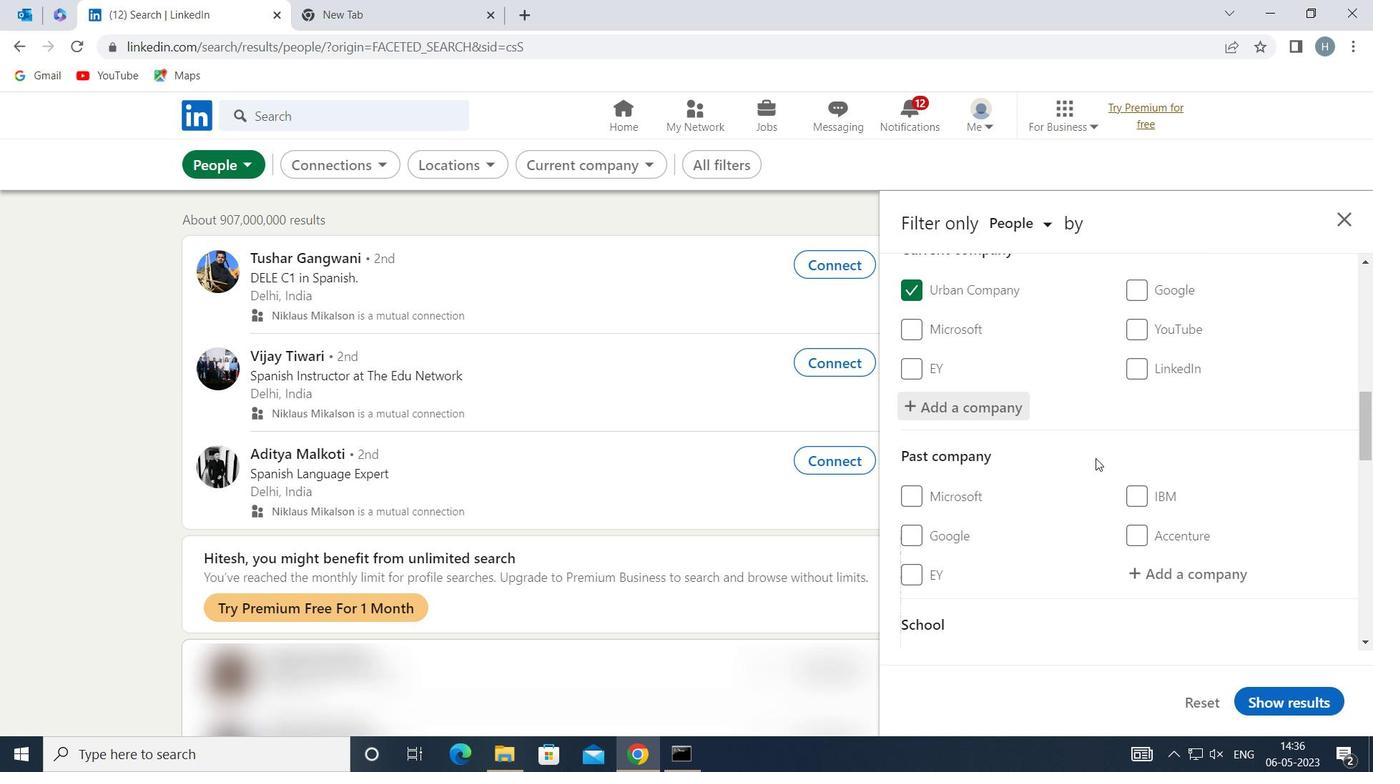 
Action: Mouse scrolled (1096, 457) with delta (0, 0)
Screenshot: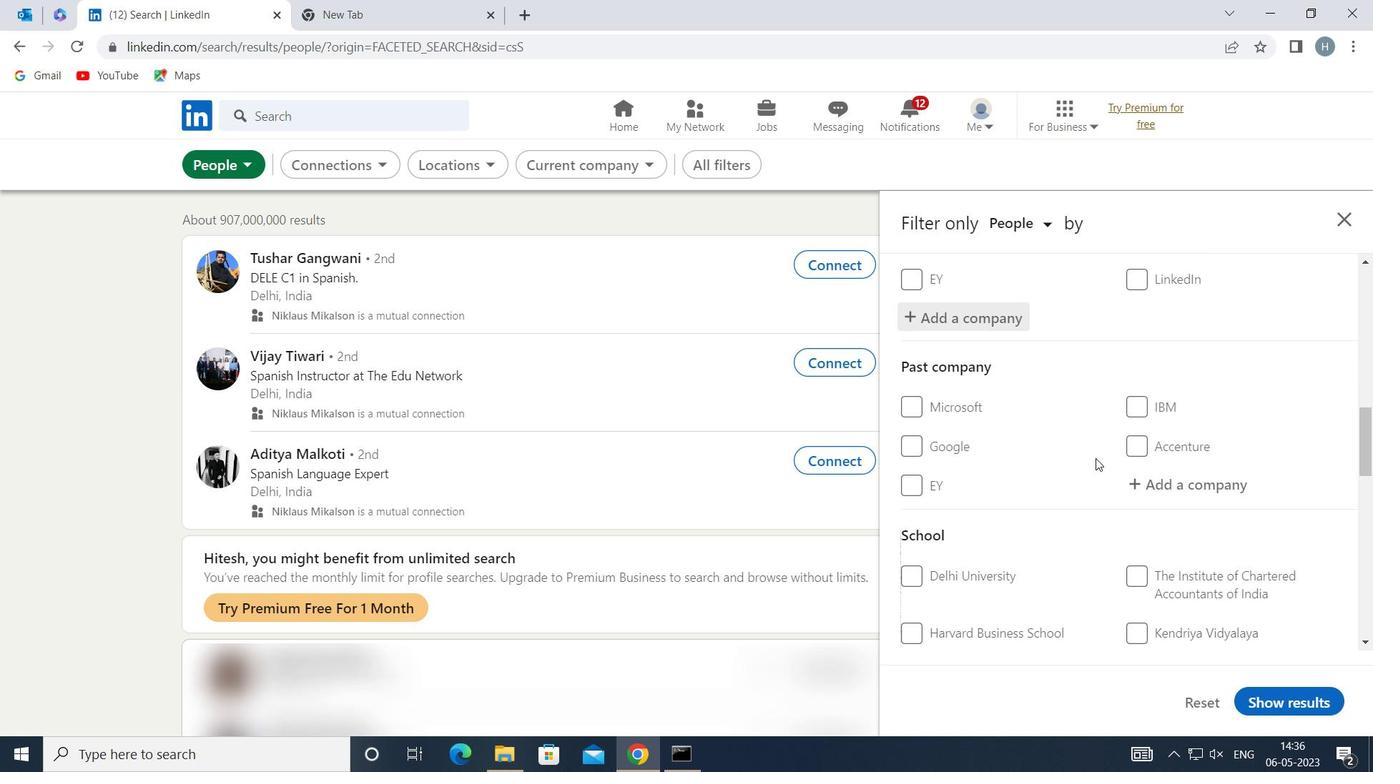 
Action: Mouse scrolled (1096, 457) with delta (0, 0)
Screenshot: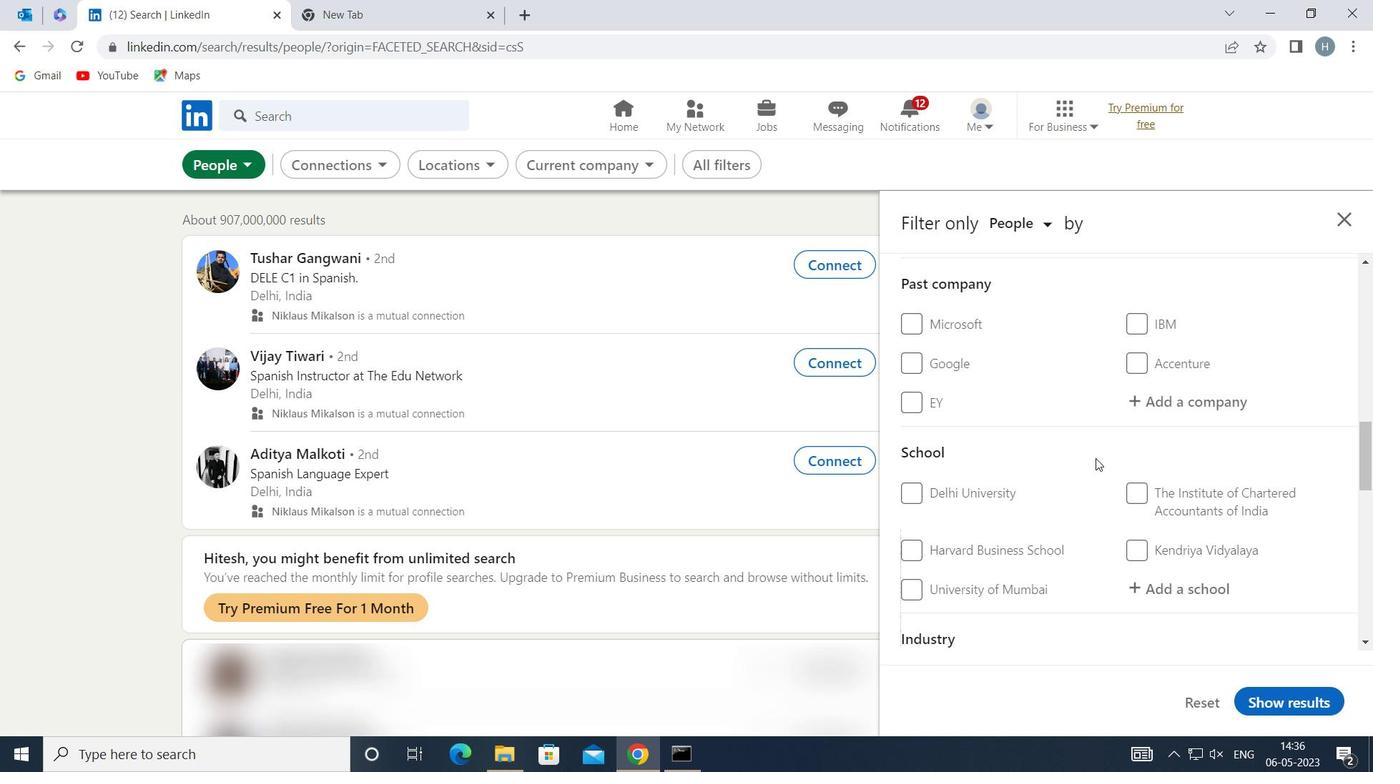 
Action: Mouse moved to (1172, 484)
Screenshot: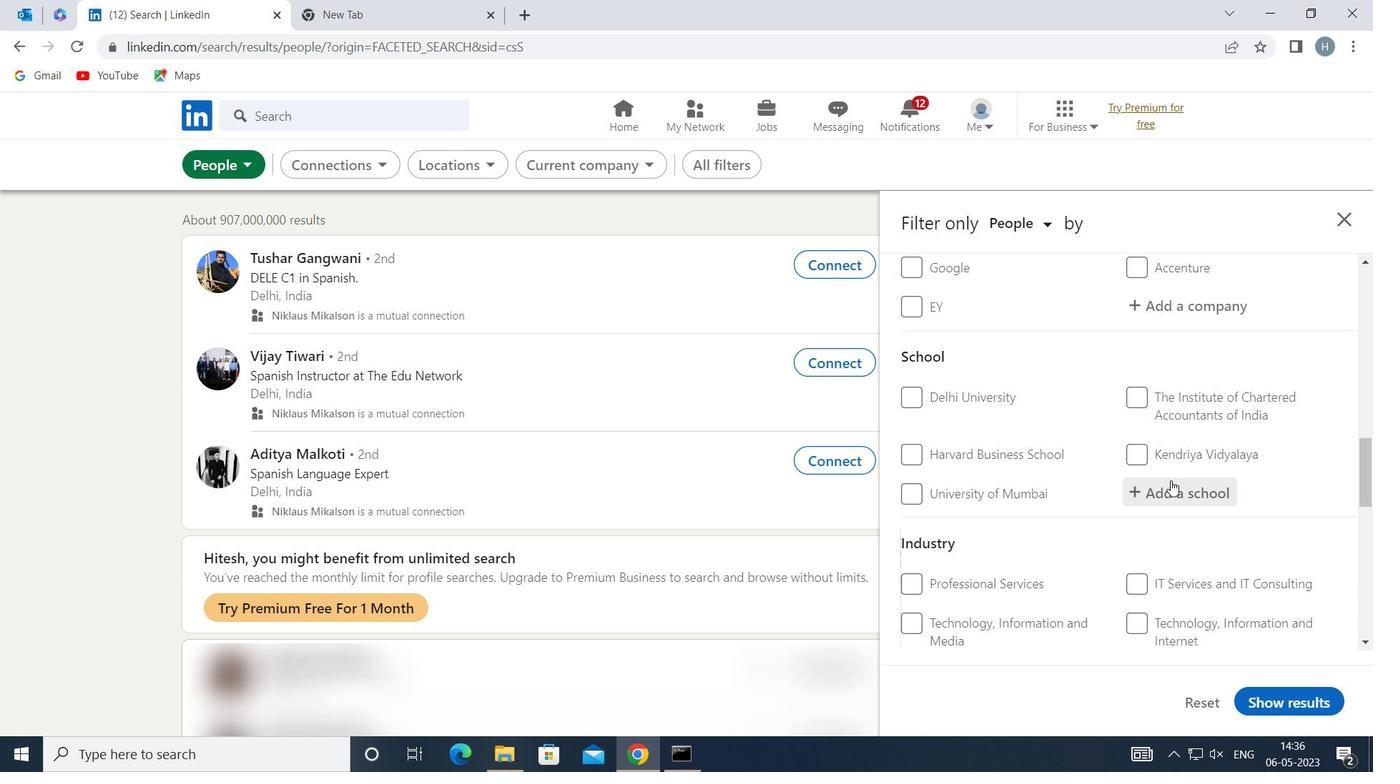 
Action: Mouse pressed left at (1172, 484)
Screenshot: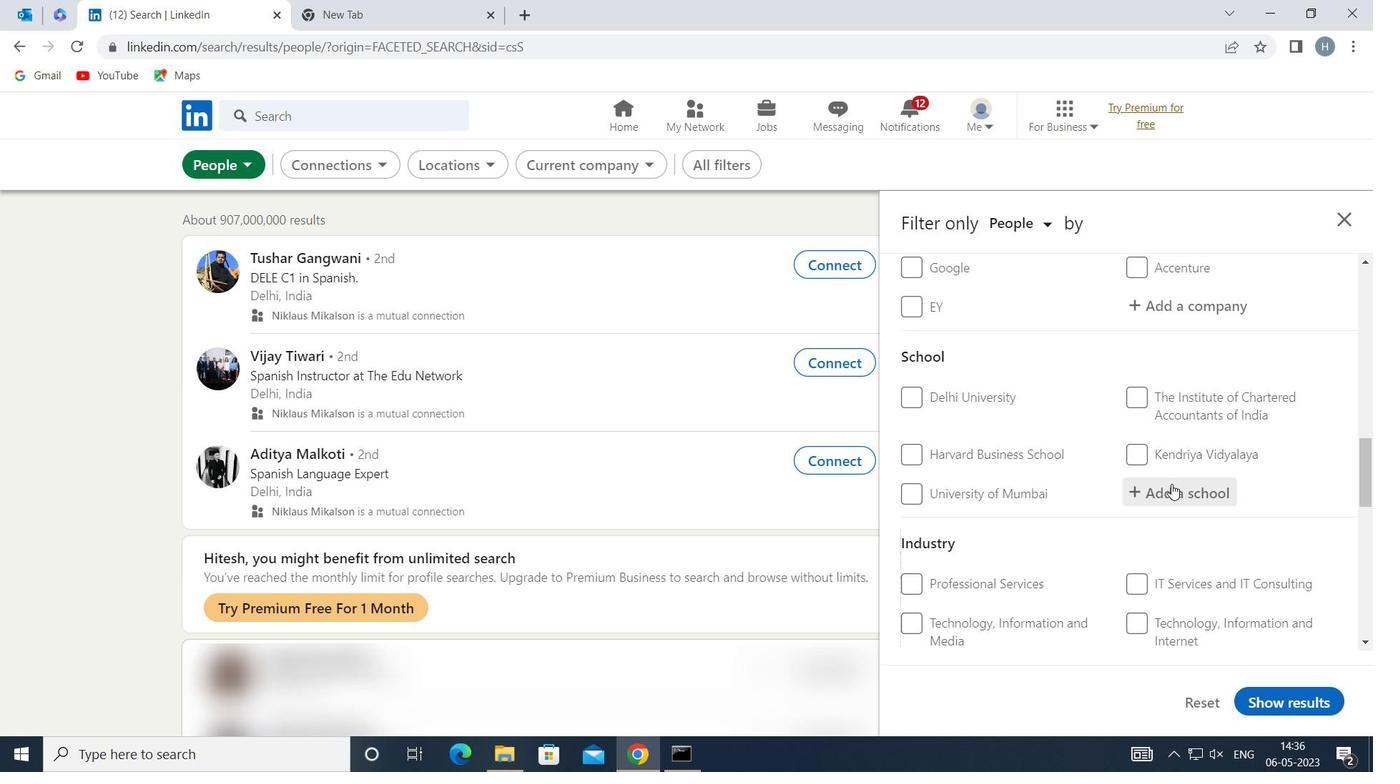 
Action: Key pressed <Key.shift>NARASARAO
Screenshot: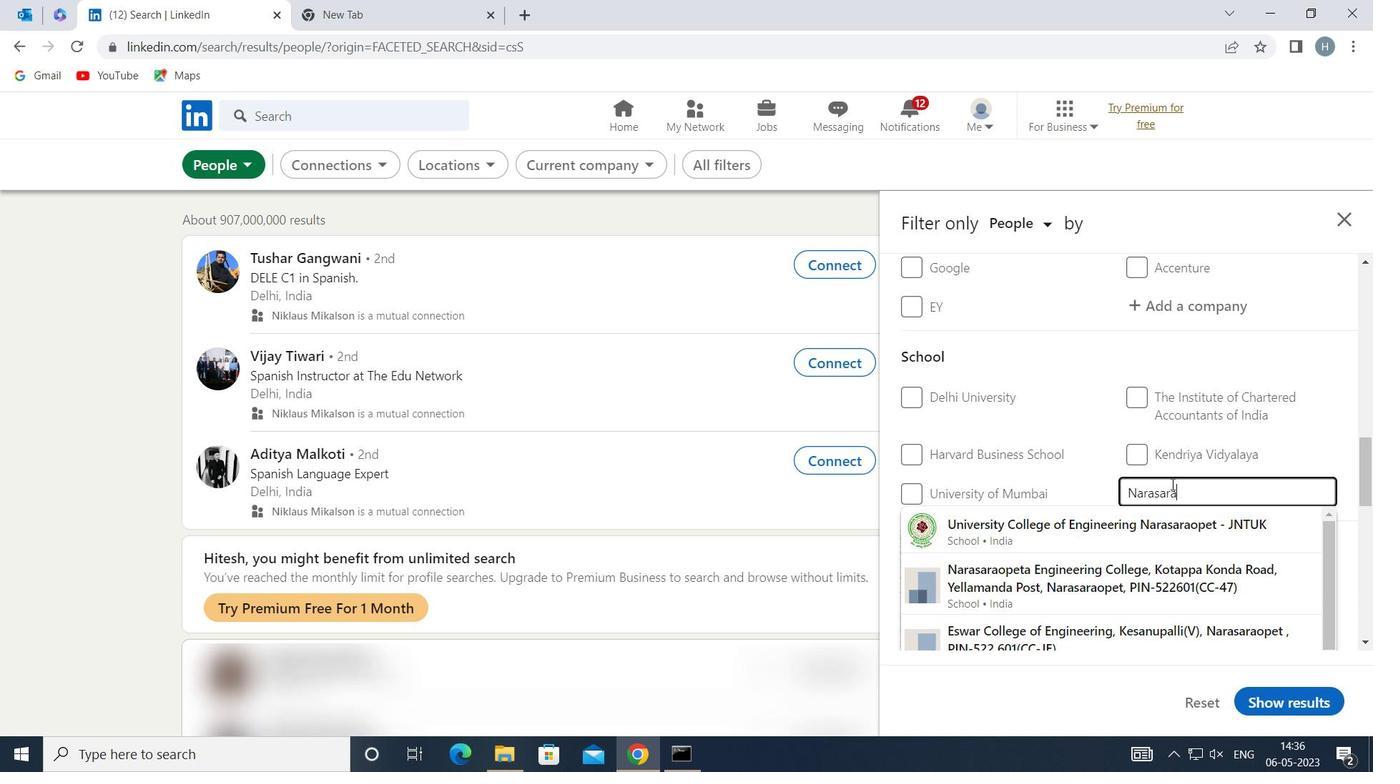 
Action: Mouse moved to (1133, 576)
Screenshot: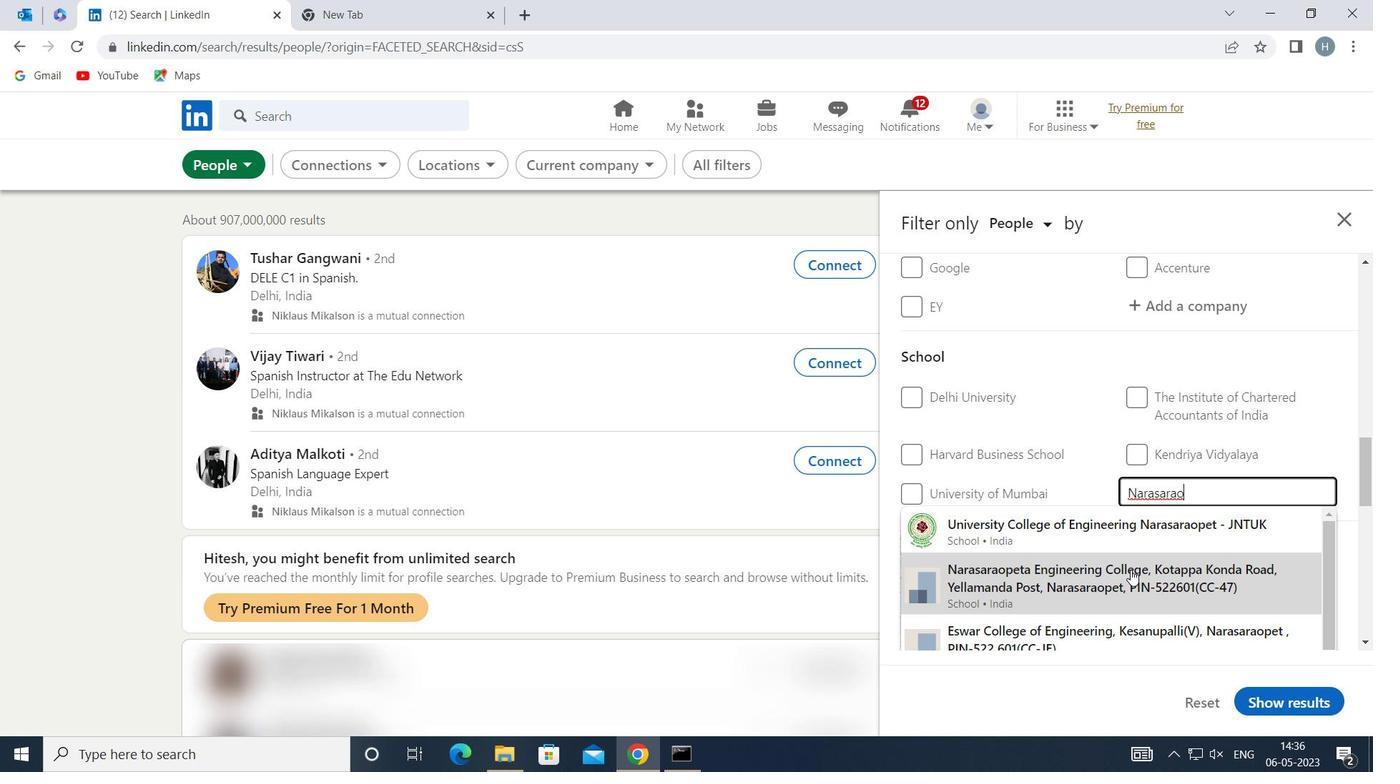
Action: Mouse pressed left at (1133, 576)
Screenshot: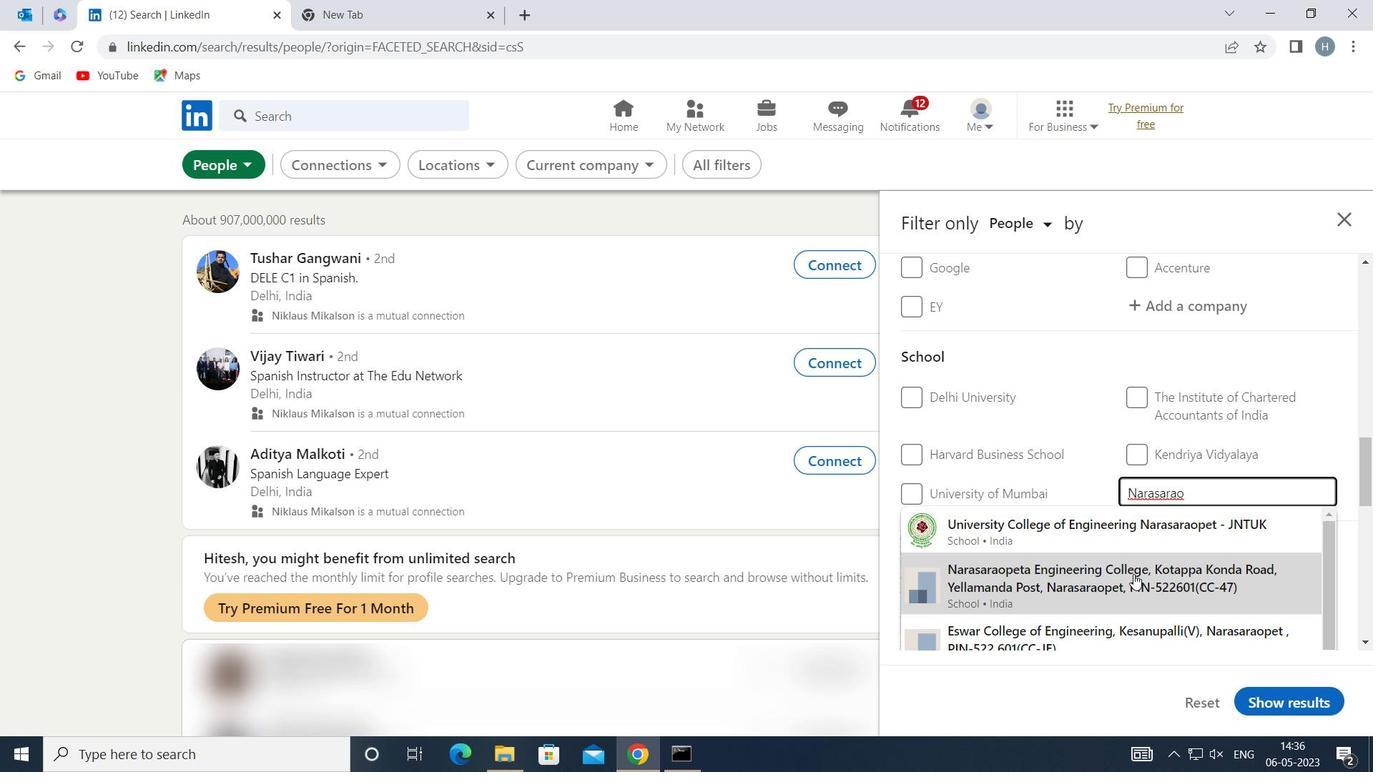 
Action: Mouse moved to (1085, 528)
Screenshot: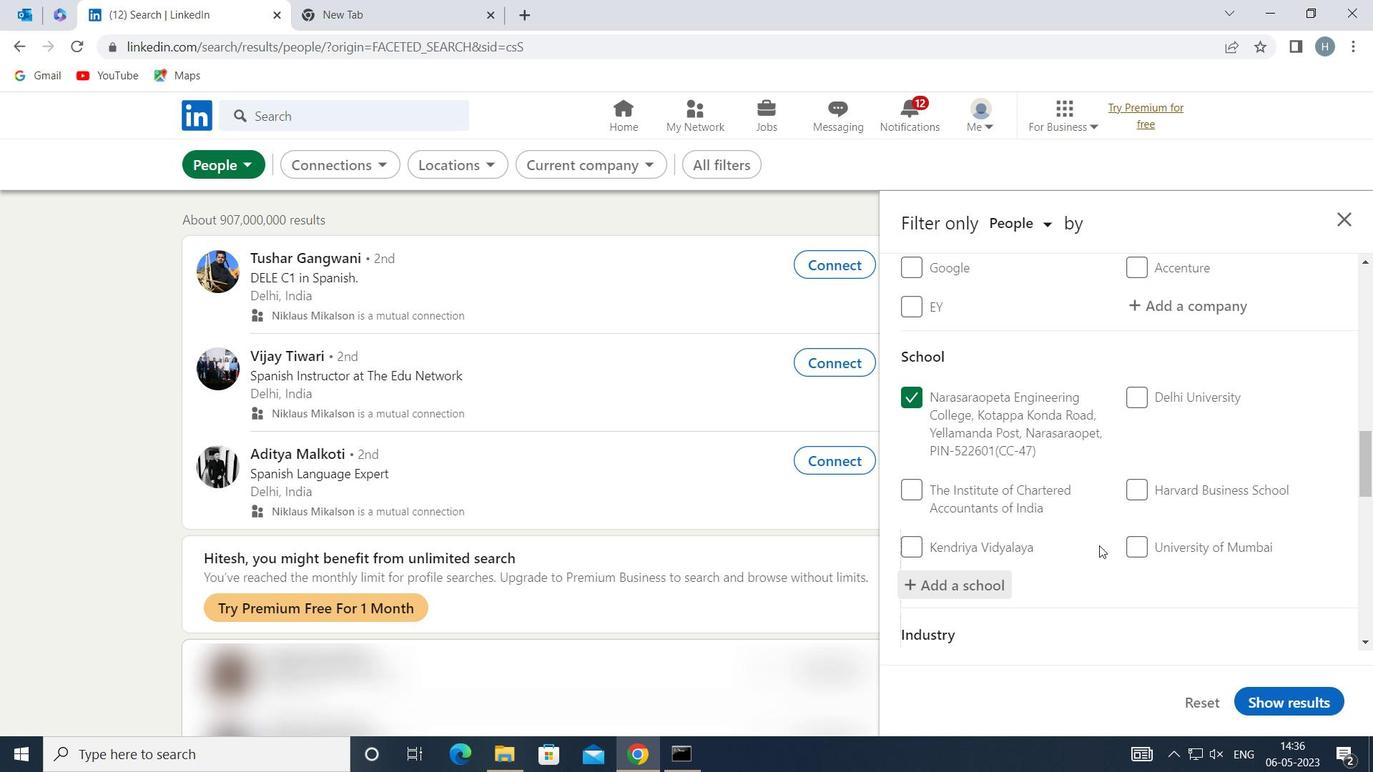 
Action: Mouse scrolled (1085, 527) with delta (0, 0)
Screenshot: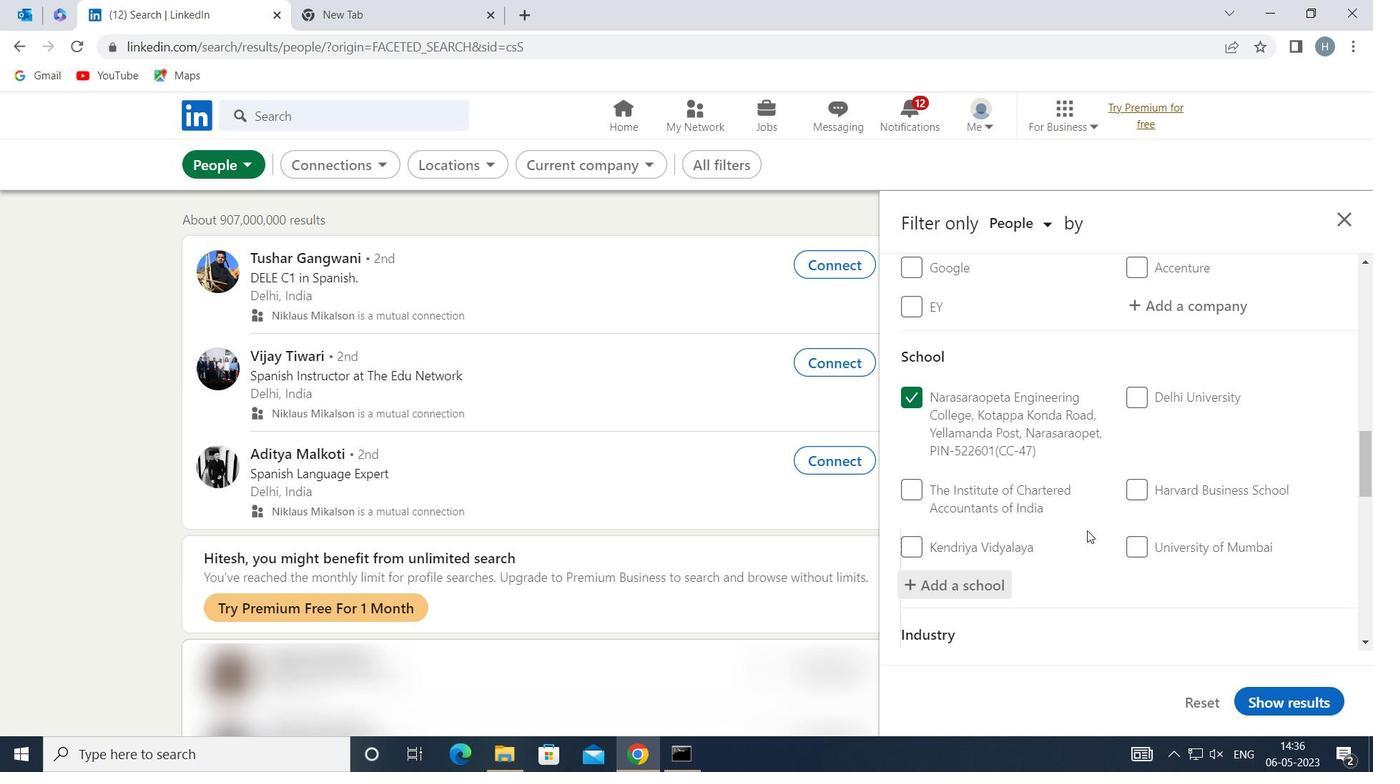 
Action: Mouse scrolled (1085, 527) with delta (0, 0)
Screenshot: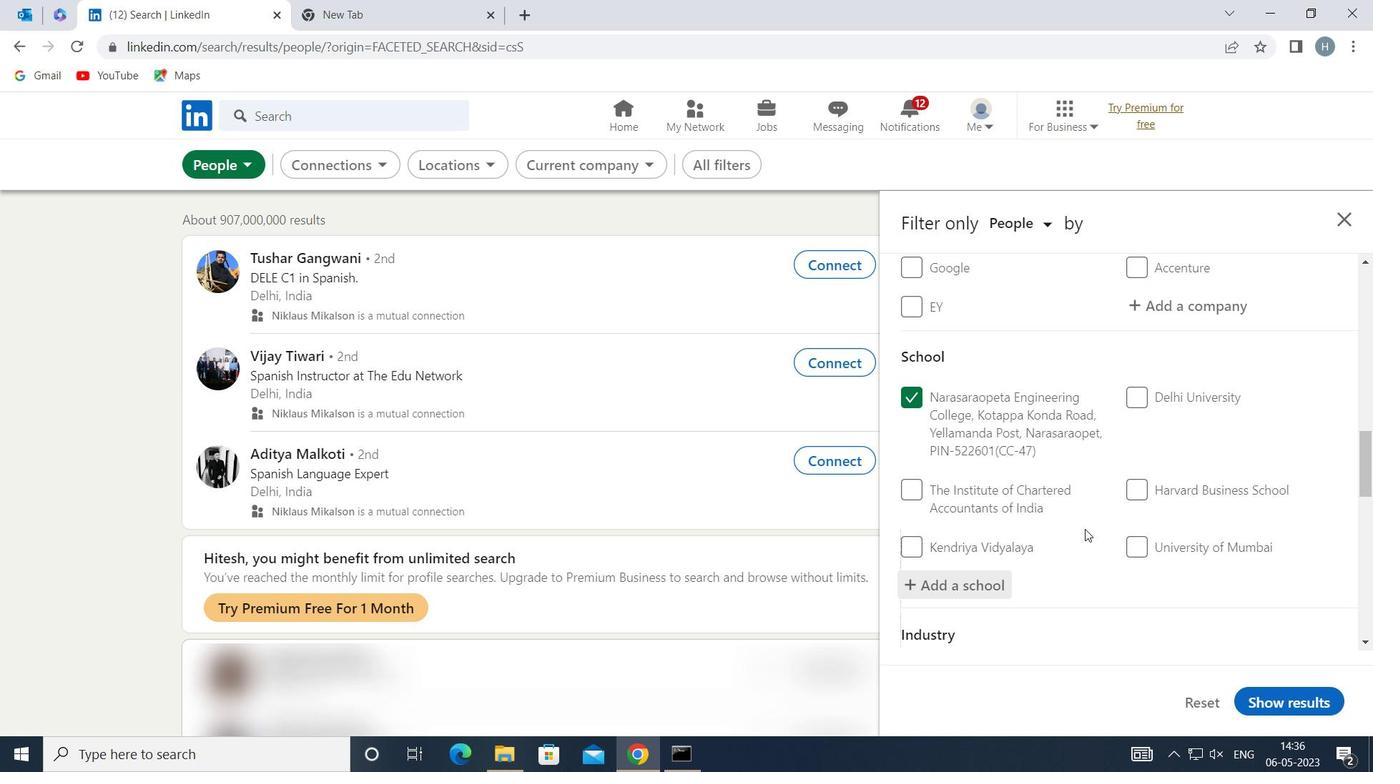 
Action: Mouse moved to (1085, 521)
Screenshot: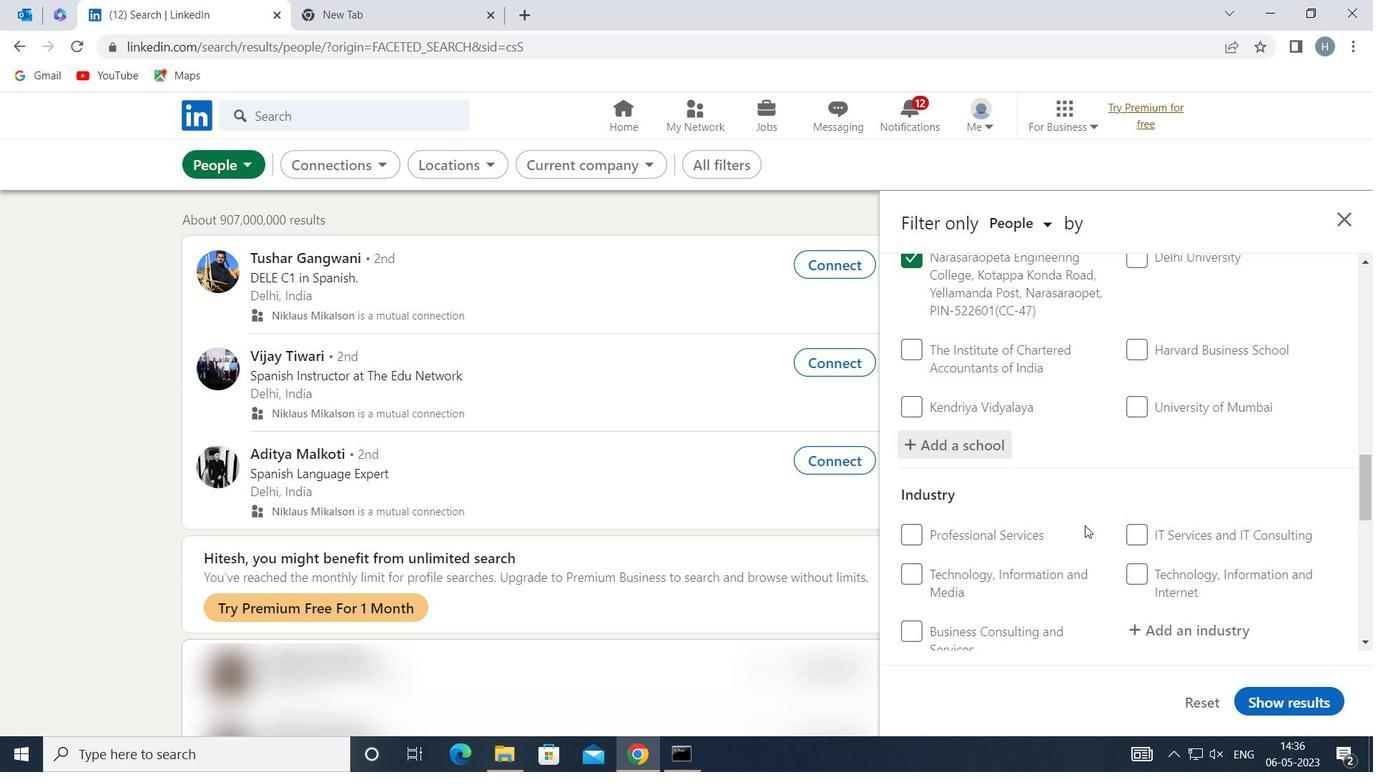 
Action: Mouse scrolled (1085, 520) with delta (0, 0)
Screenshot: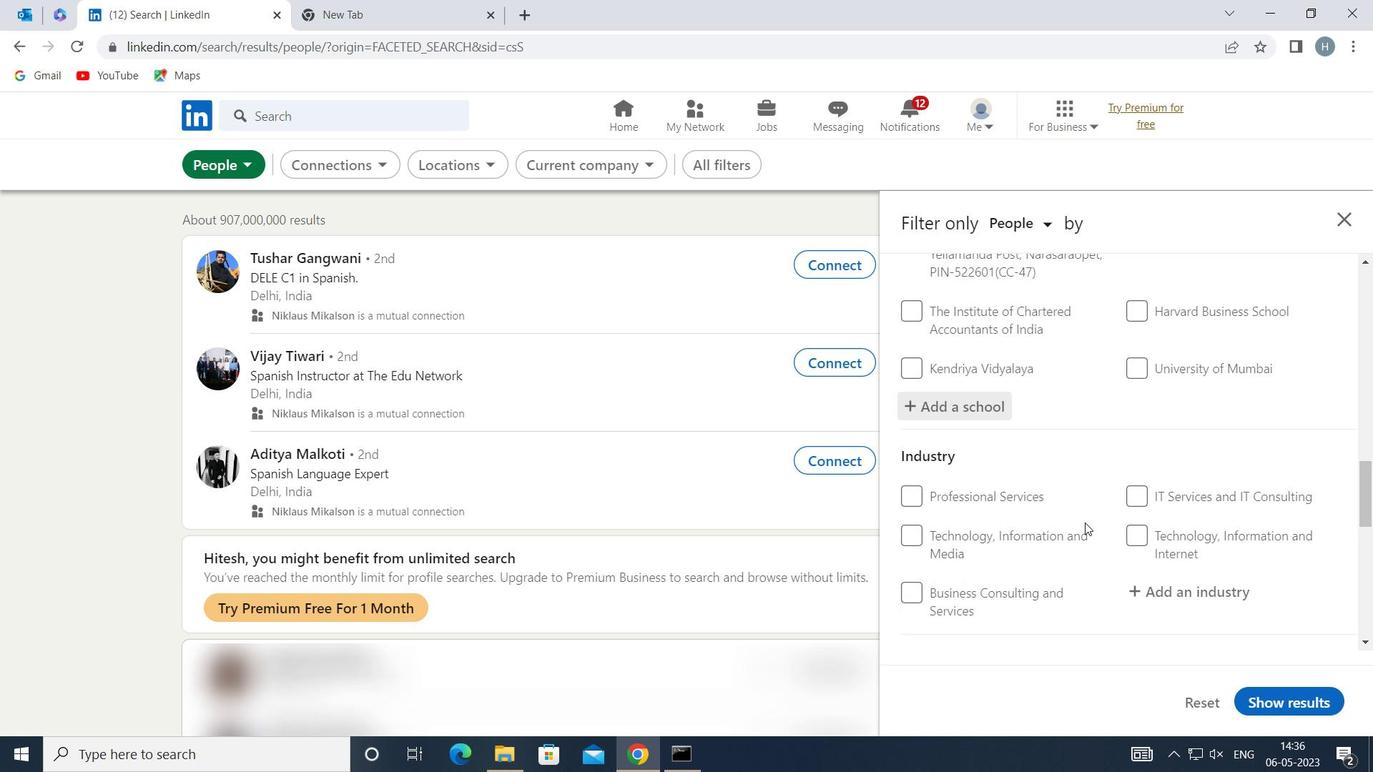 
Action: Mouse moved to (1193, 498)
Screenshot: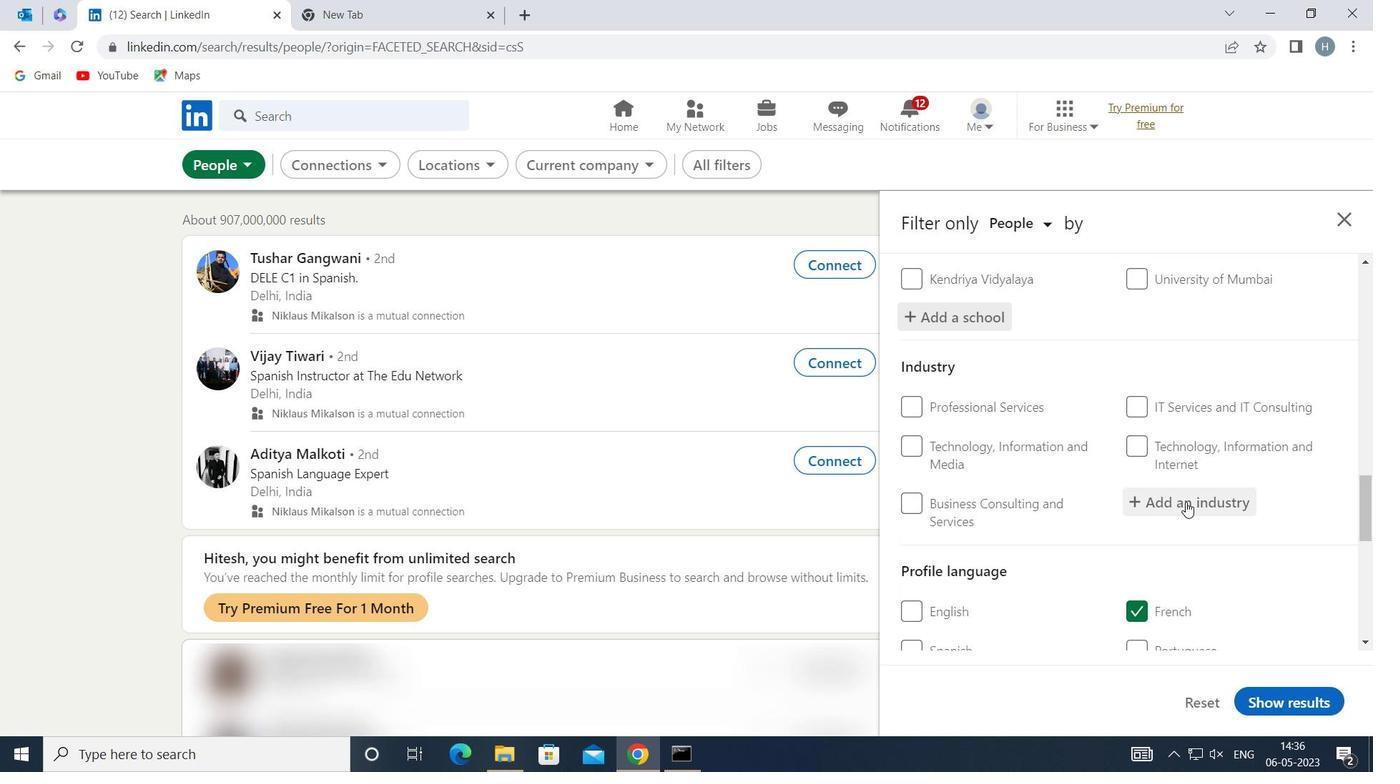 
Action: Mouse pressed left at (1193, 498)
Screenshot: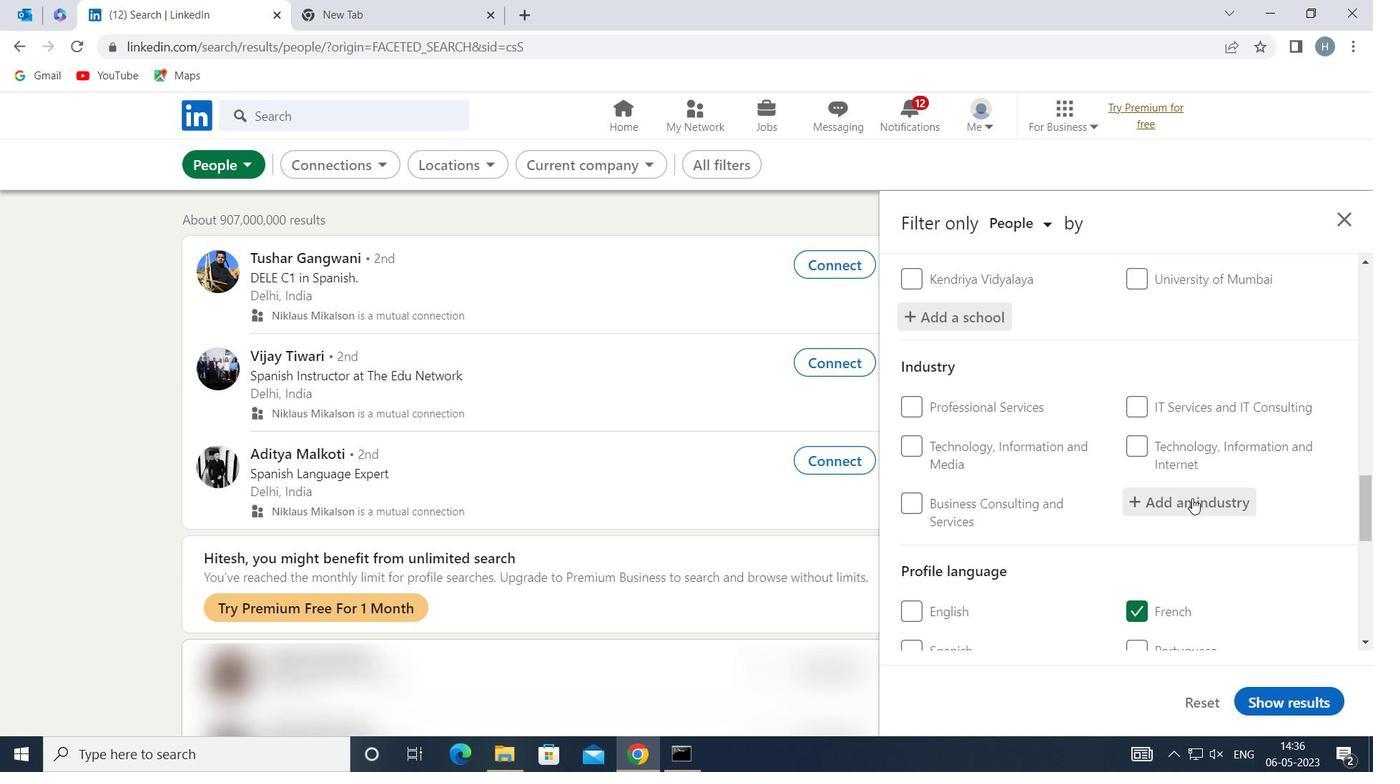
Action: Key pressed <Key.shift>INVESTMENT<Key.space><Key.shift>B
Screenshot: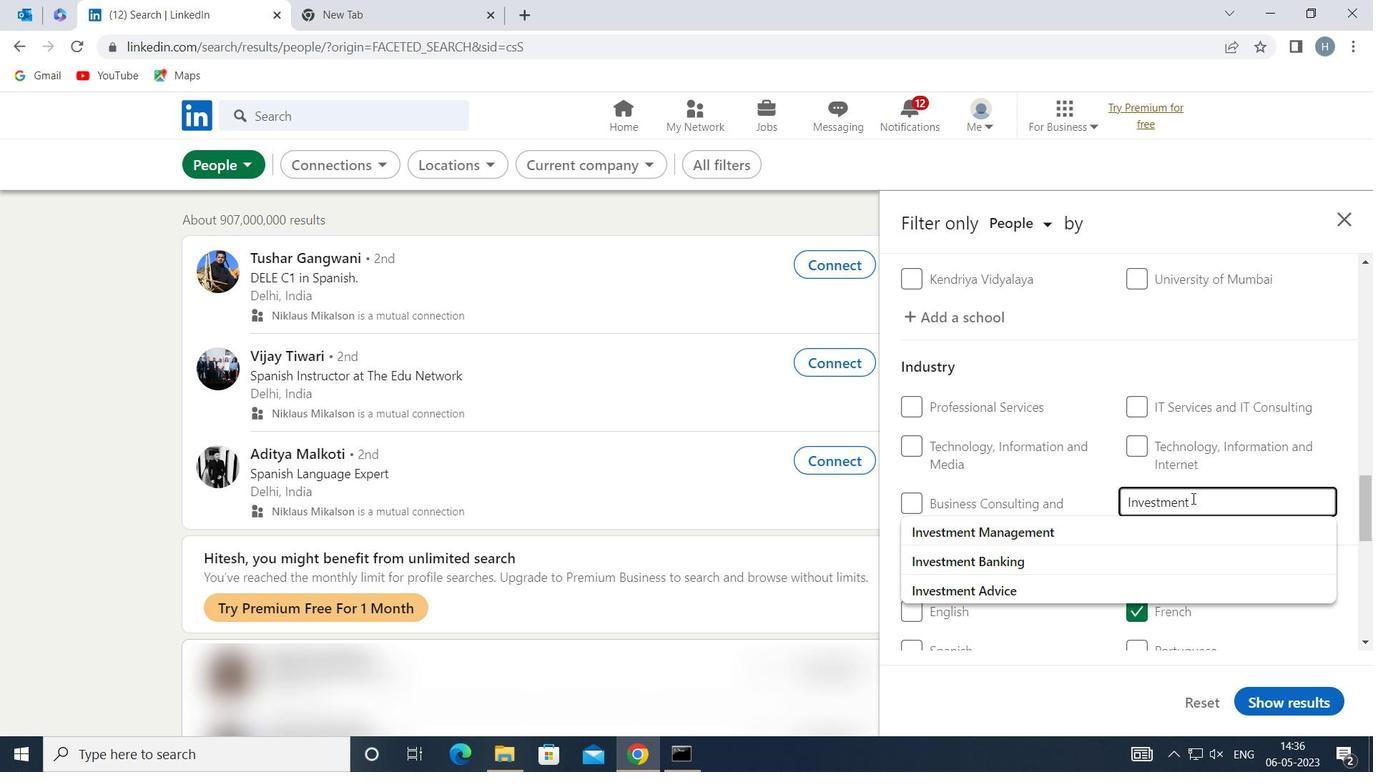 
Action: Mouse moved to (1139, 531)
Screenshot: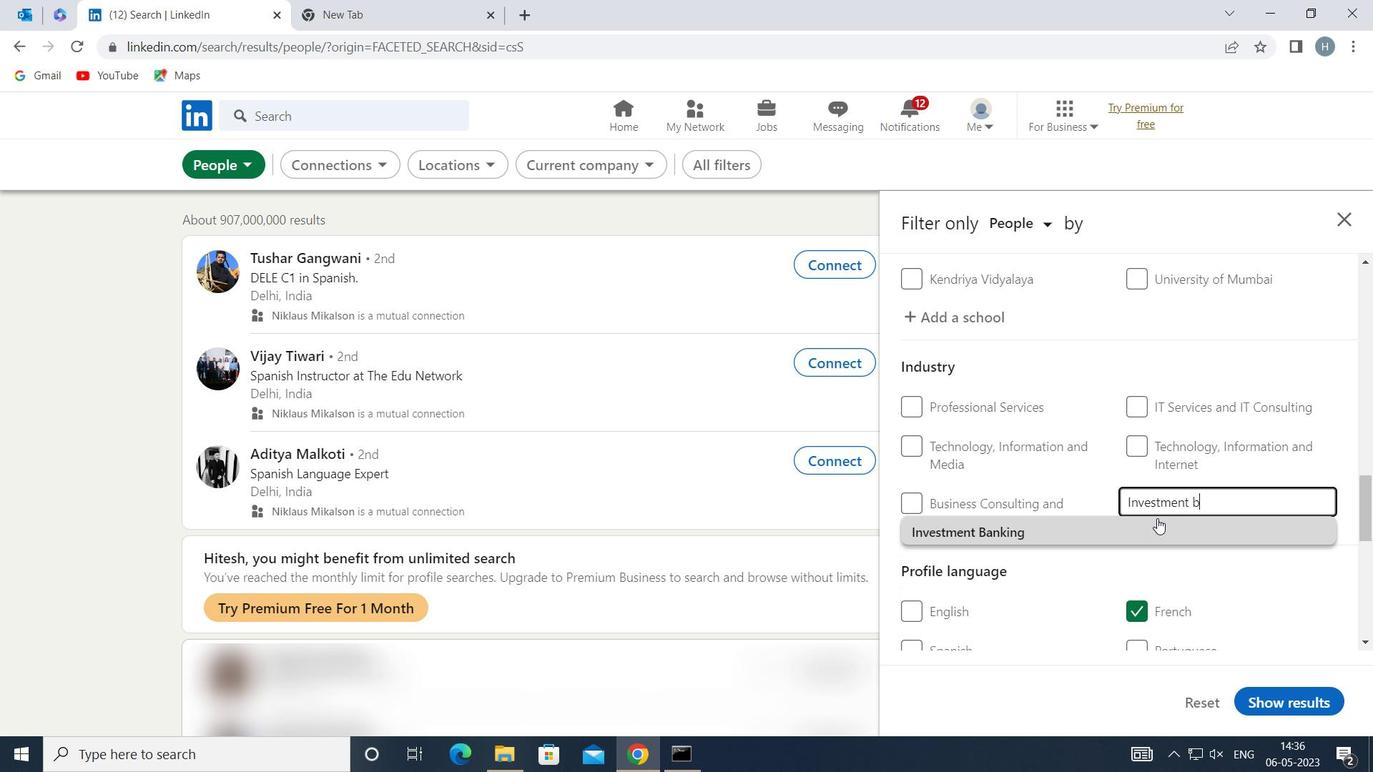 
Action: Mouse pressed left at (1139, 531)
Screenshot: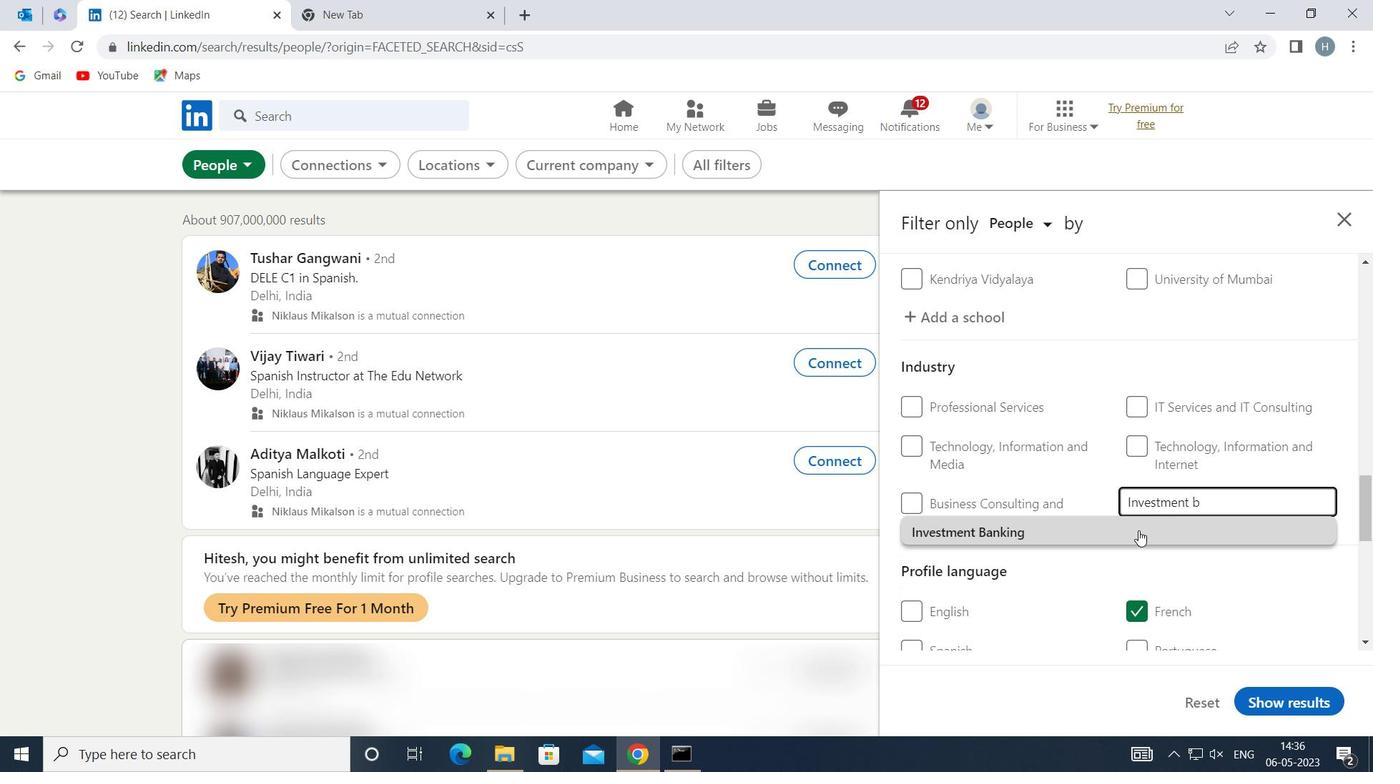
Action: Mouse moved to (1136, 532)
Screenshot: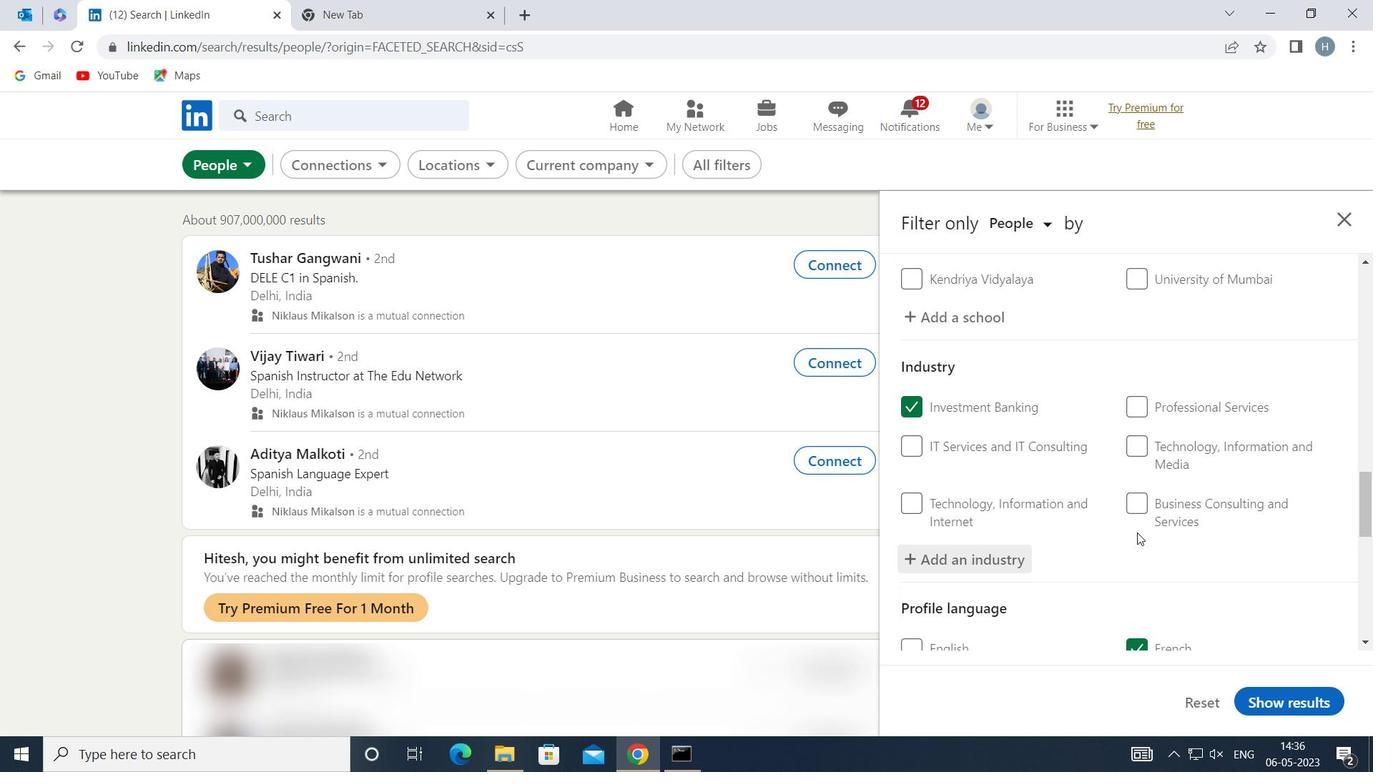 
Action: Mouse scrolled (1136, 531) with delta (0, 0)
Screenshot: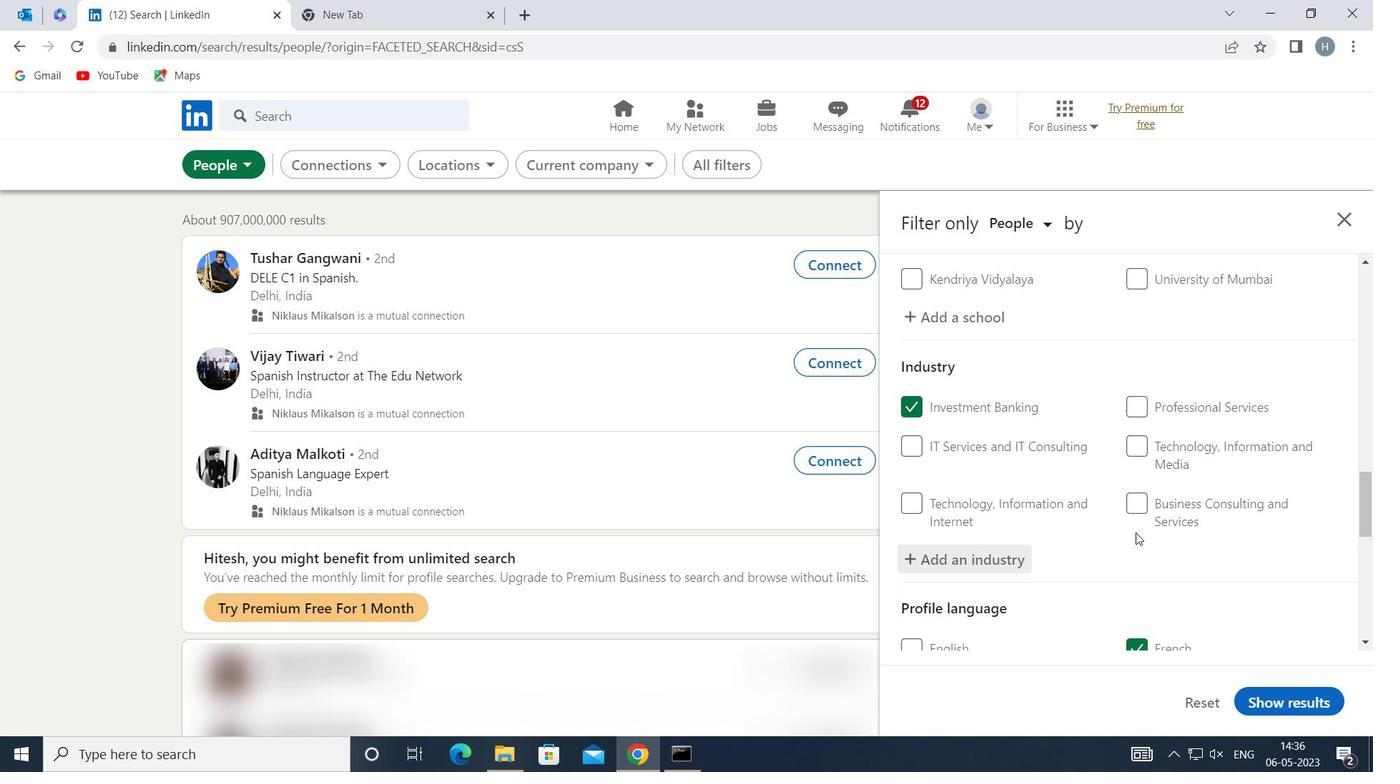 
Action: Mouse moved to (1136, 521)
Screenshot: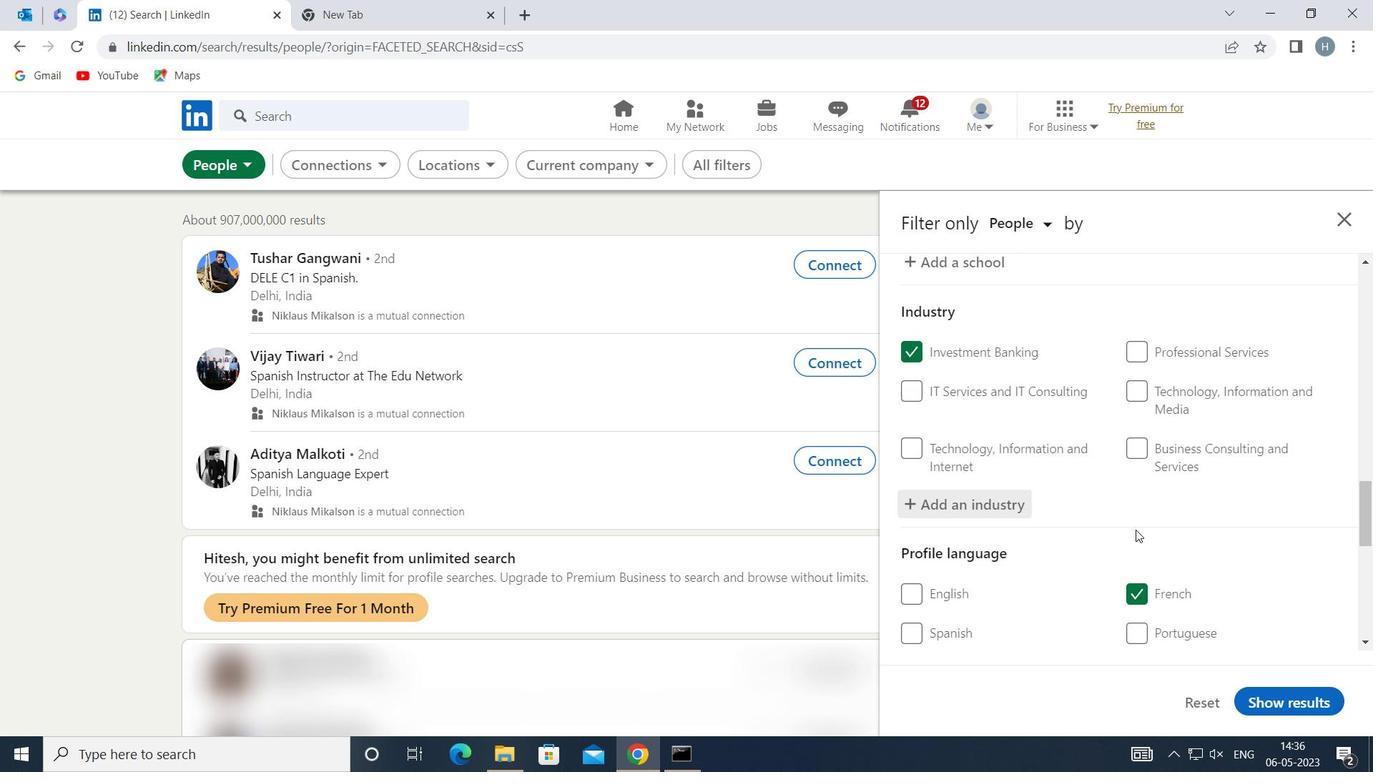 
Action: Mouse scrolled (1136, 520) with delta (0, 0)
Screenshot: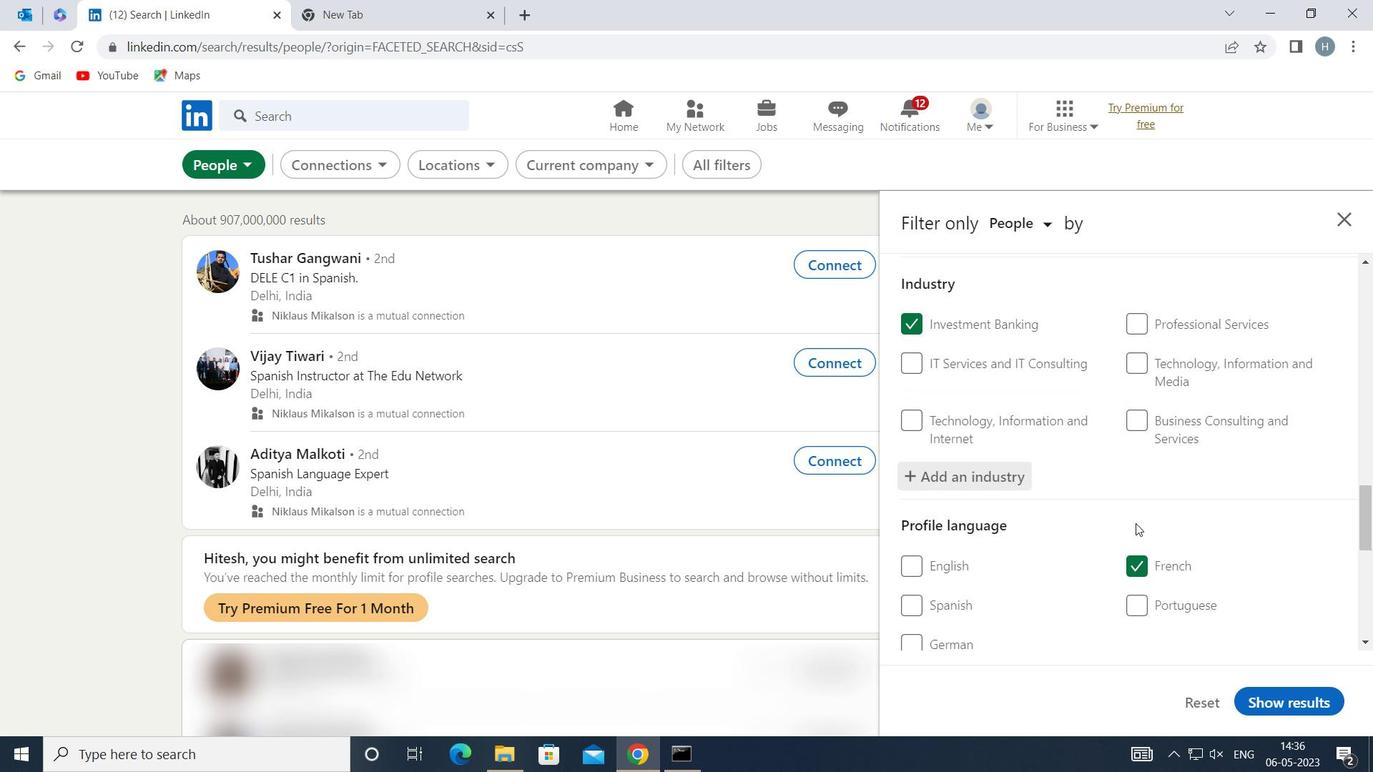 
Action: Mouse moved to (1136, 520)
Screenshot: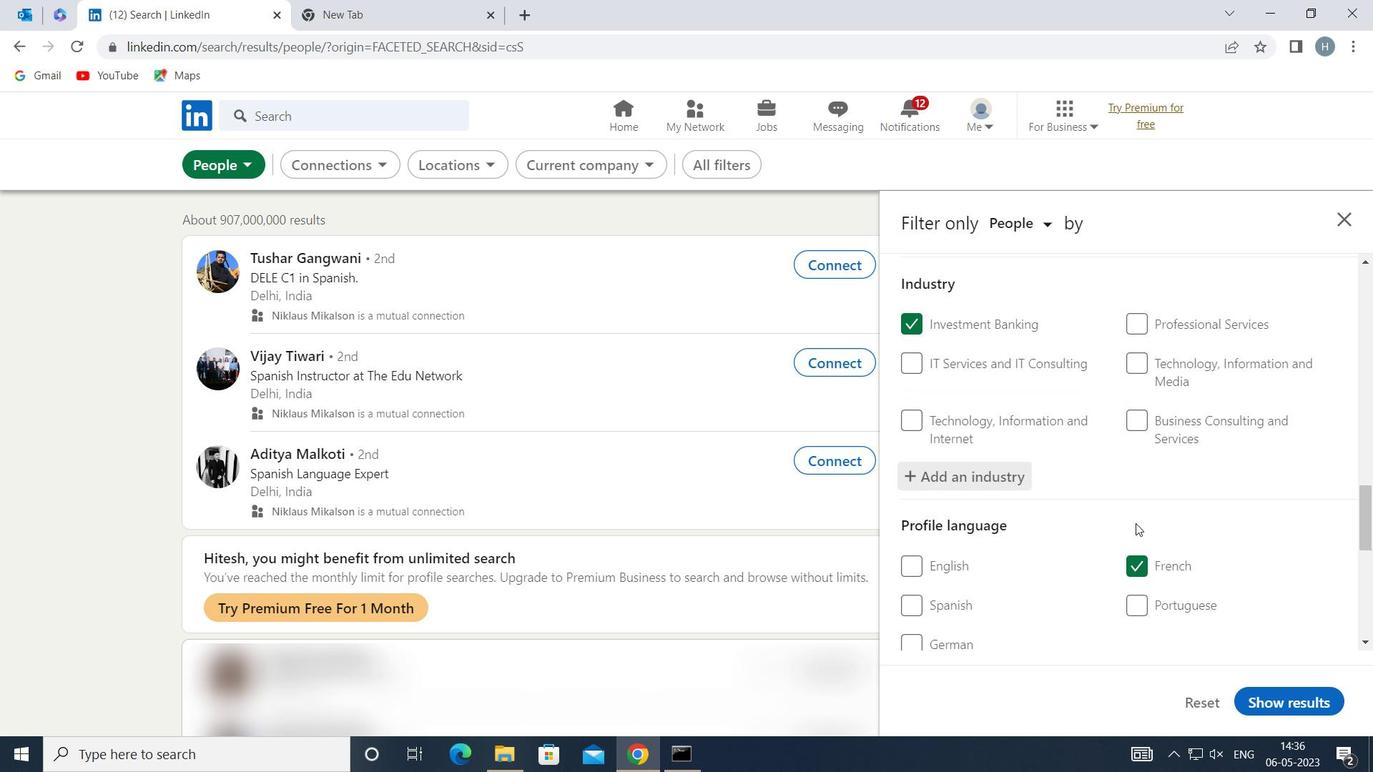 
Action: Mouse scrolled (1136, 520) with delta (0, 0)
Screenshot: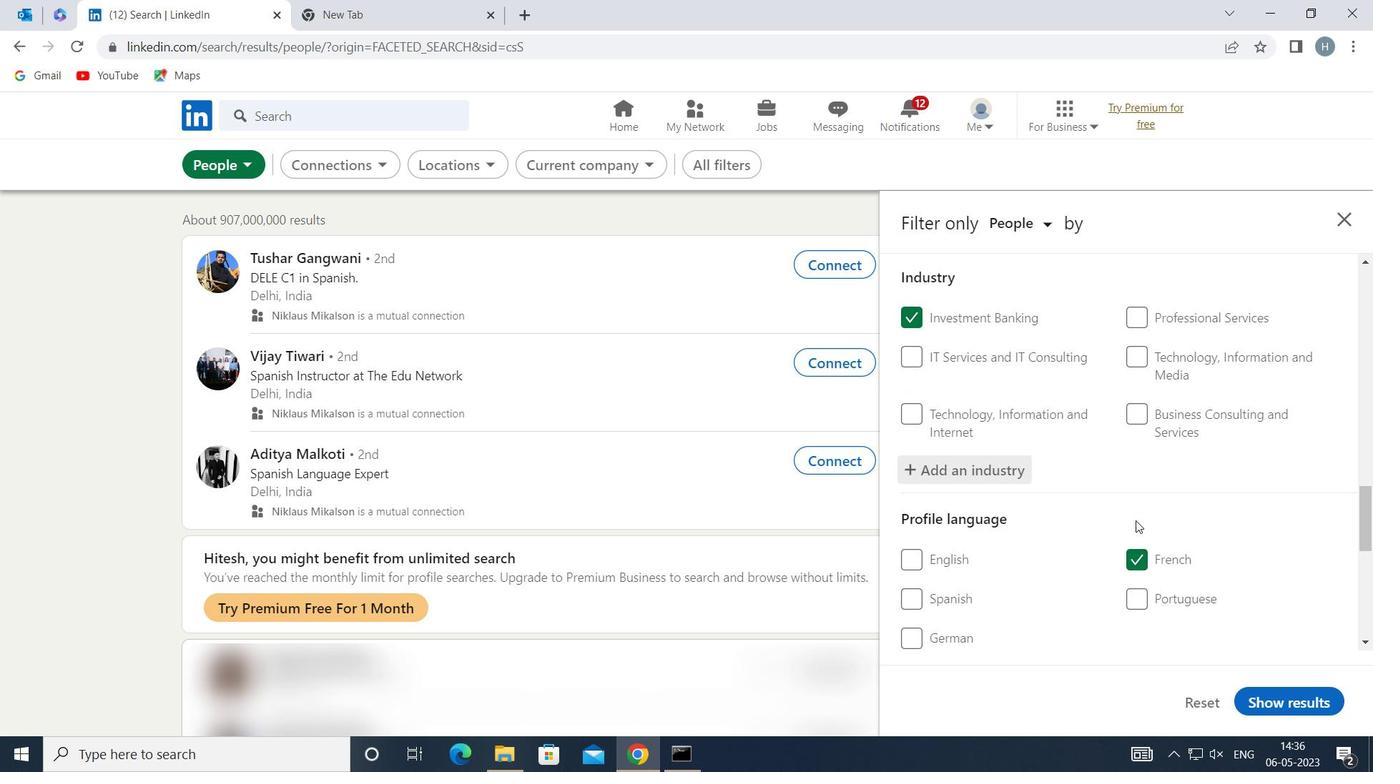 
Action: Mouse moved to (1138, 514)
Screenshot: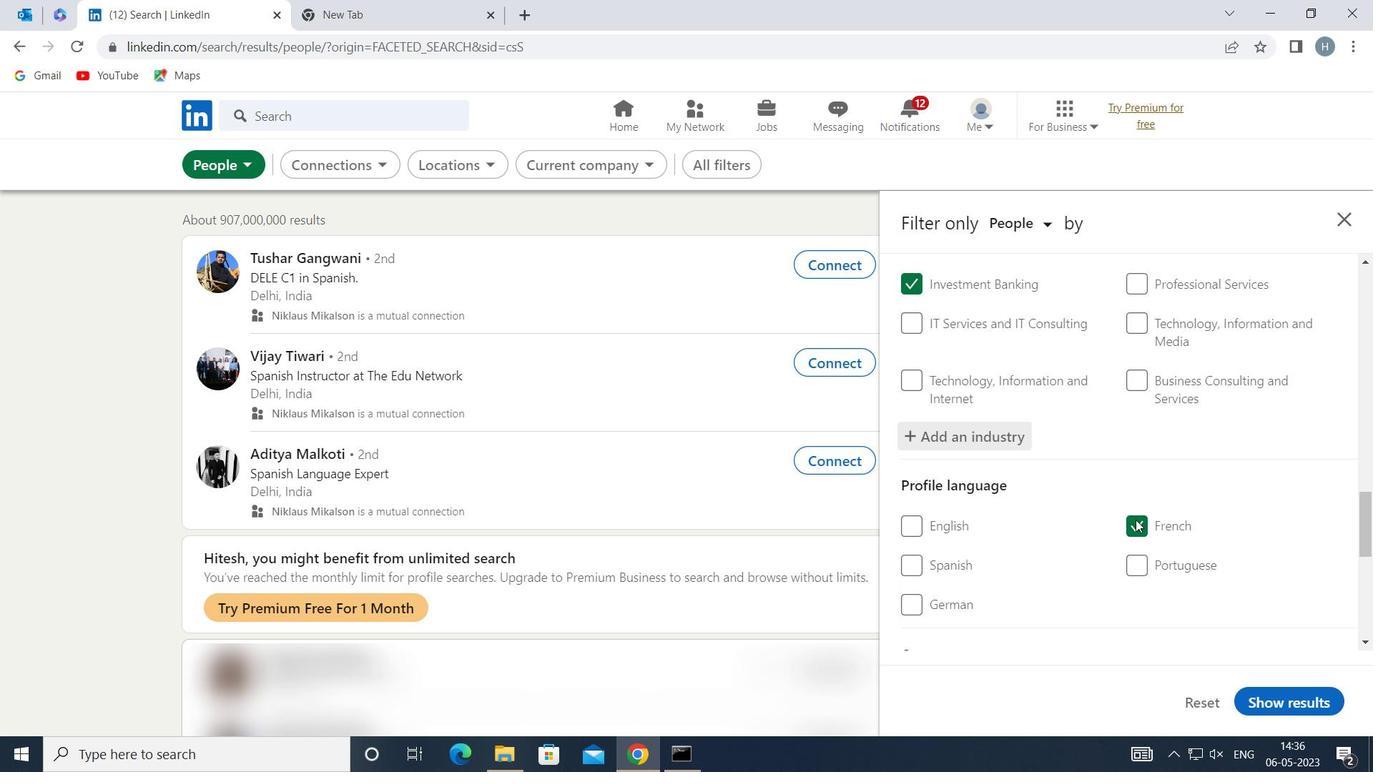 
Action: Mouse scrolled (1138, 513) with delta (0, 0)
Screenshot: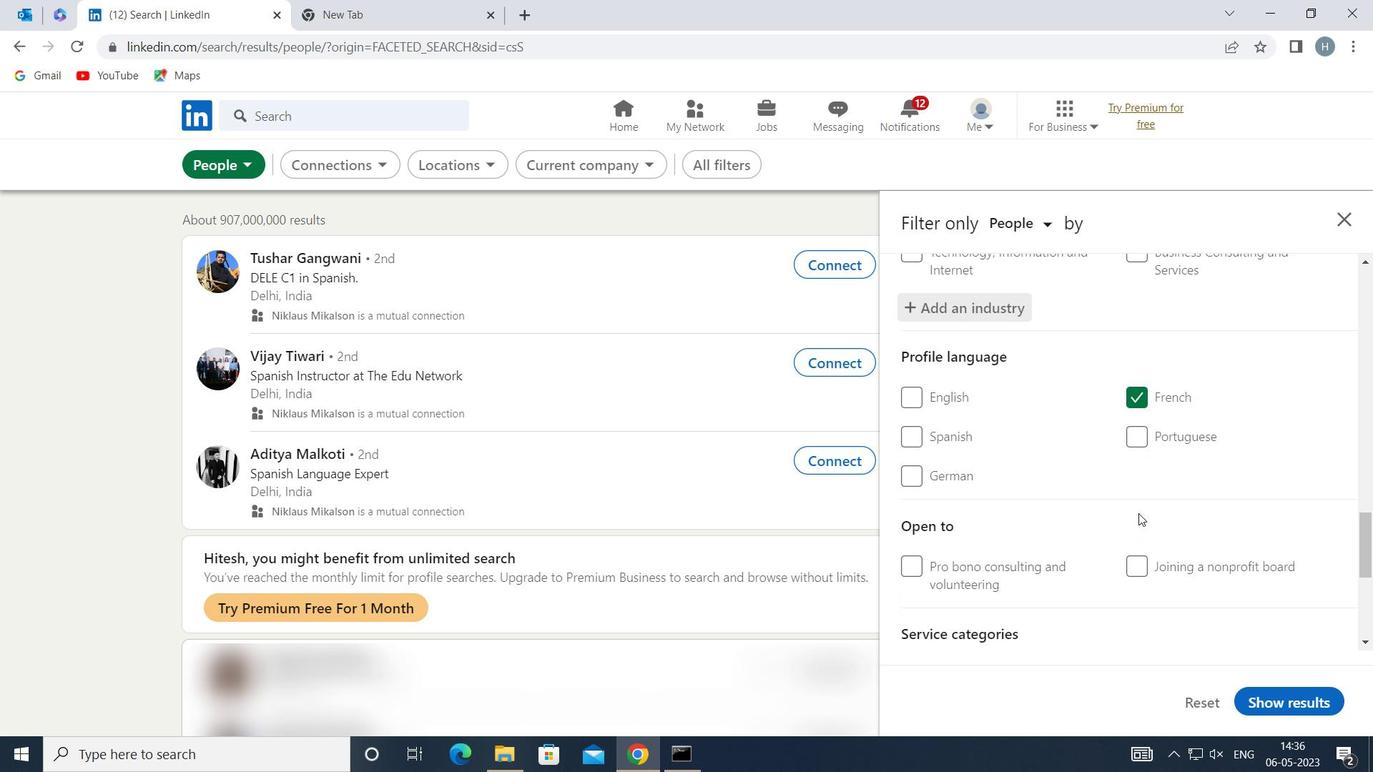 
Action: Mouse scrolled (1138, 513) with delta (0, 0)
Screenshot: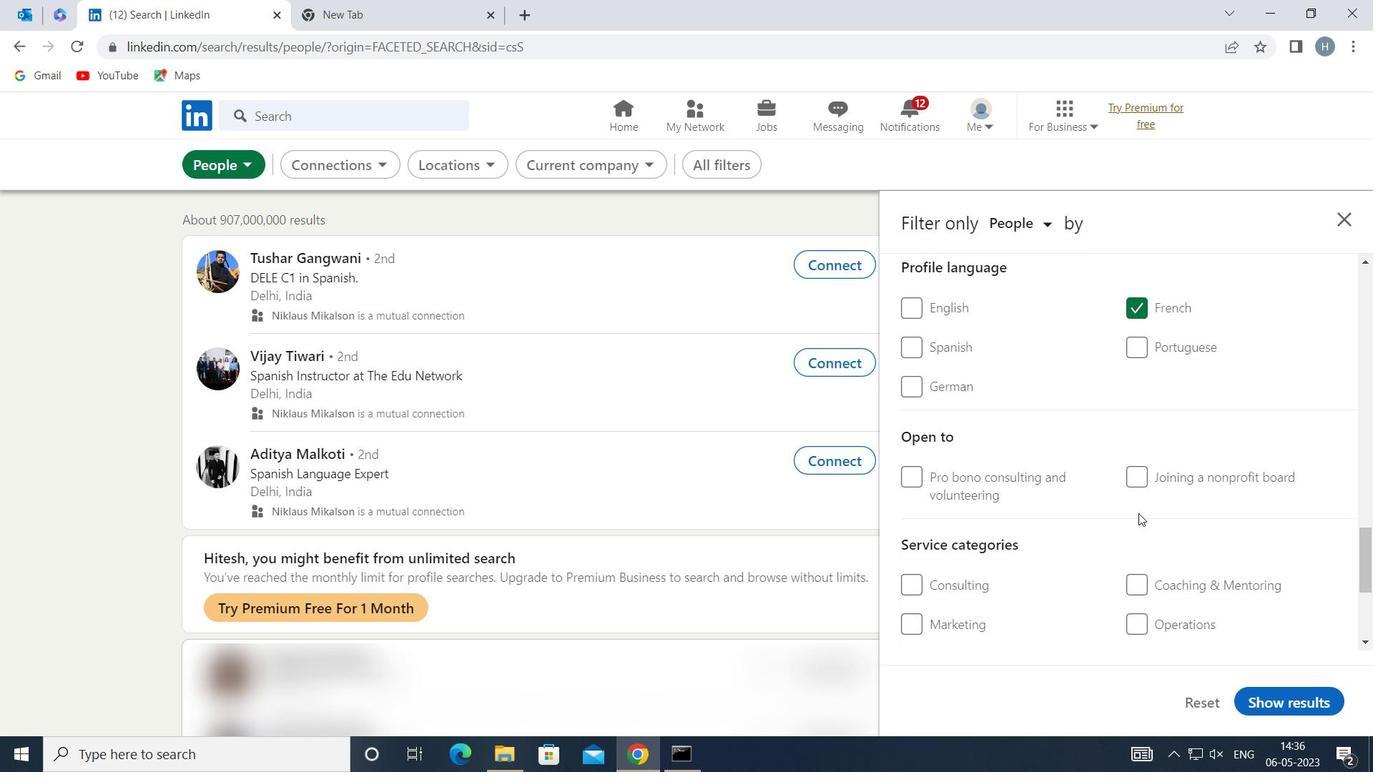 
Action: Mouse moved to (1192, 553)
Screenshot: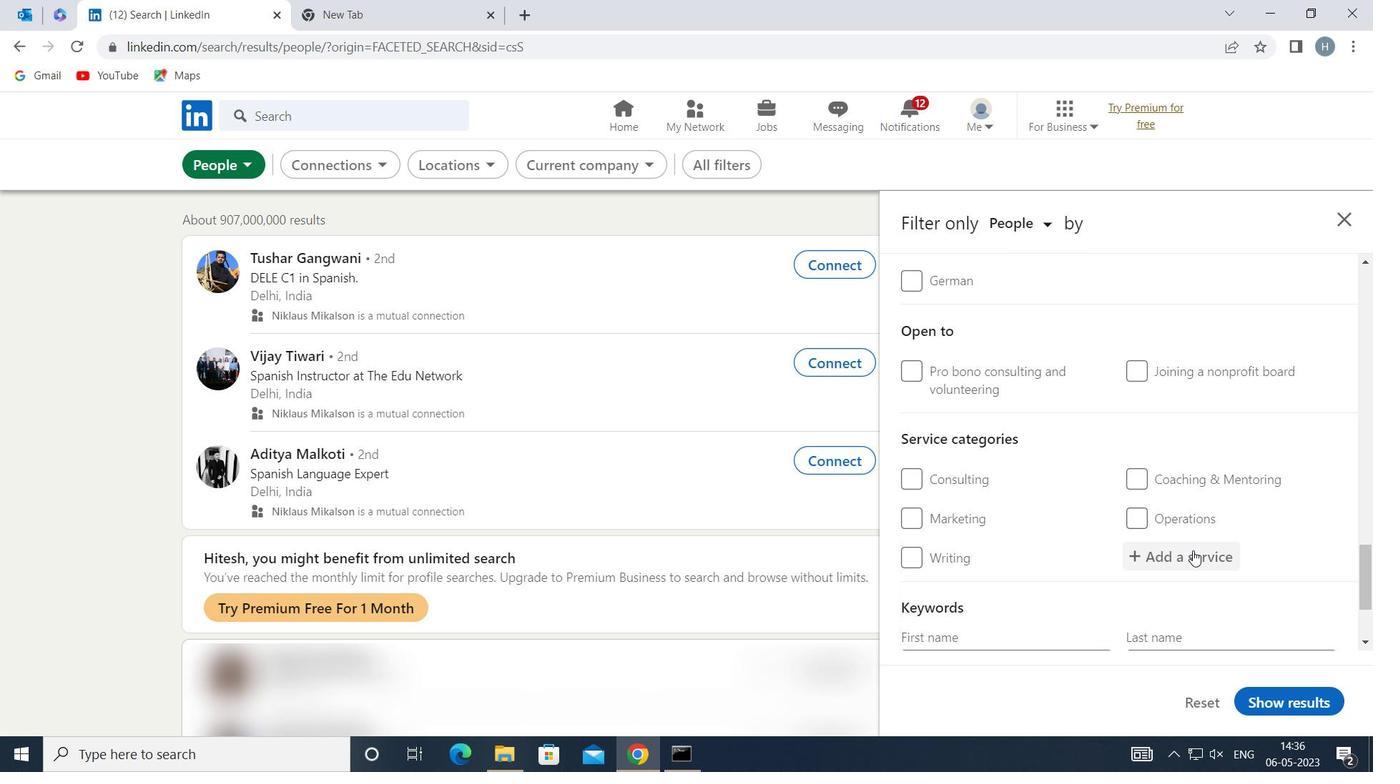 
Action: Mouse pressed left at (1192, 553)
Screenshot: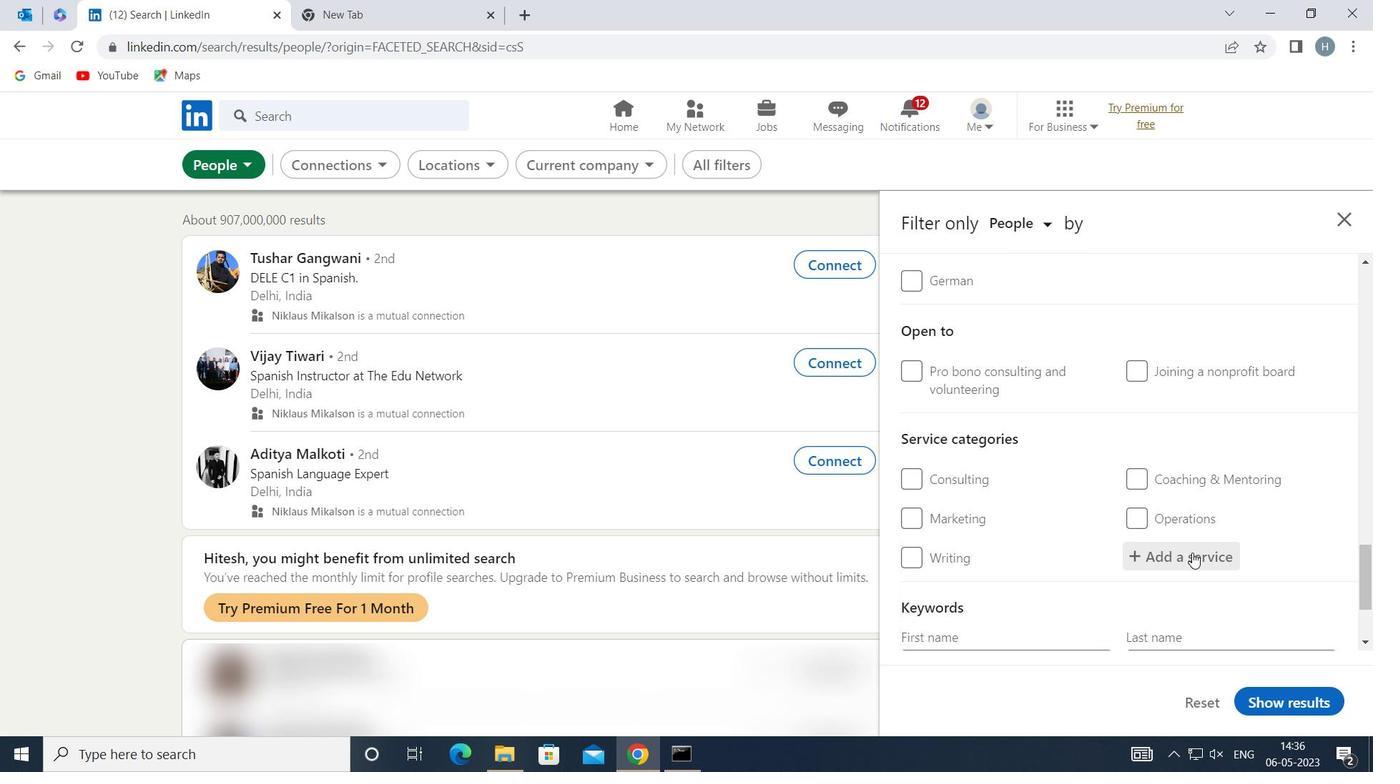 
Action: Mouse moved to (1186, 551)
Screenshot: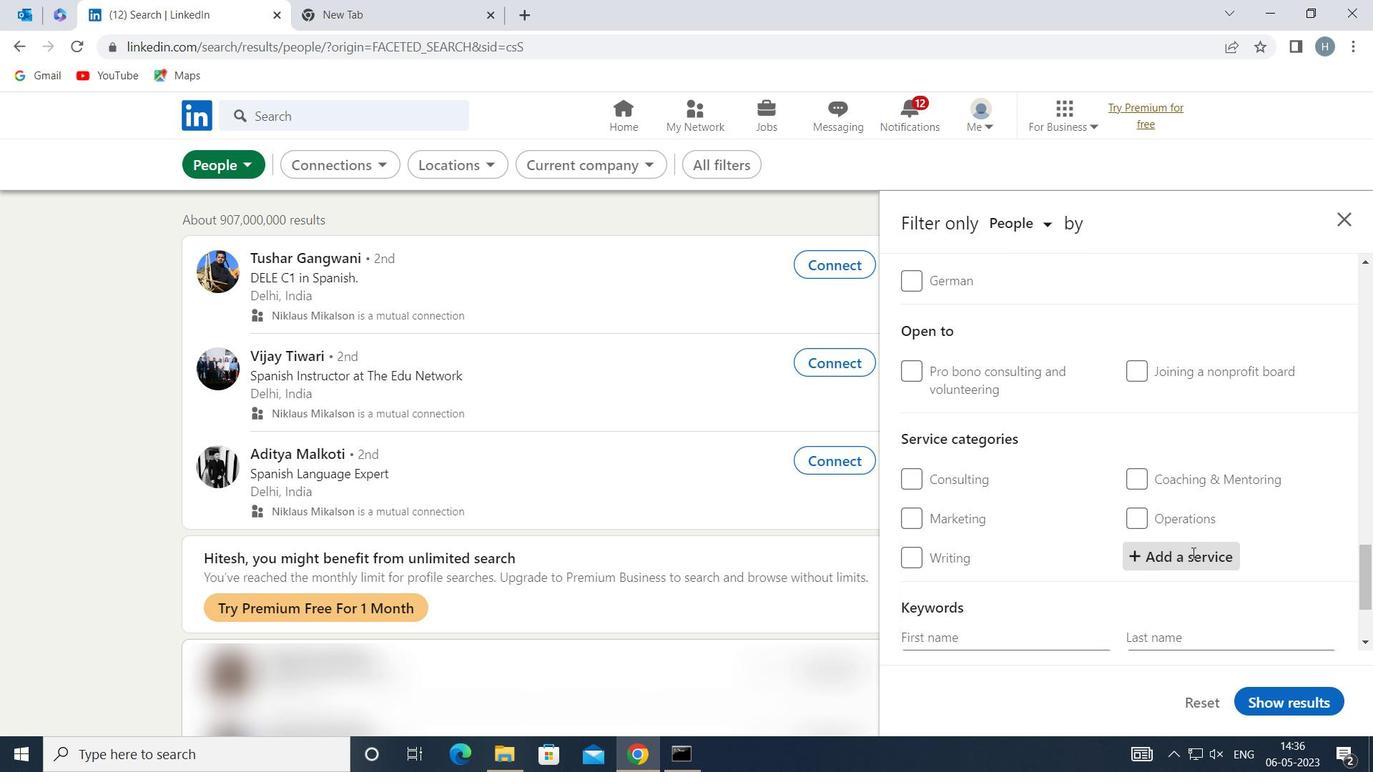 
Action: Key pressed <Key.shift>GHOSTW
Screenshot: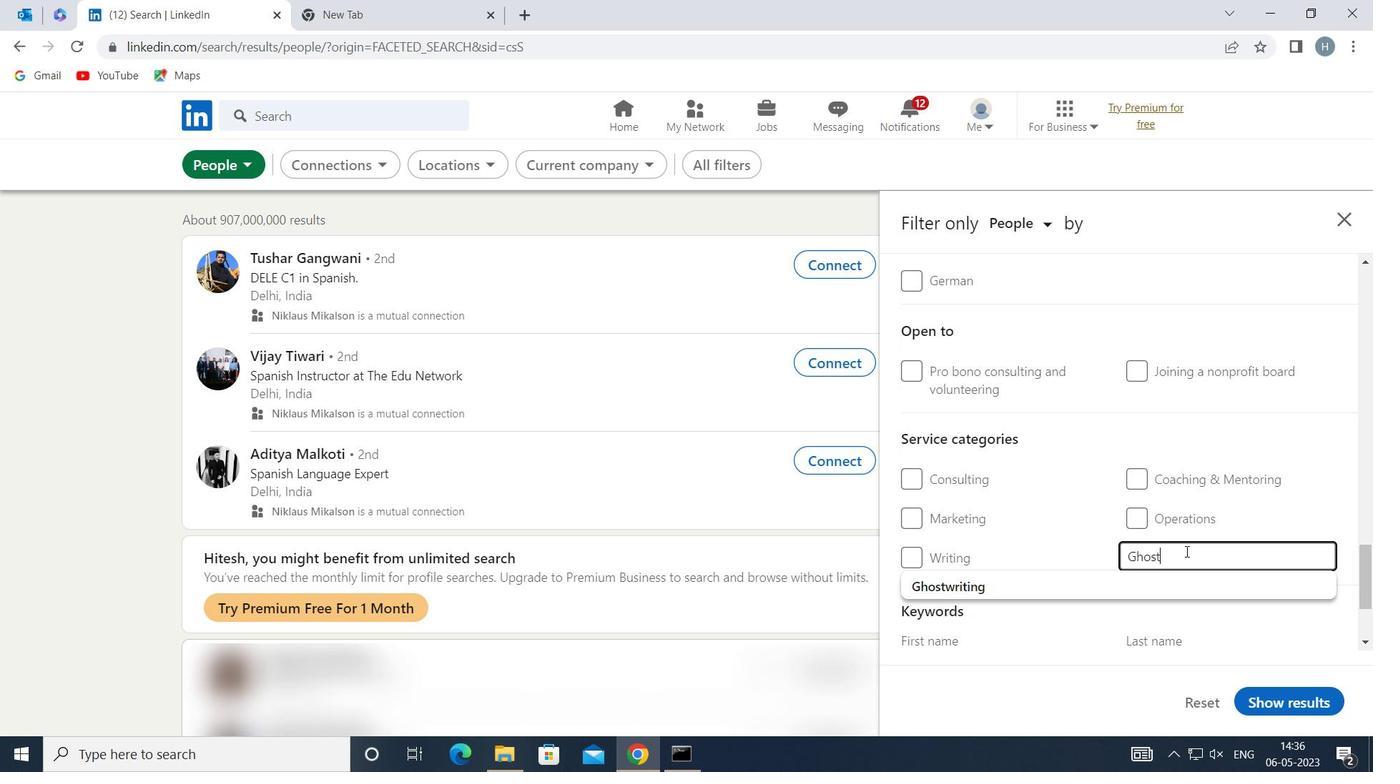 
Action: Mouse moved to (1118, 577)
Screenshot: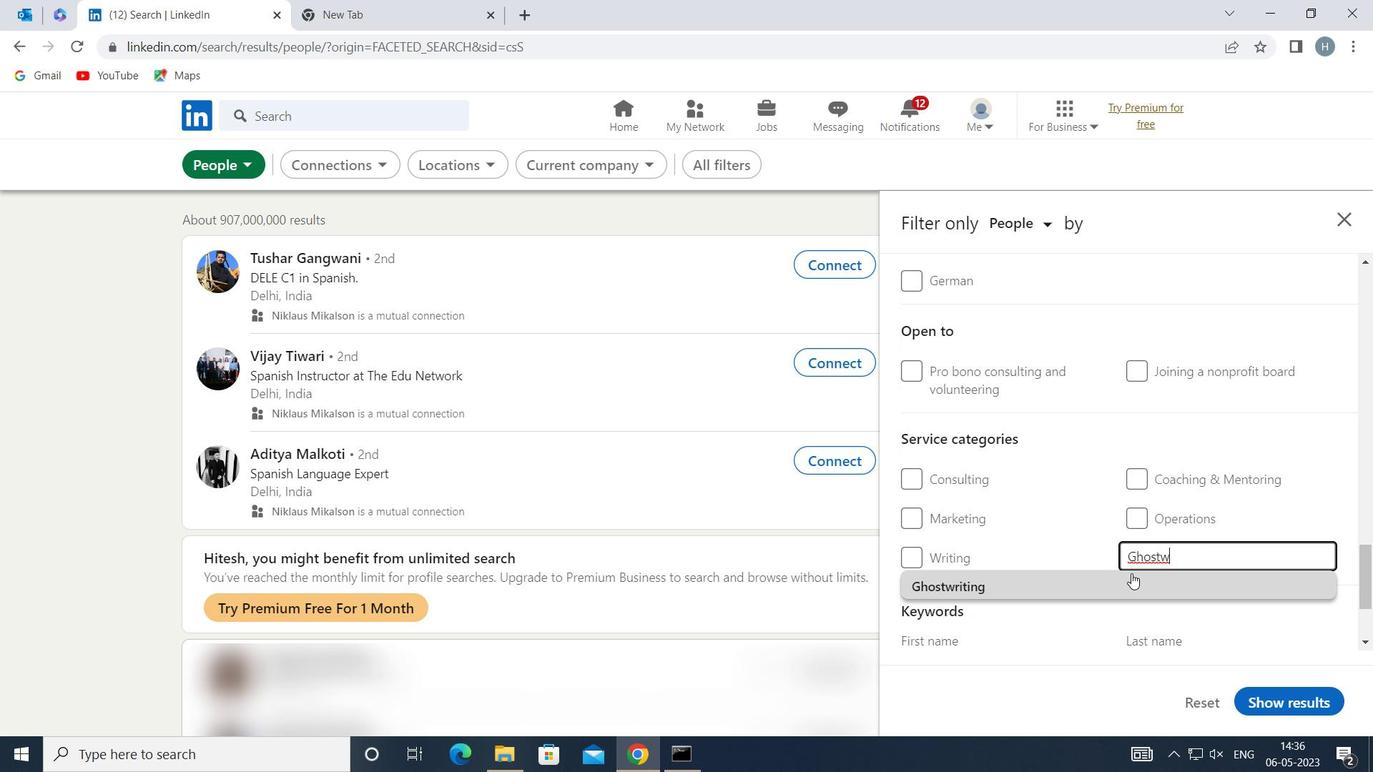 
Action: Mouse pressed left at (1118, 577)
Screenshot: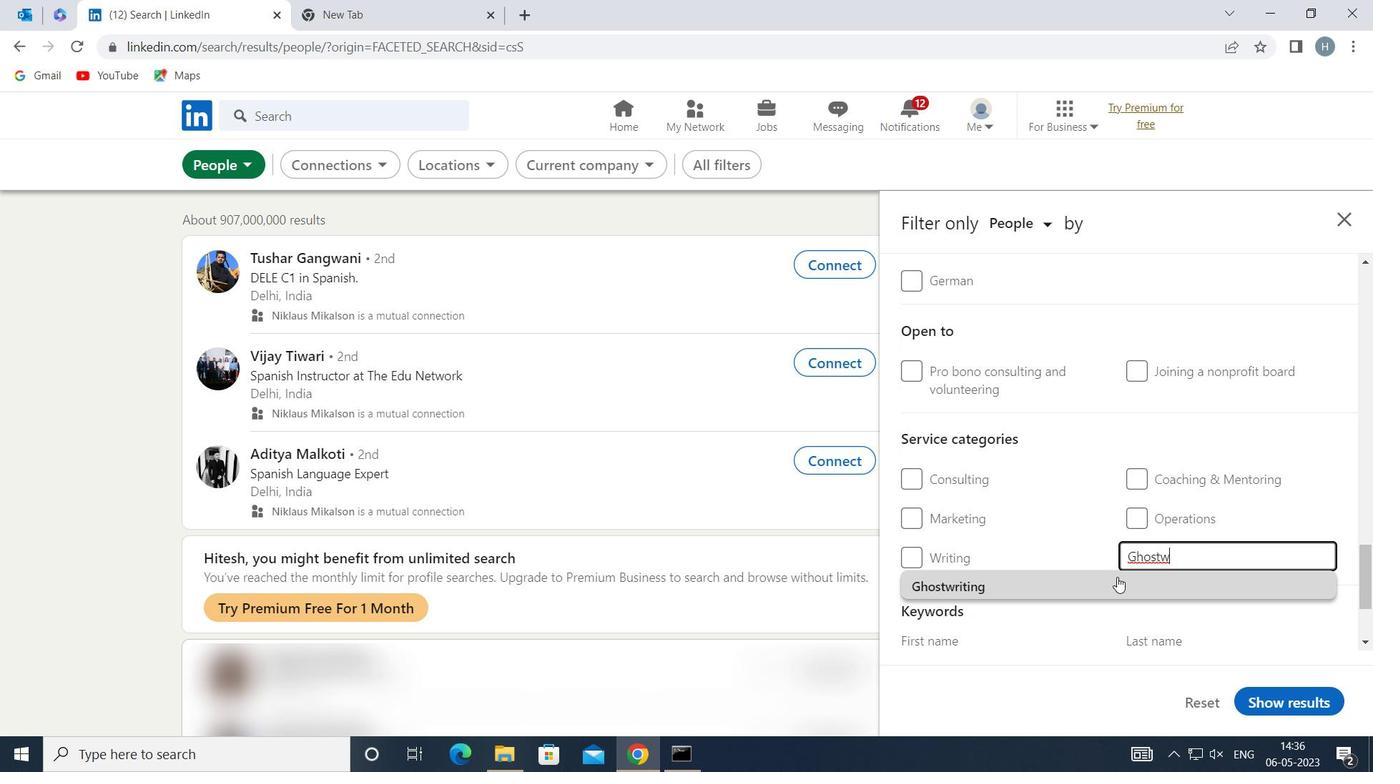 
Action: Mouse scrolled (1118, 576) with delta (0, 0)
Screenshot: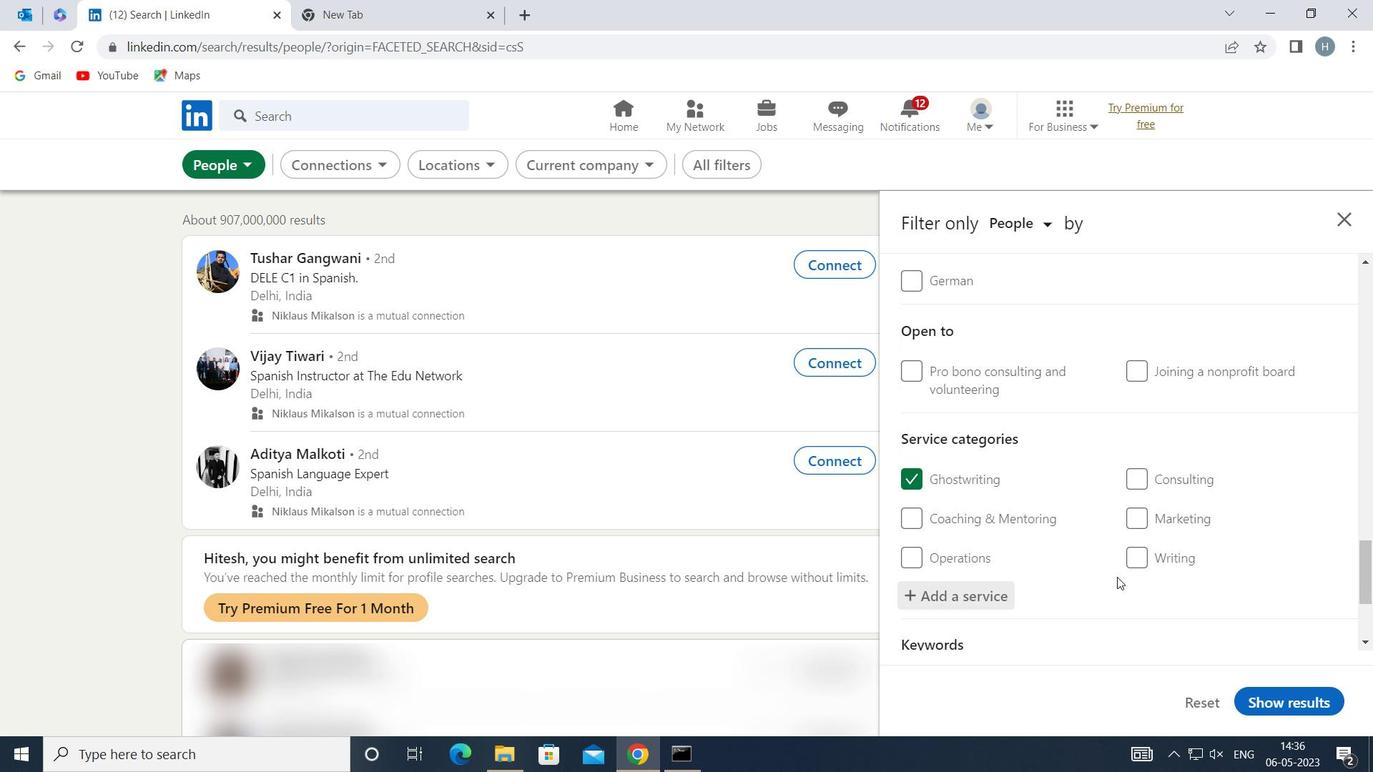 
Action: Mouse scrolled (1118, 576) with delta (0, 0)
Screenshot: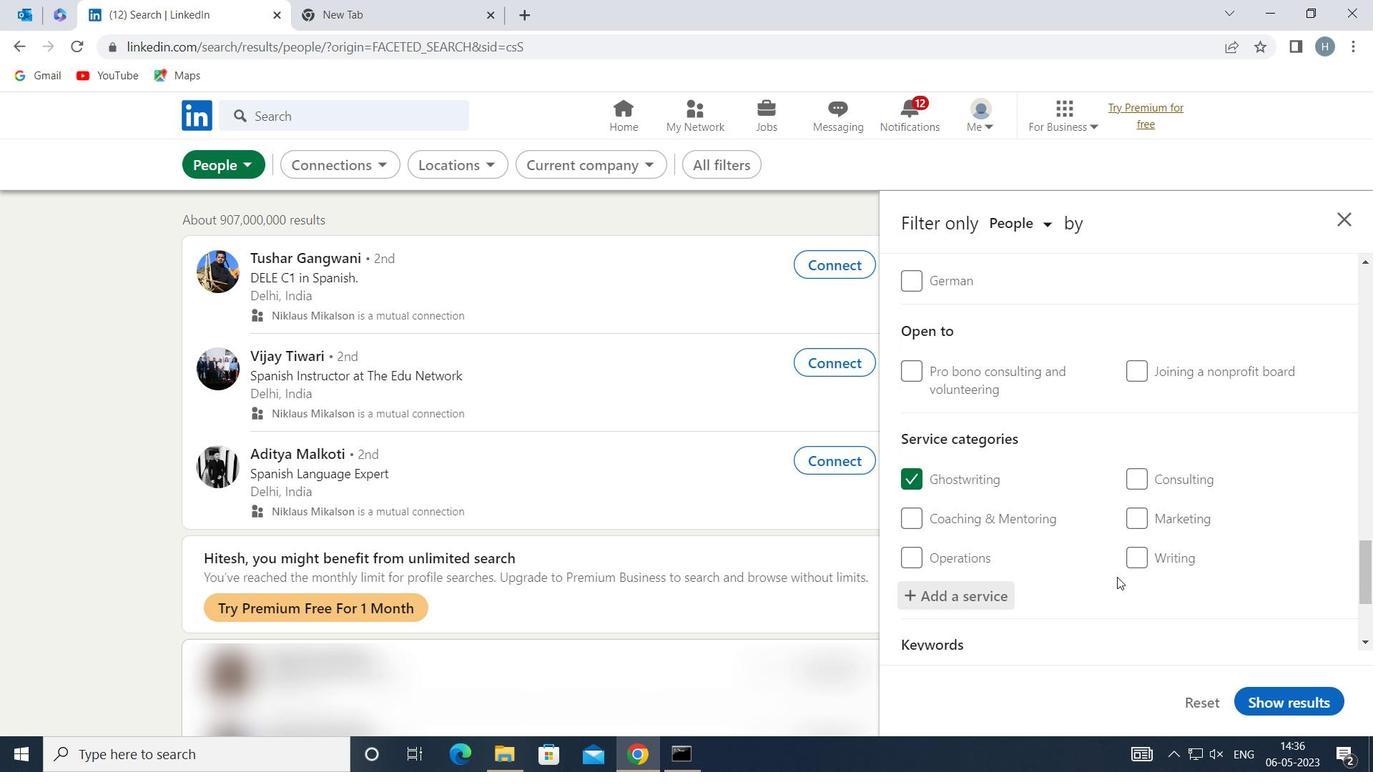 
Action: Mouse scrolled (1118, 576) with delta (0, 0)
Screenshot: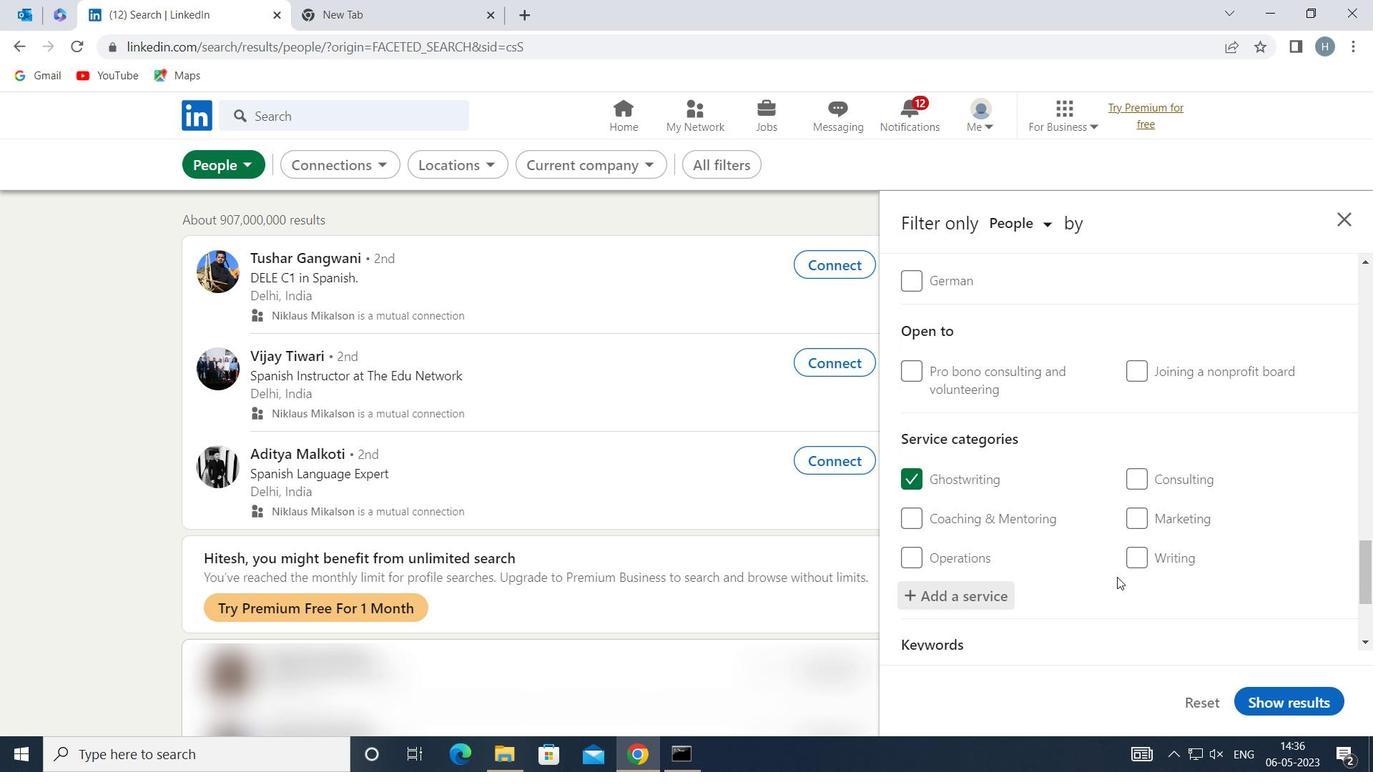 
Action: Mouse moved to (1115, 549)
Screenshot: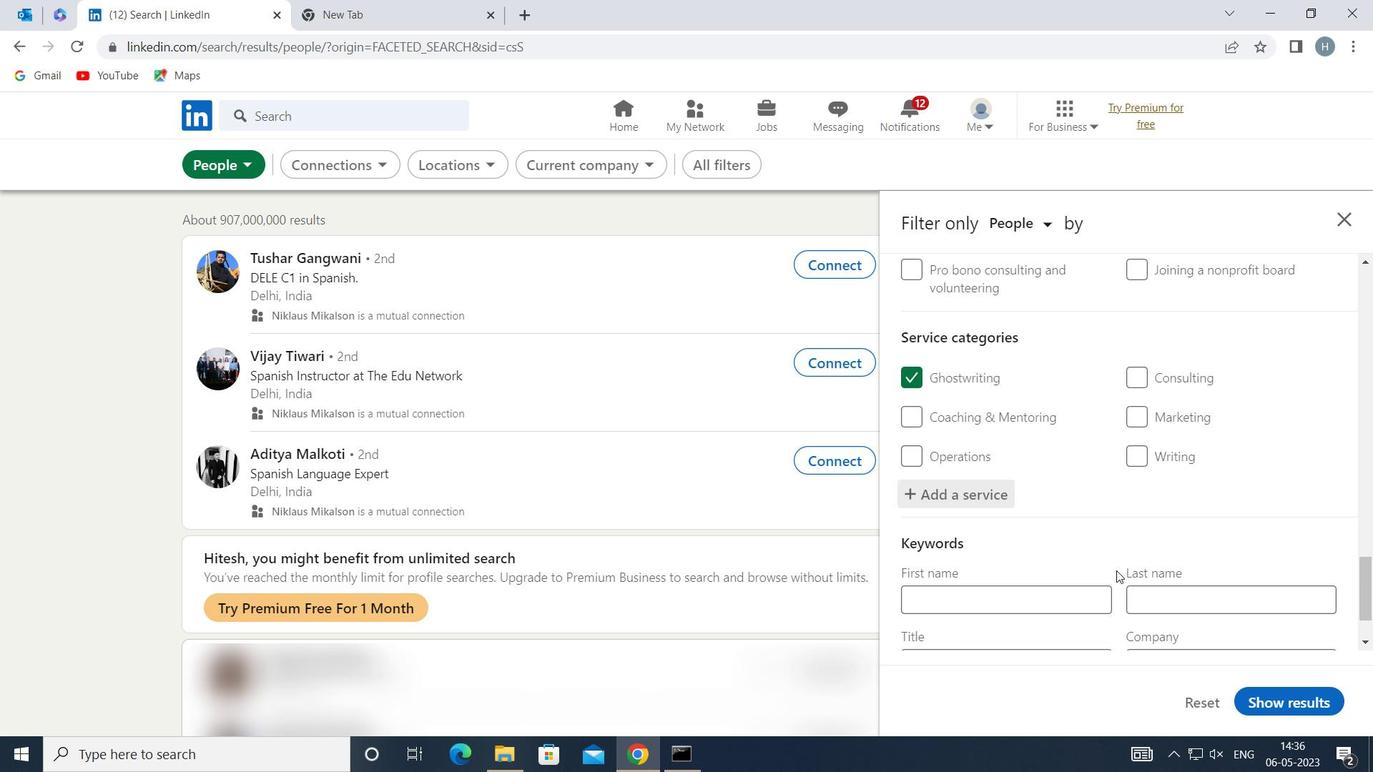 
Action: Mouse scrolled (1115, 548) with delta (0, 0)
Screenshot: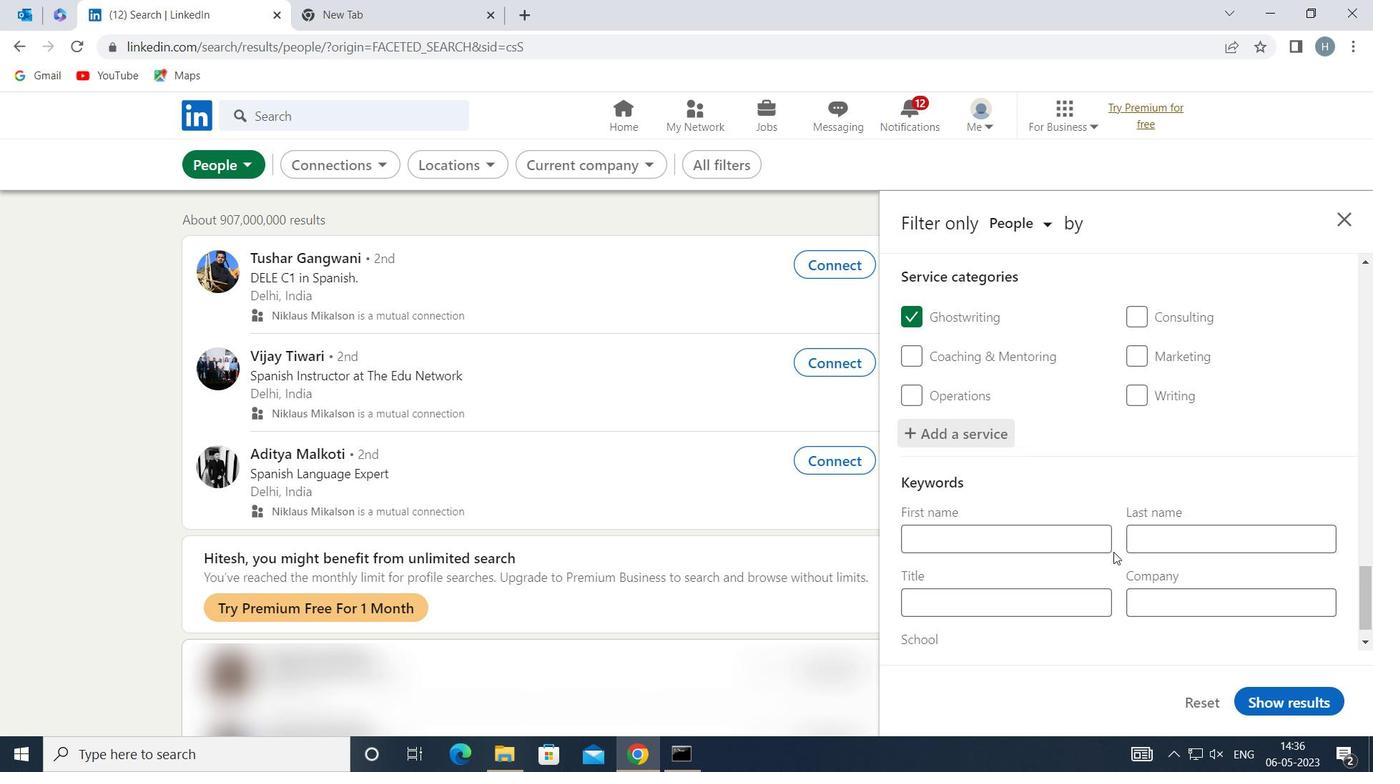 
Action: Mouse scrolled (1115, 548) with delta (0, 0)
Screenshot: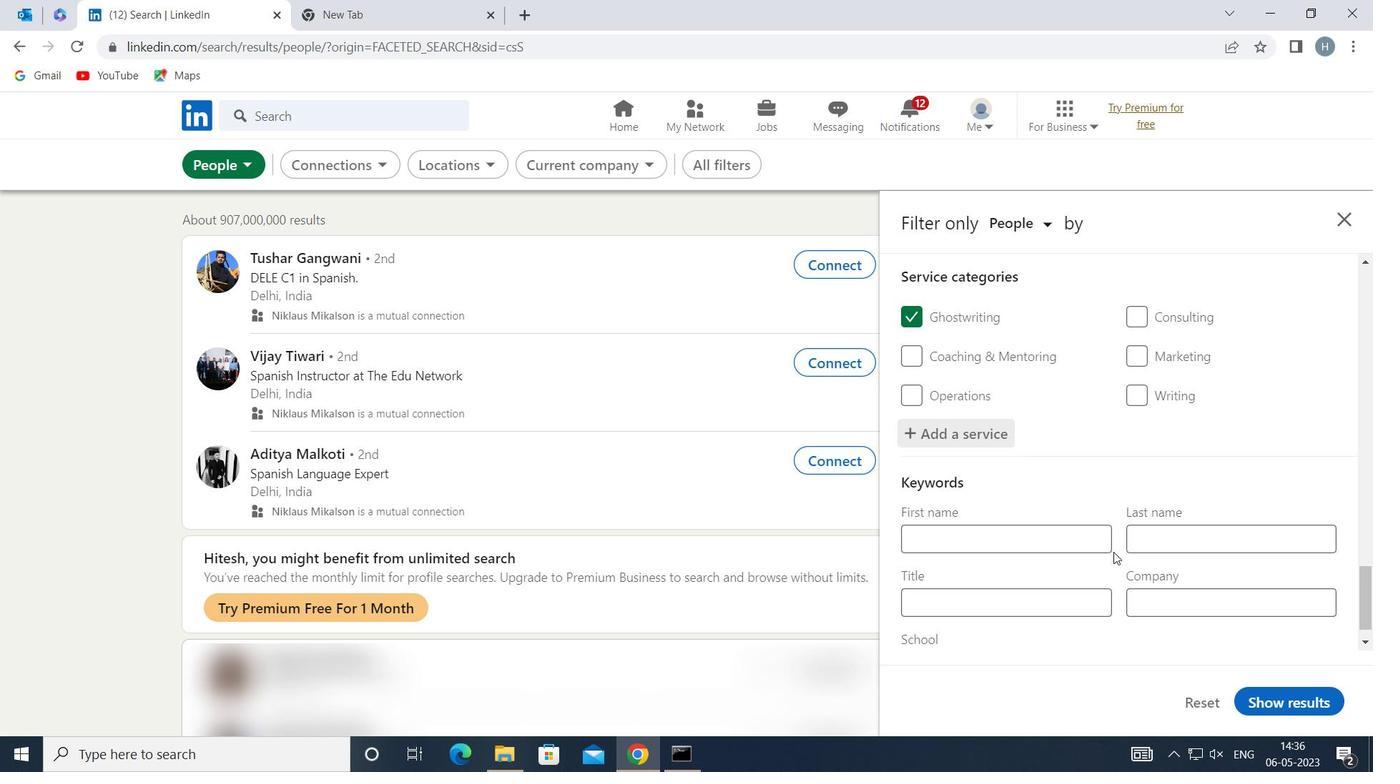 
Action: Mouse moved to (1059, 563)
Screenshot: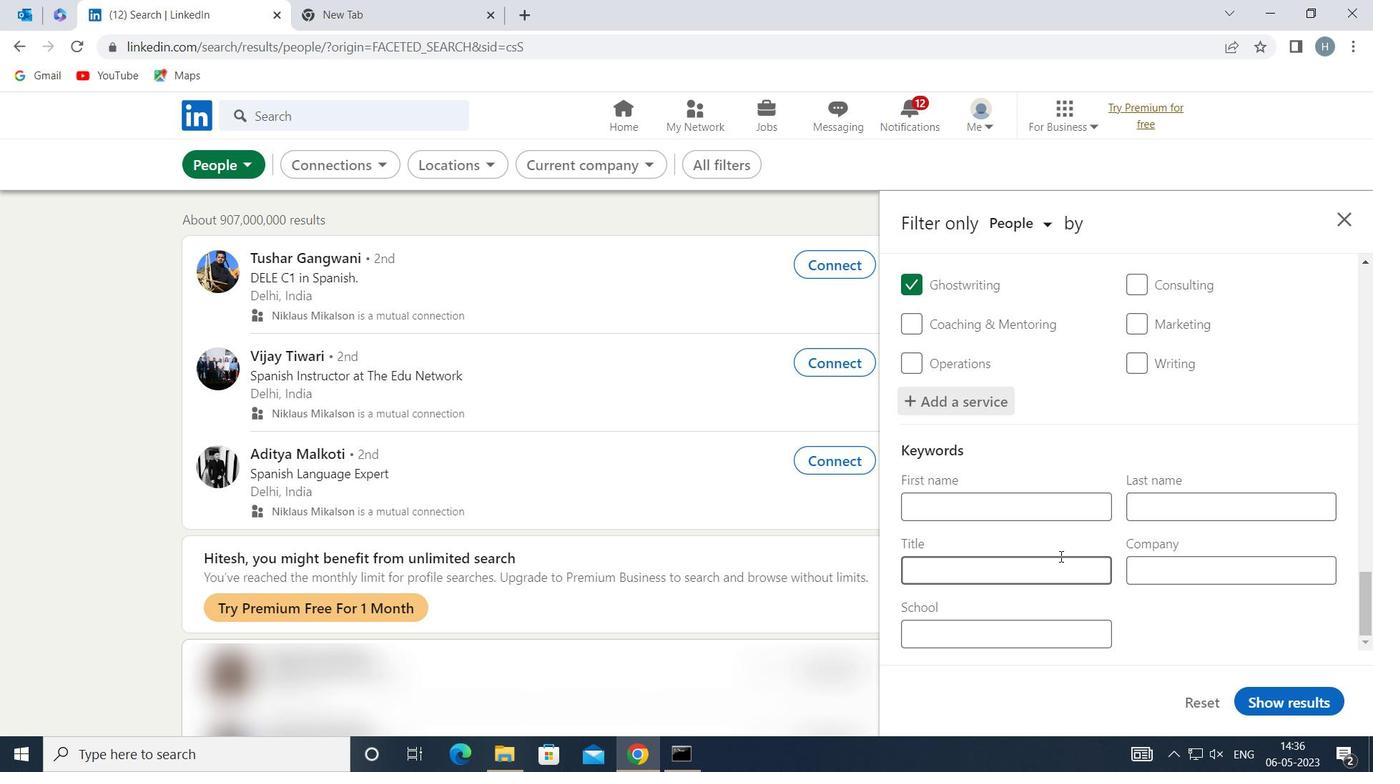 
Action: Mouse pressed left at (1059, 563)
Screenshot: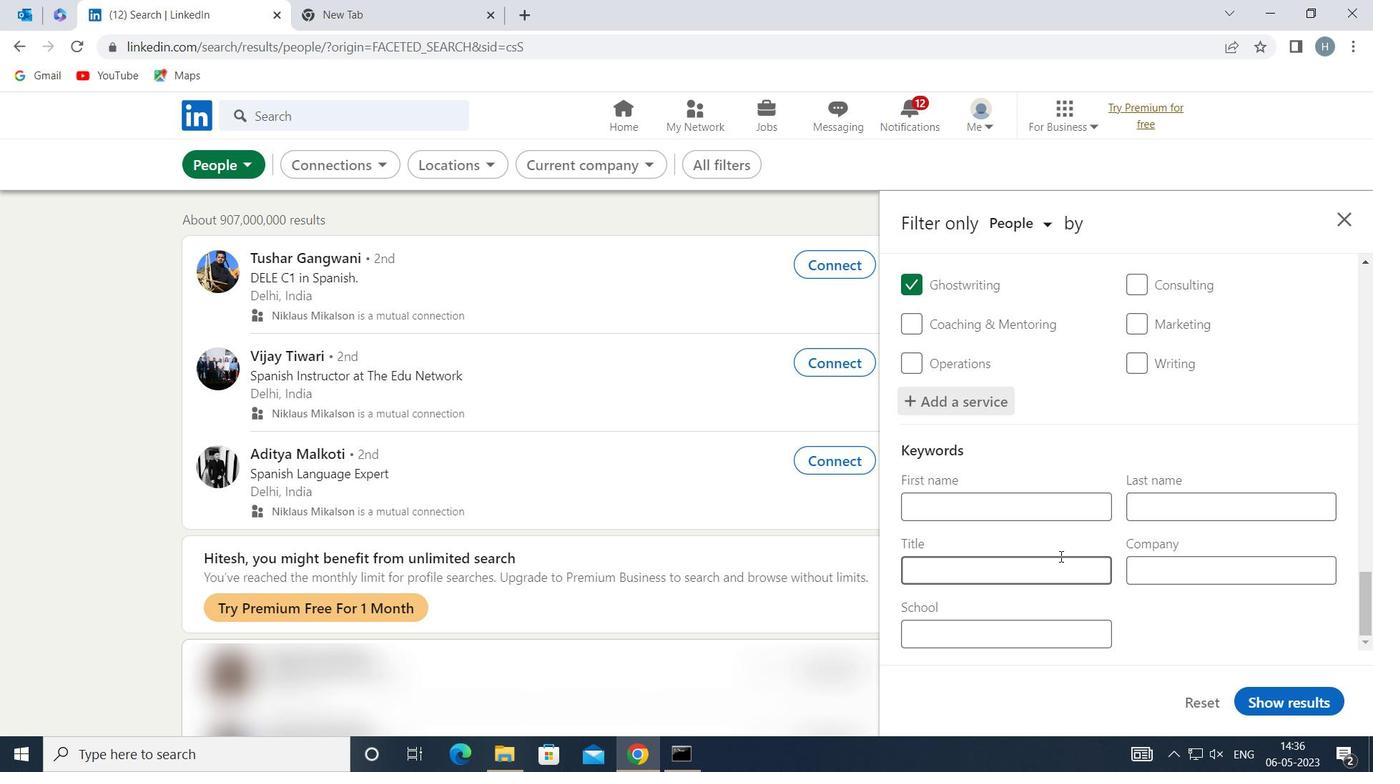 
Action: Key pressed <Key.shift>EXECUTIVE
Screenshot: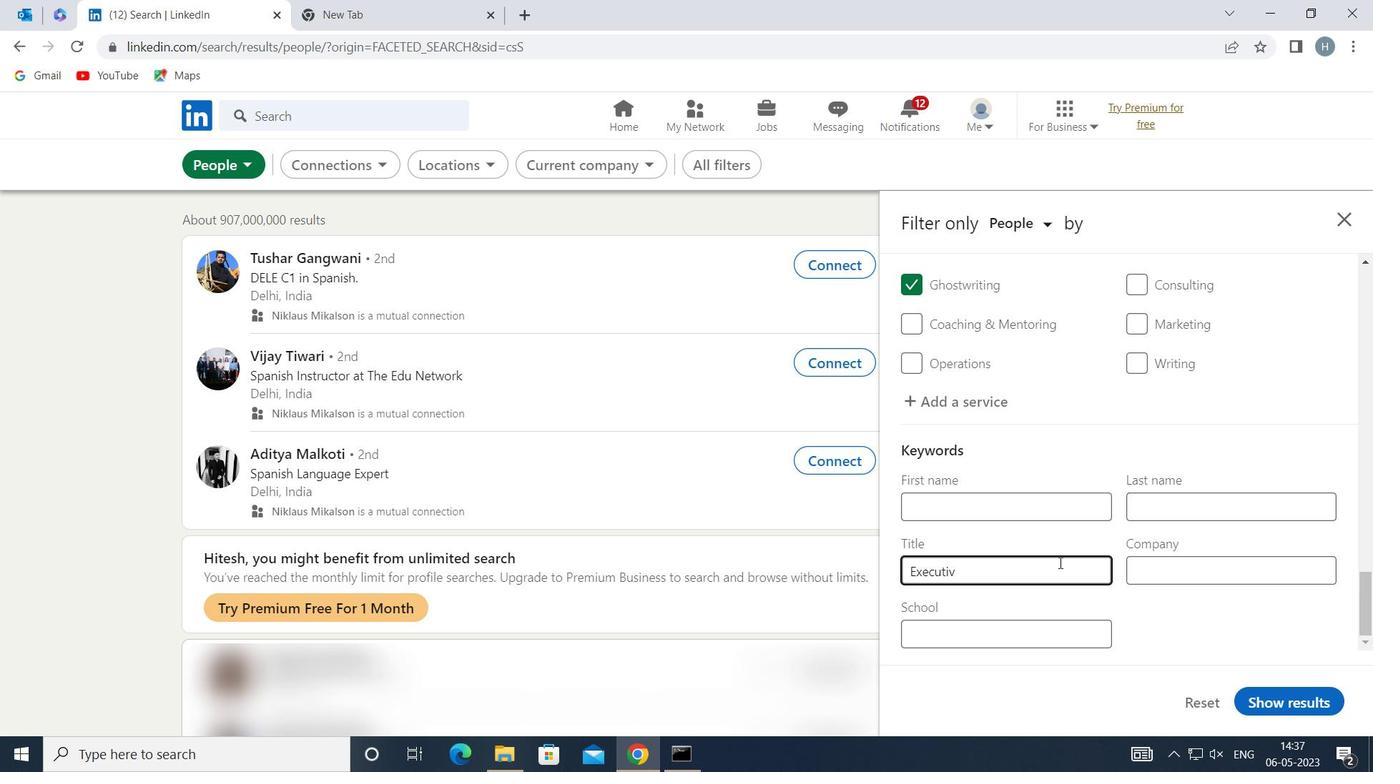 
Action: Mouse moved to (1279, 701)
Screenshot: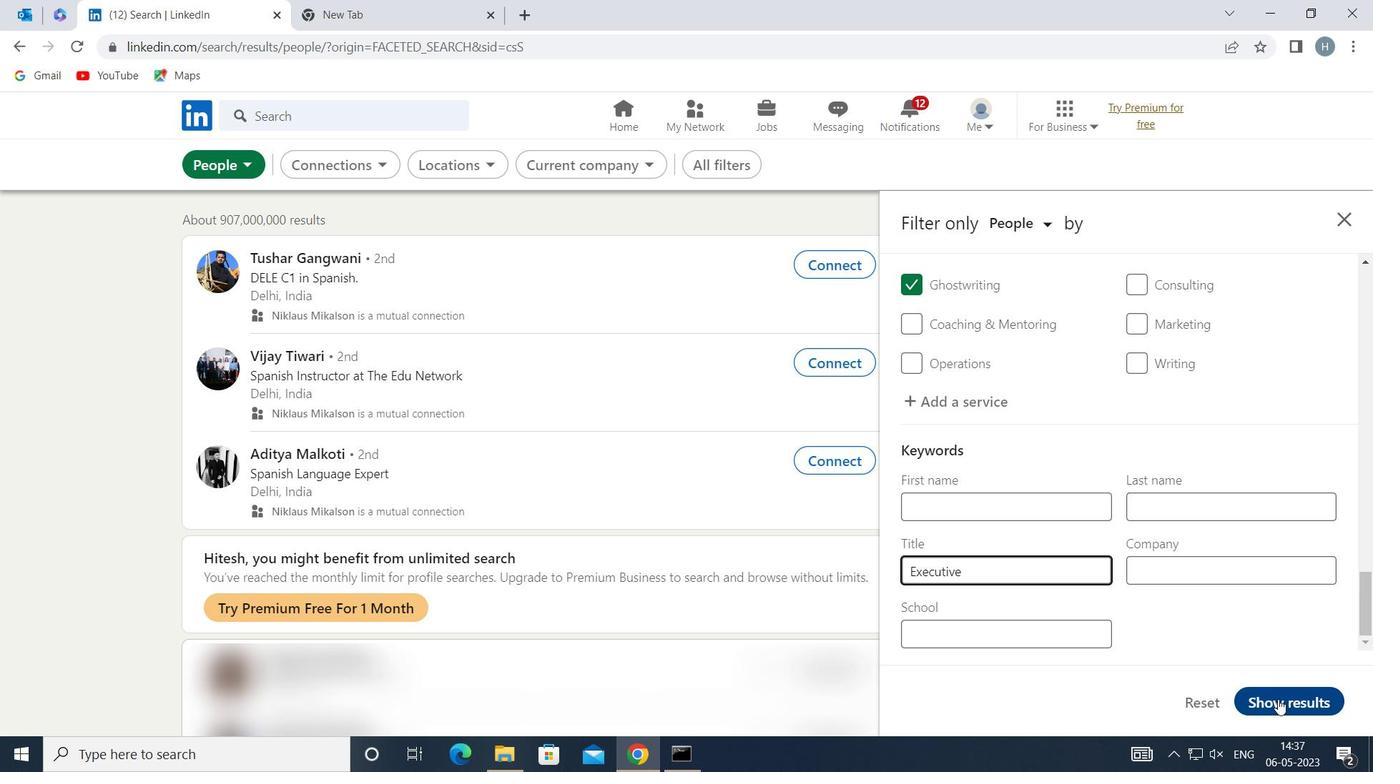 
Action: Mouse pressed left at (1279, 701)
Screenshot: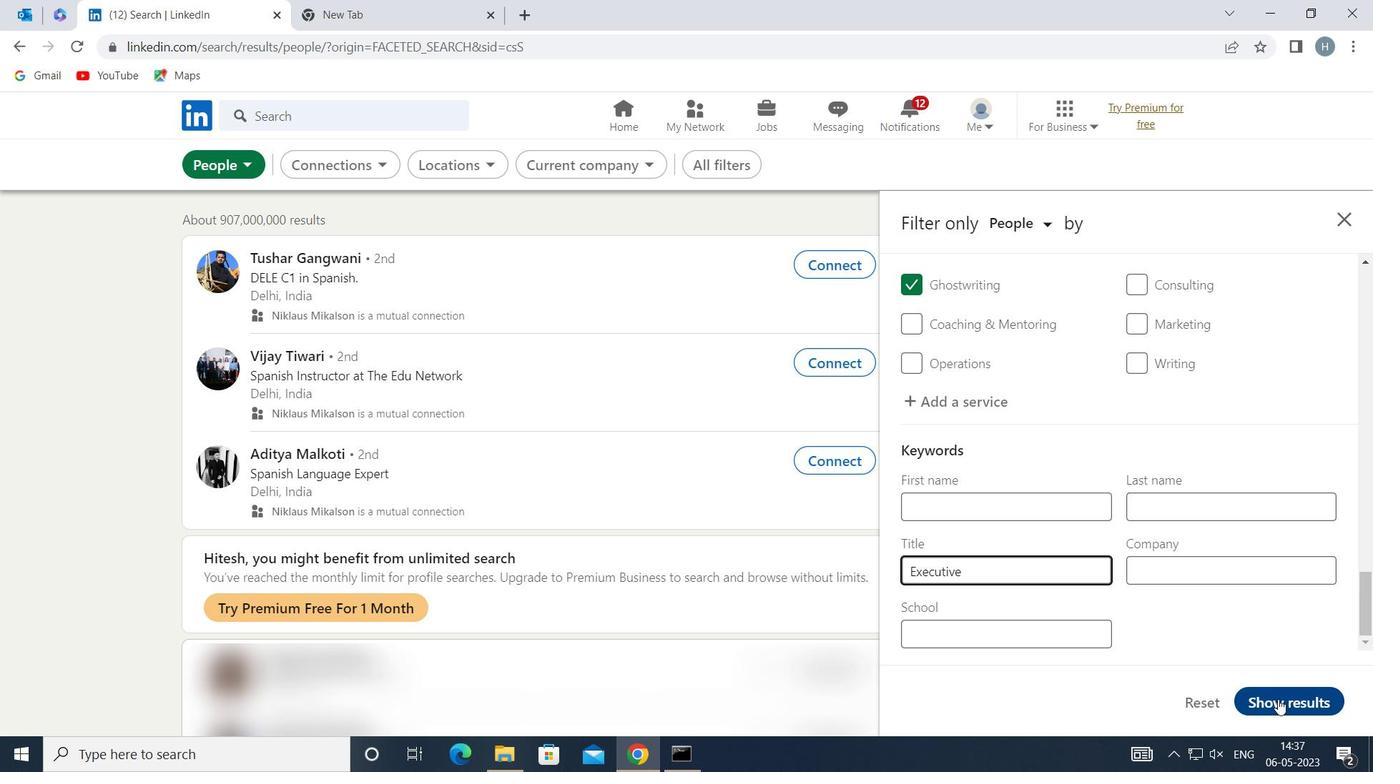 
Action: Mouse moved to (1189, 585)
Screenshot: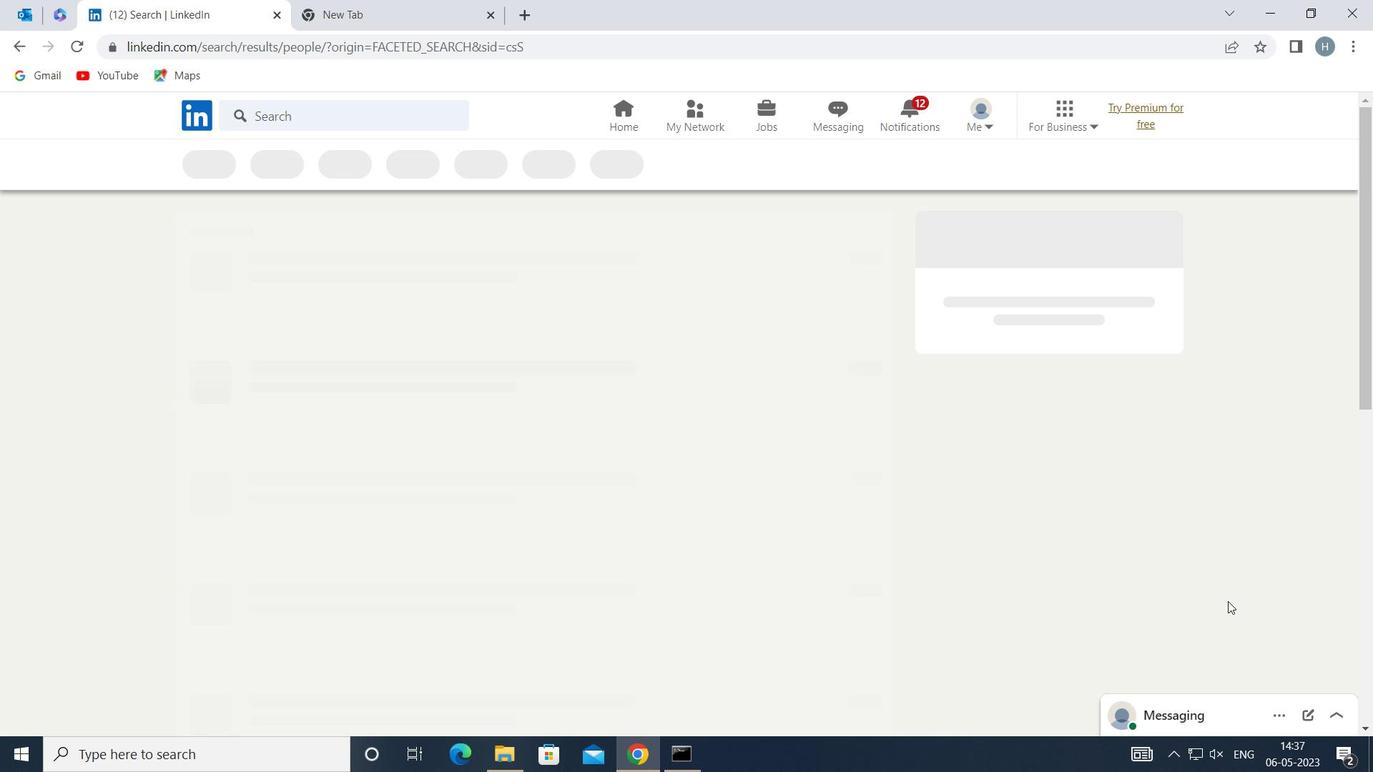 
